 Task: Look for space in Mapastepec, Mexico from 26th August, 2023 to 10th September, 2023 for 6 adults, 2 children in price range Rs.10000 to Rs.15000. Place can be entire place or shared room with 6 bedrooms having 6 beds and 6 bathrooms. Property type can be house, flat, guest house. Amenities needed are: wifi, TV, free parkinig on premises, gym, breakfast. Booking option can be shelf check-in. Required host language is English.
Action: Mouse pressed left at (487, 105)
Screenshot: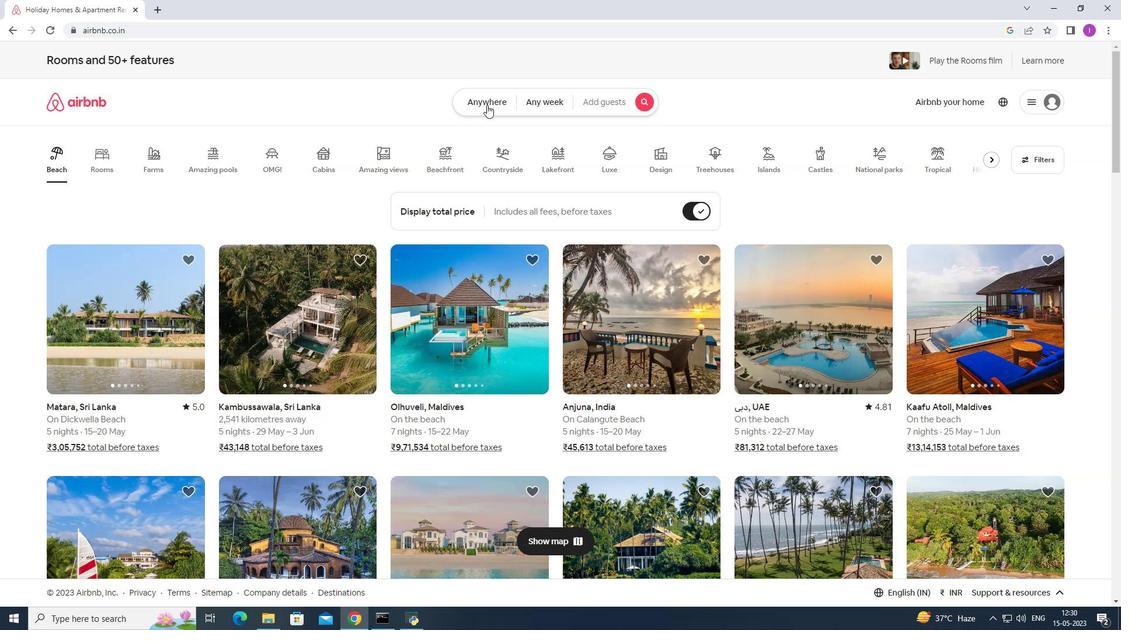 
Action: Mouse moved to (342, 150)
Screenshot: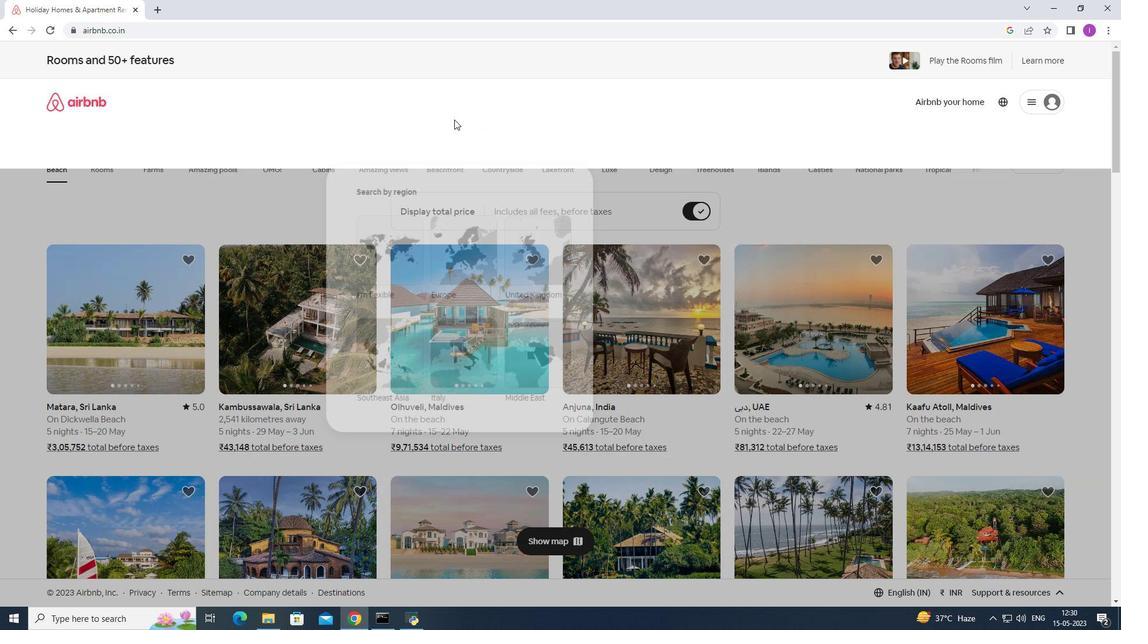 
Action: Mouse pressed left at (342, 150)
Screenshot: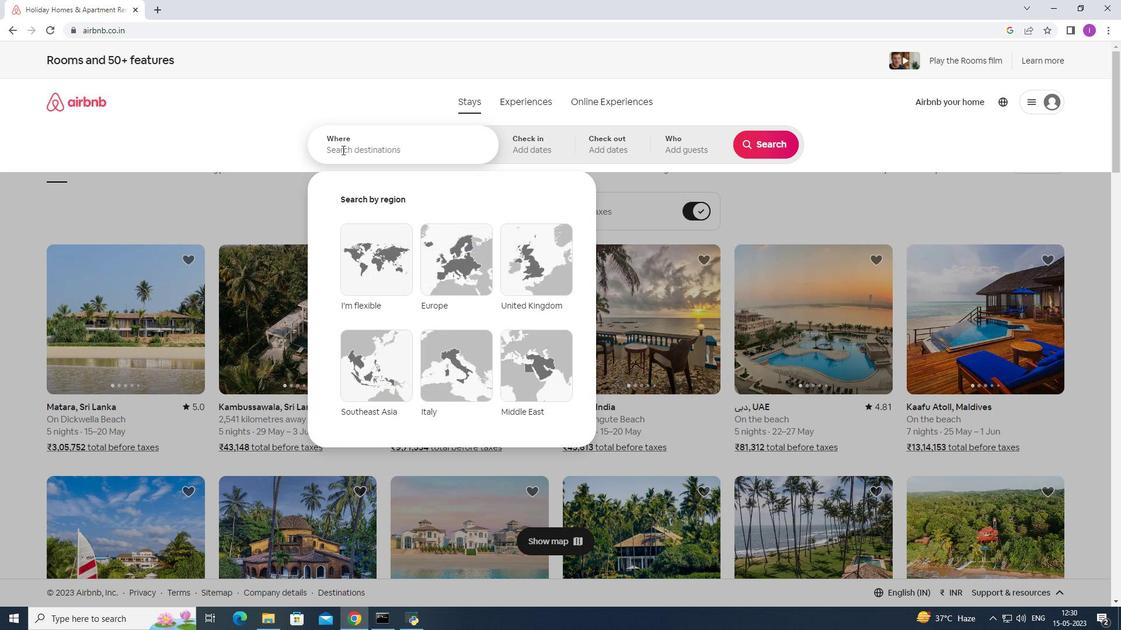 
Action: Mouse moved to (342, 149)
Screenshot: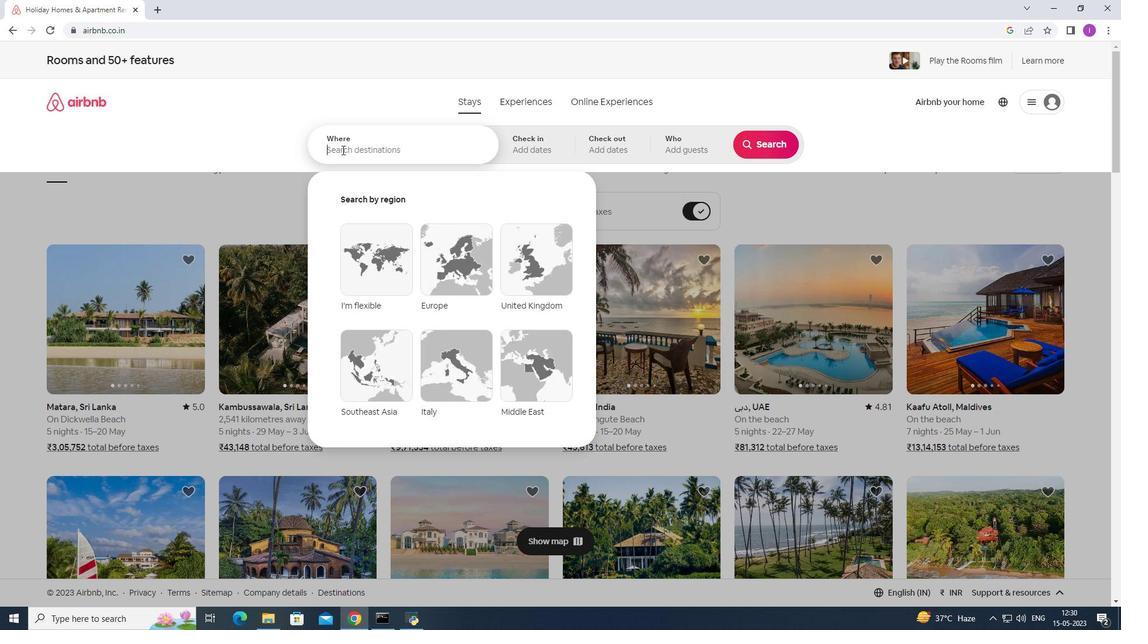 
Action: Key pressed <Key.shift>Mapastepec,<Key.shift>maxico
Screenshot: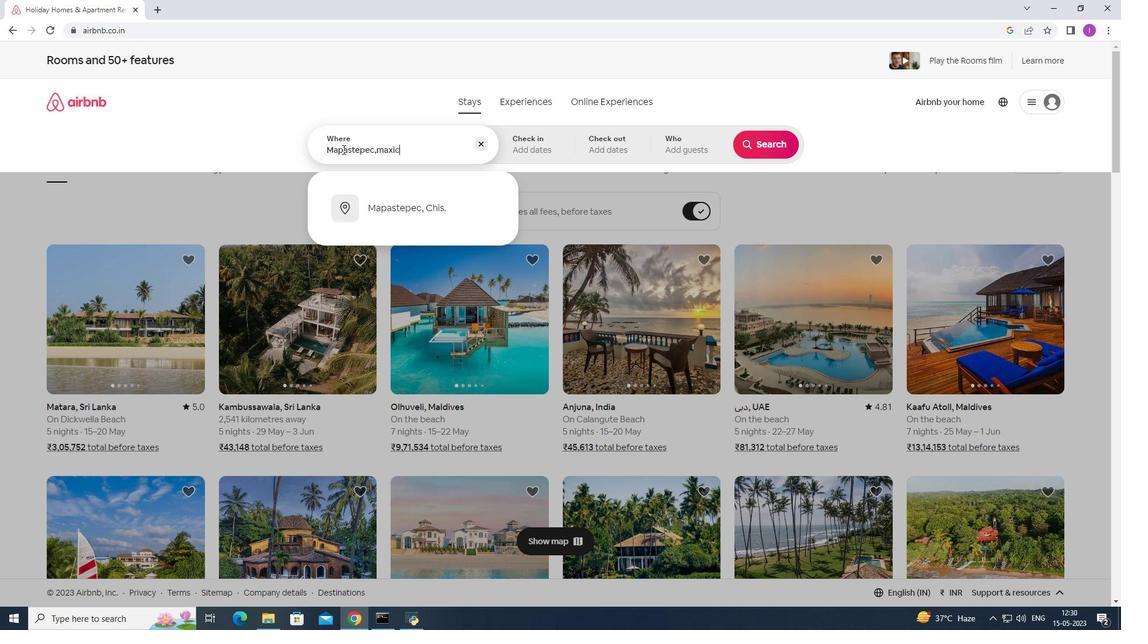 
Action: Mouse moved to (542, 143)
Screenshot: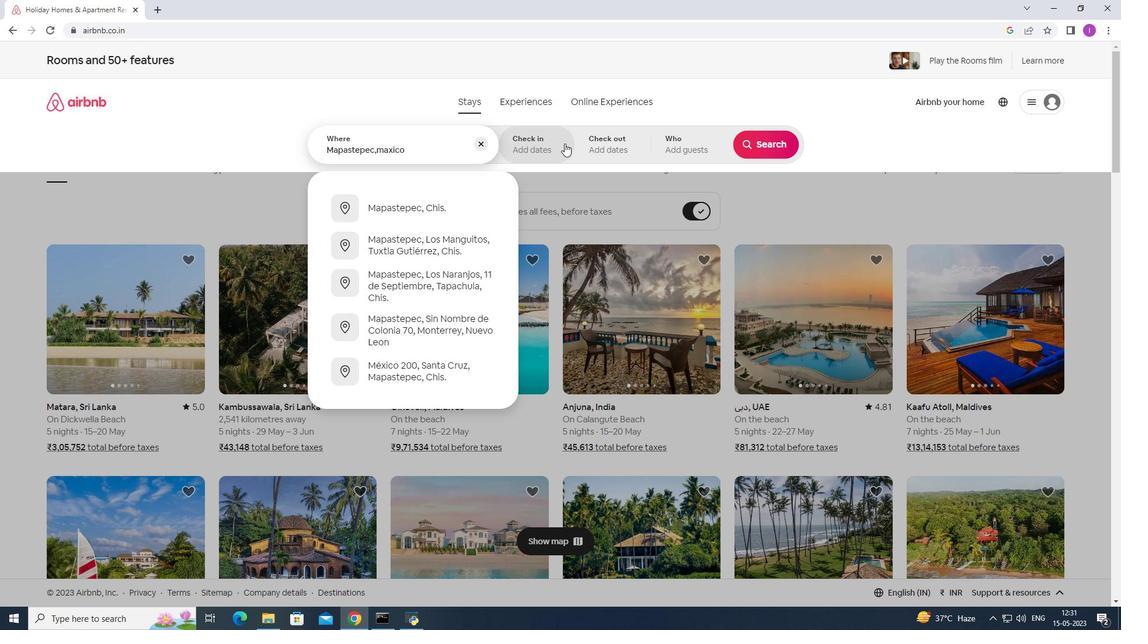 
Action: Mouse pressed left at (542, 143)
Screenshot: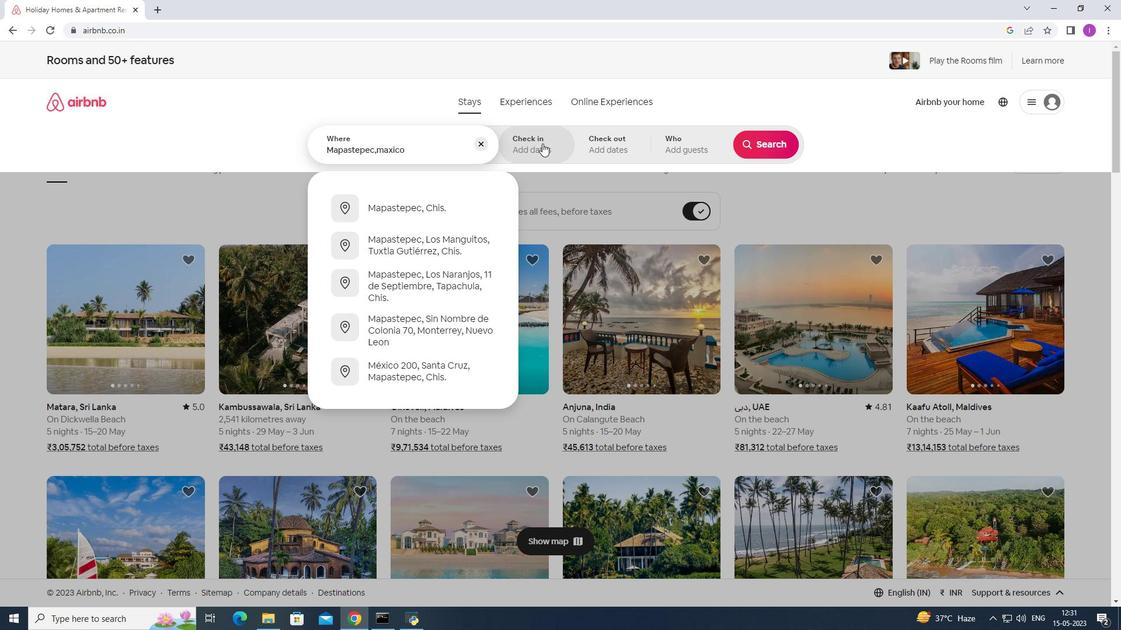 
Action: Mouse moved to (768, 238)
Screenshot: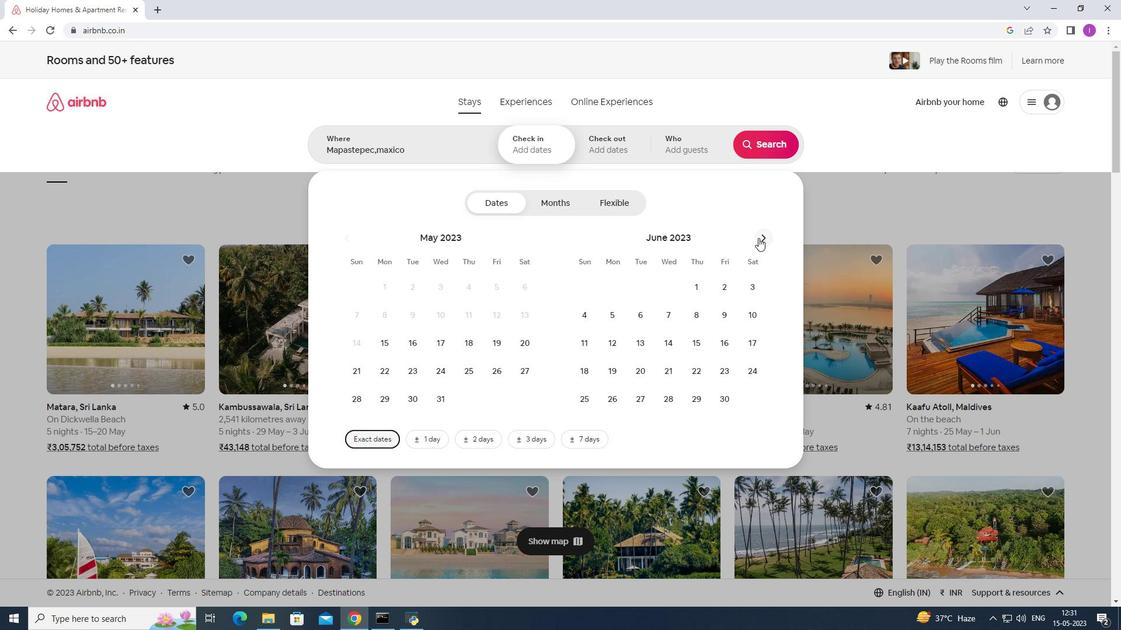 
Action: Mouse pressed left at (768, 238)
Screenshot: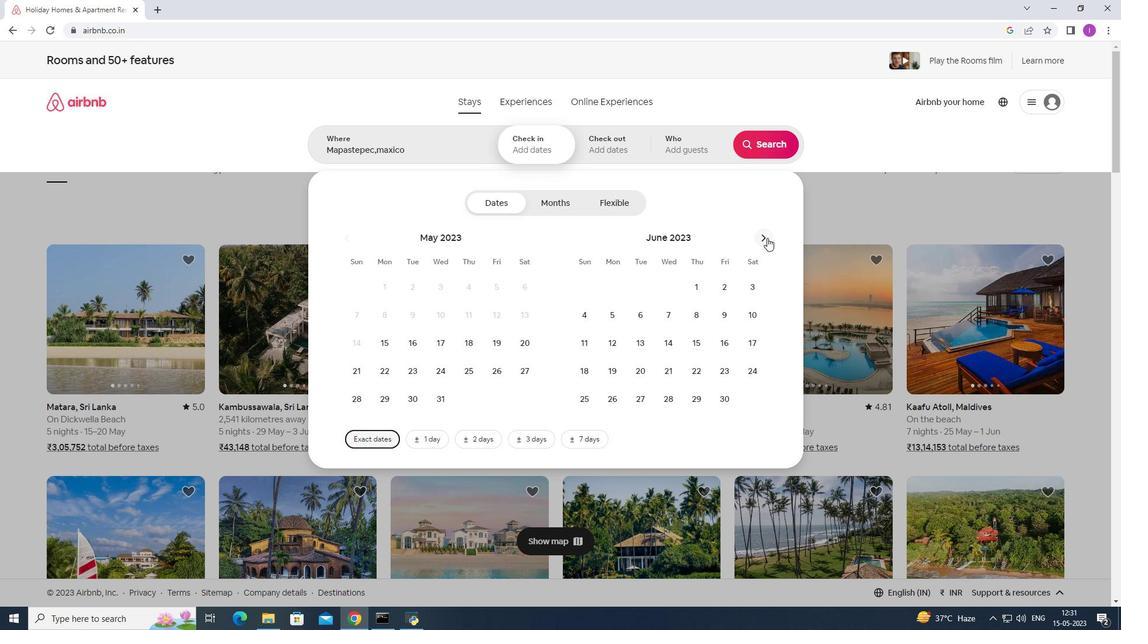 
Action: Mouse pressed left at (768, 238)
Screenshot: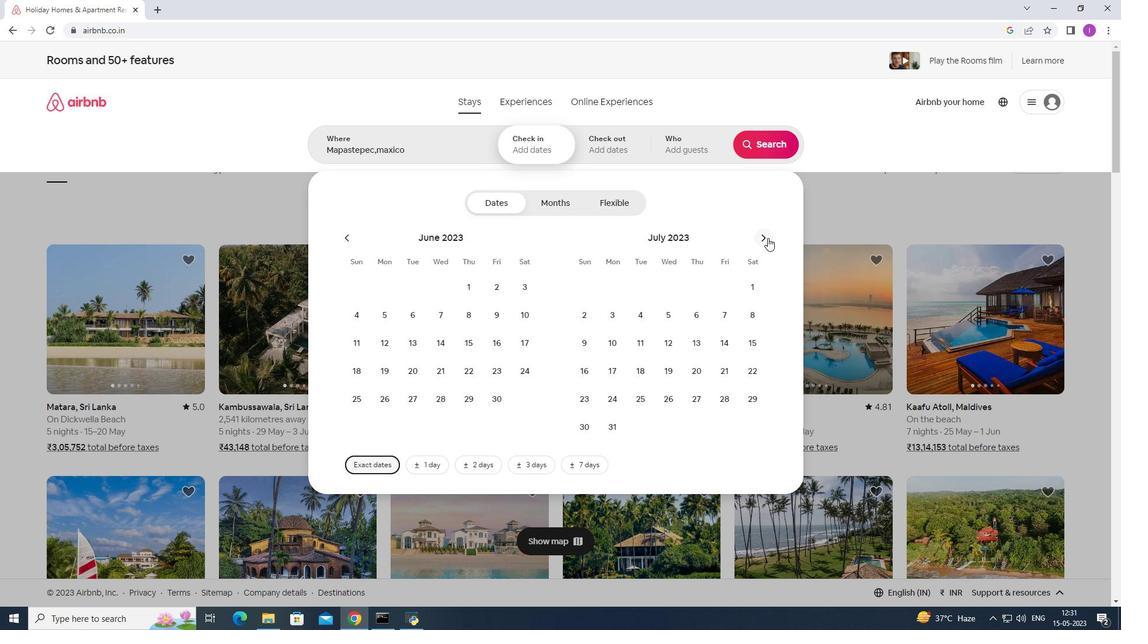 
Action: Mouse pressed left at (768, 238)
Screenshot: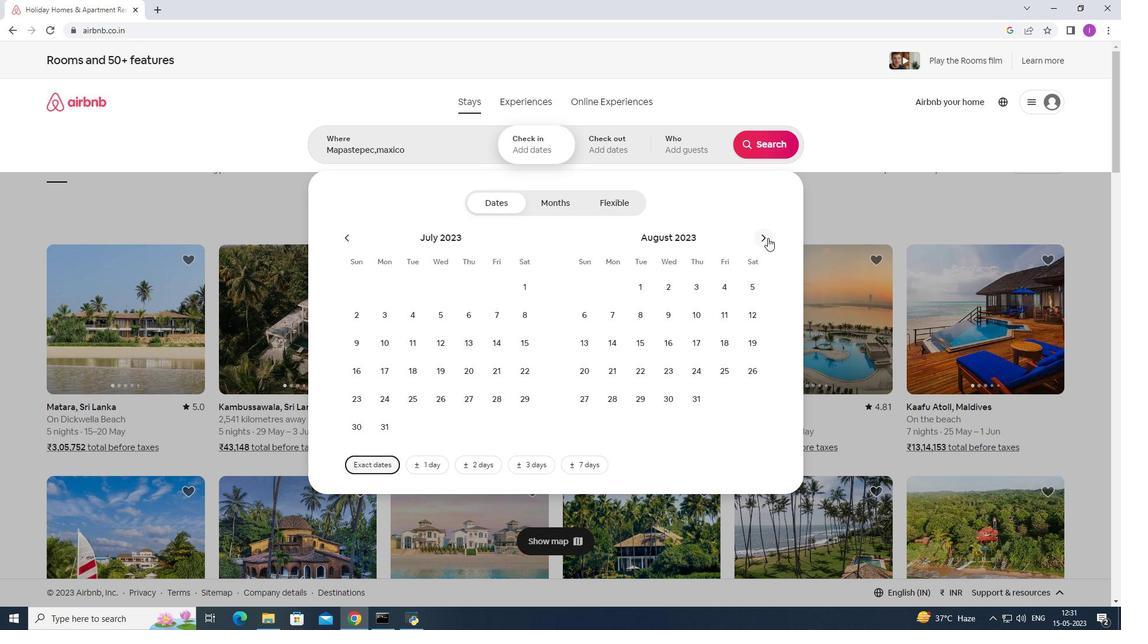 
Action: Mouse moved to (523, 367)
Screenshot: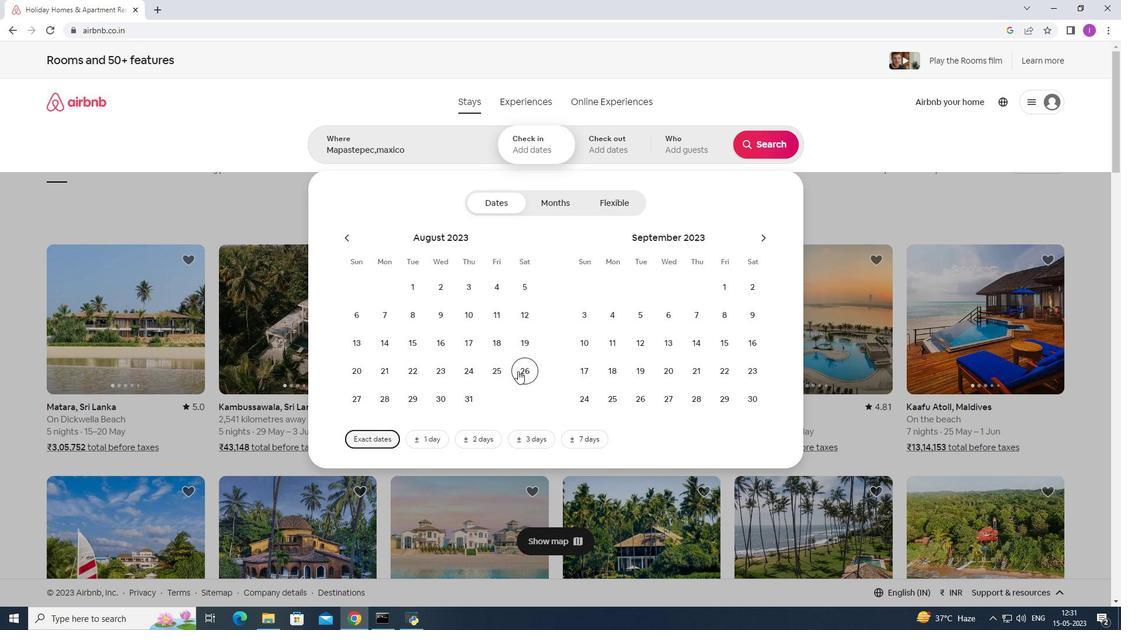 
Action: Mouse pressed left at (523, 367)
Screenshot: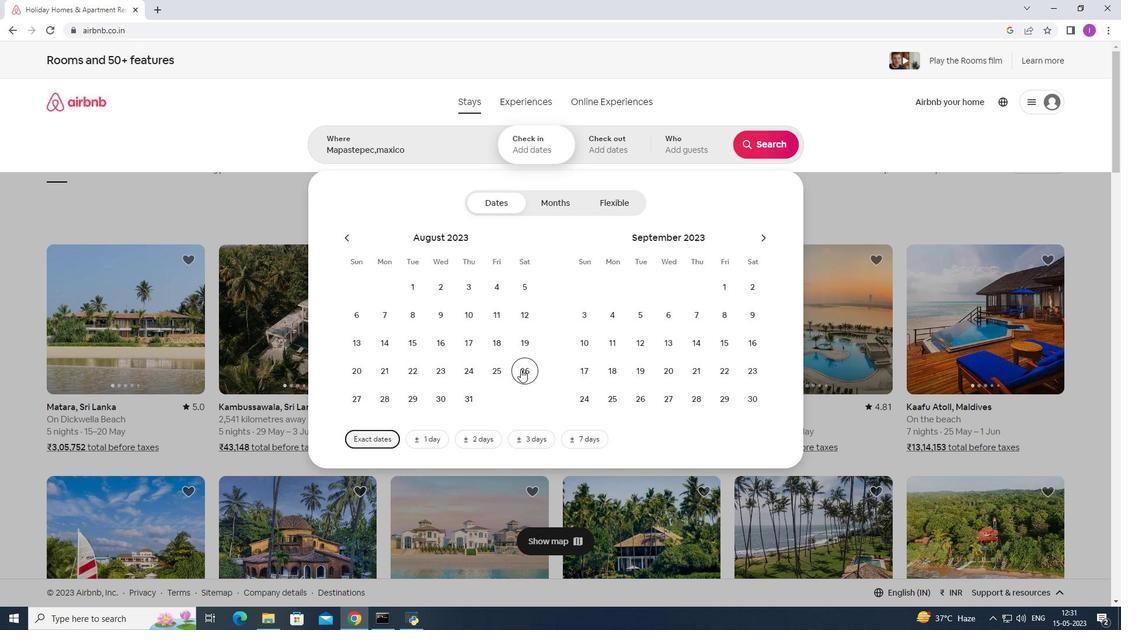 
Action: Mouse moved to (587, 340)
Screenshot: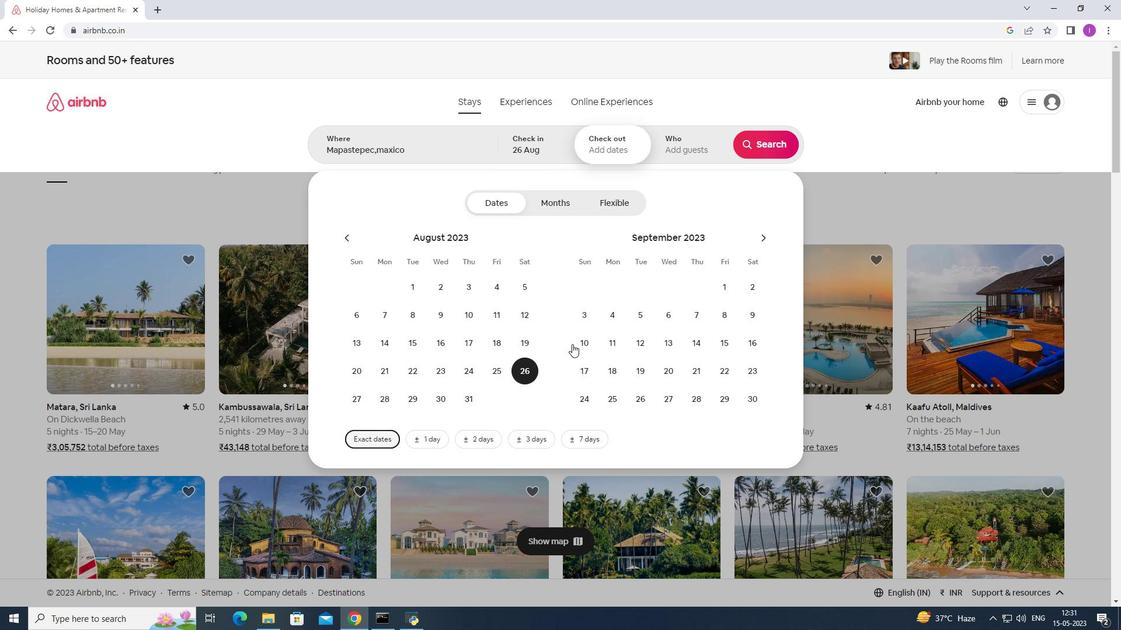 
Action: Mouse pressed left at (587, 340)
Screenshot: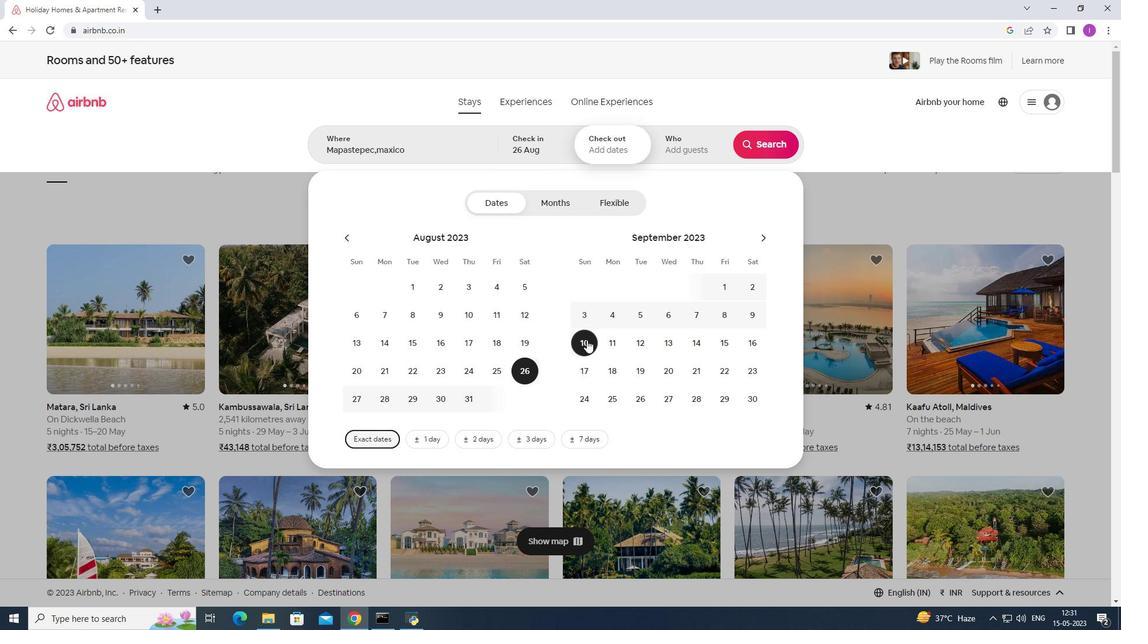 
Action: Mouse moved to (686, 153)
Screenshot: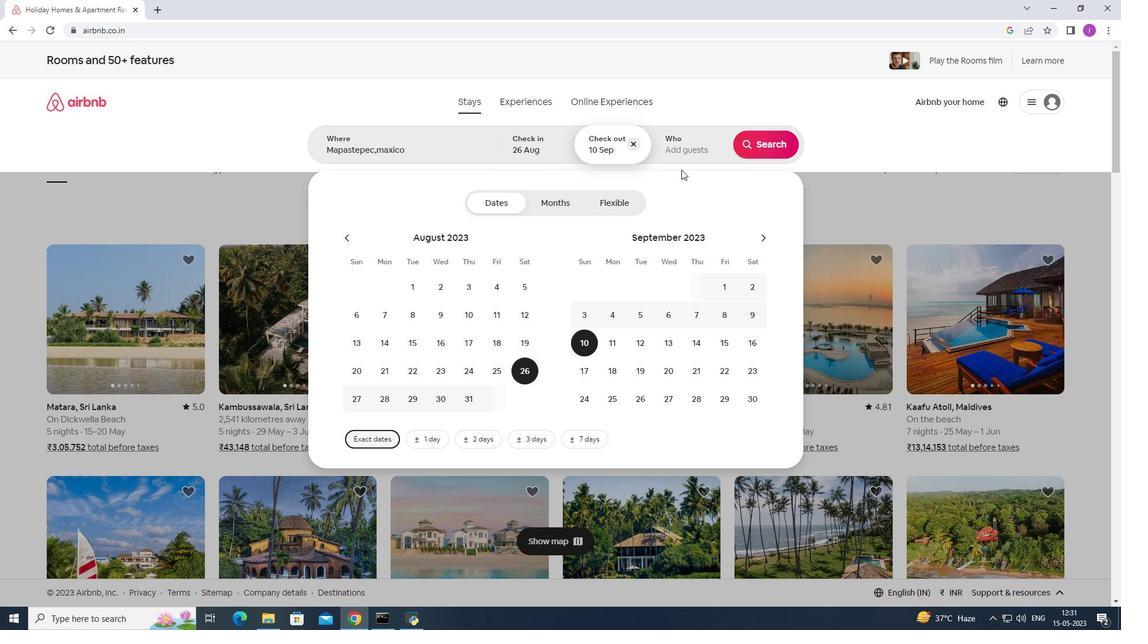 
Action: Mouse pressed left at (686, 153)
Screenshot: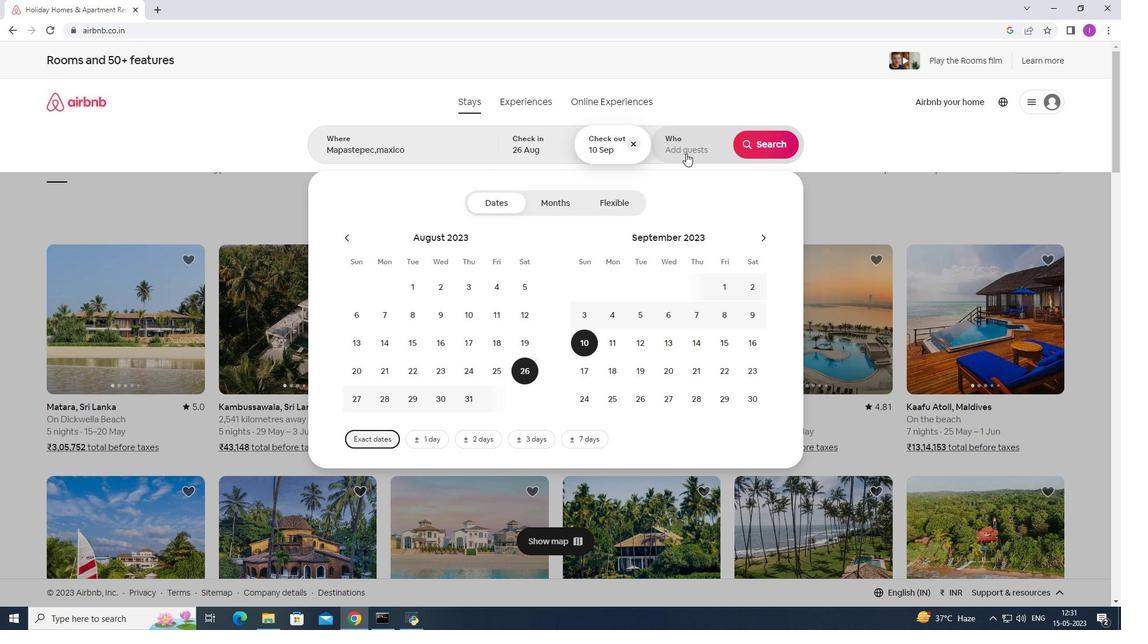 
Action: Mouse moved to (772, 205)
Screenshot: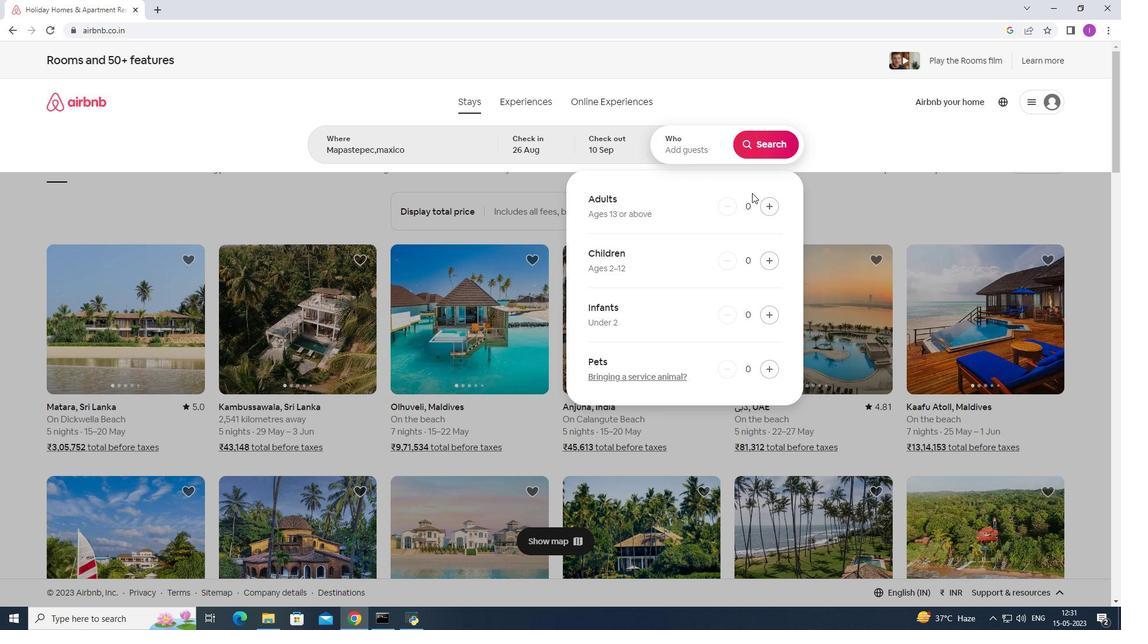 
Action: Mouse pressed left at (772, 205)
Screenshot: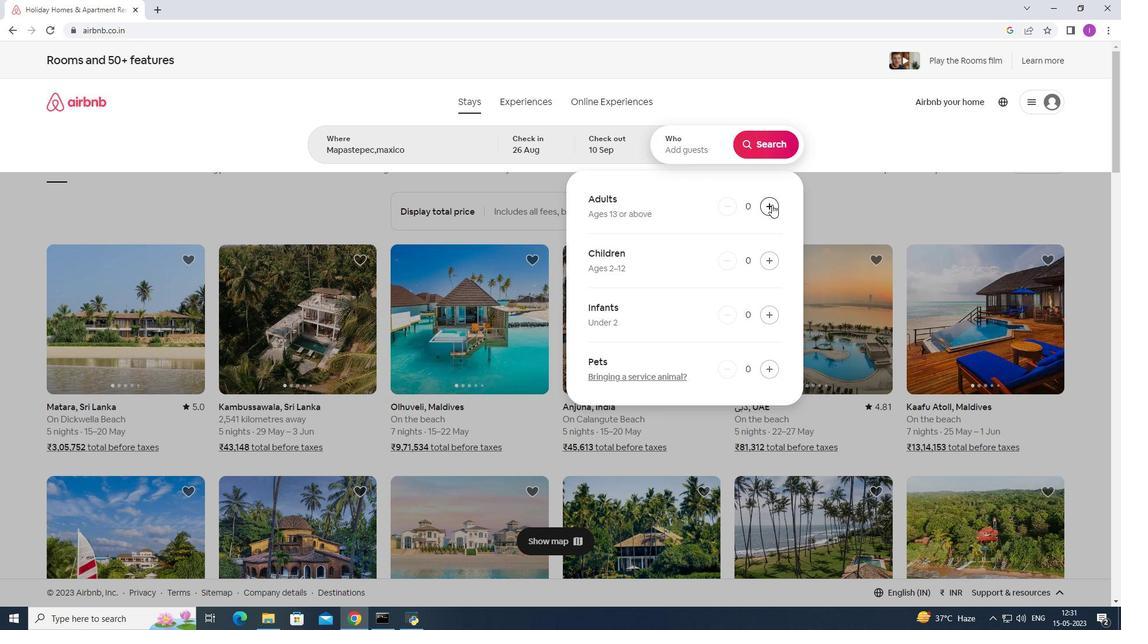 
Action: Mouse pressed left at (772, 205)
Screenshot: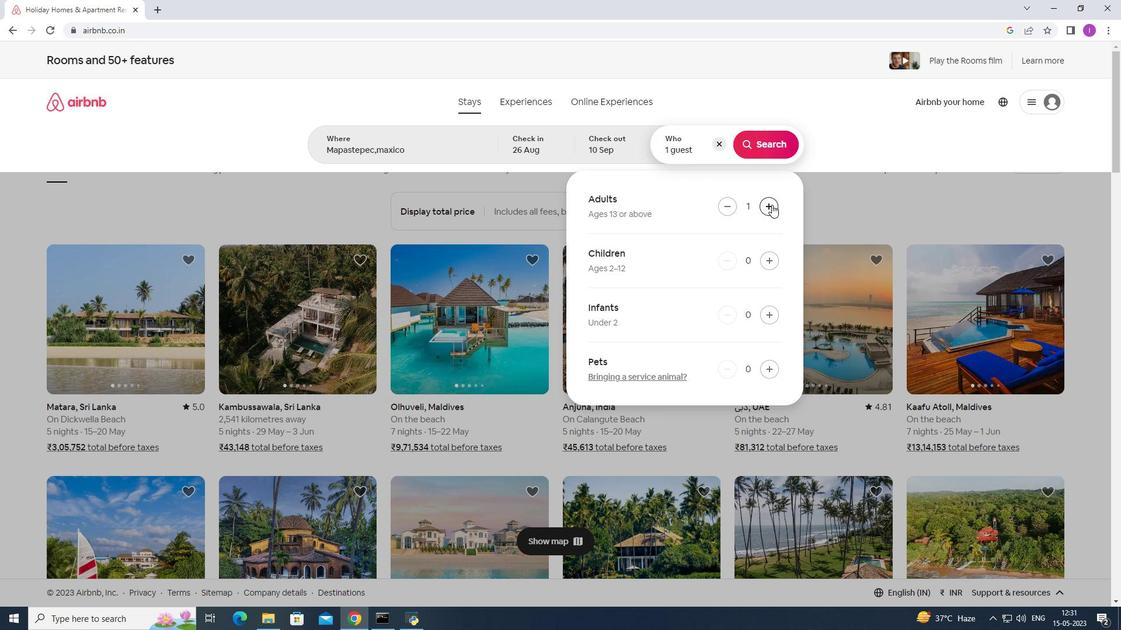 
Action: Mouse pressed left at (772, 205)
Screenshot: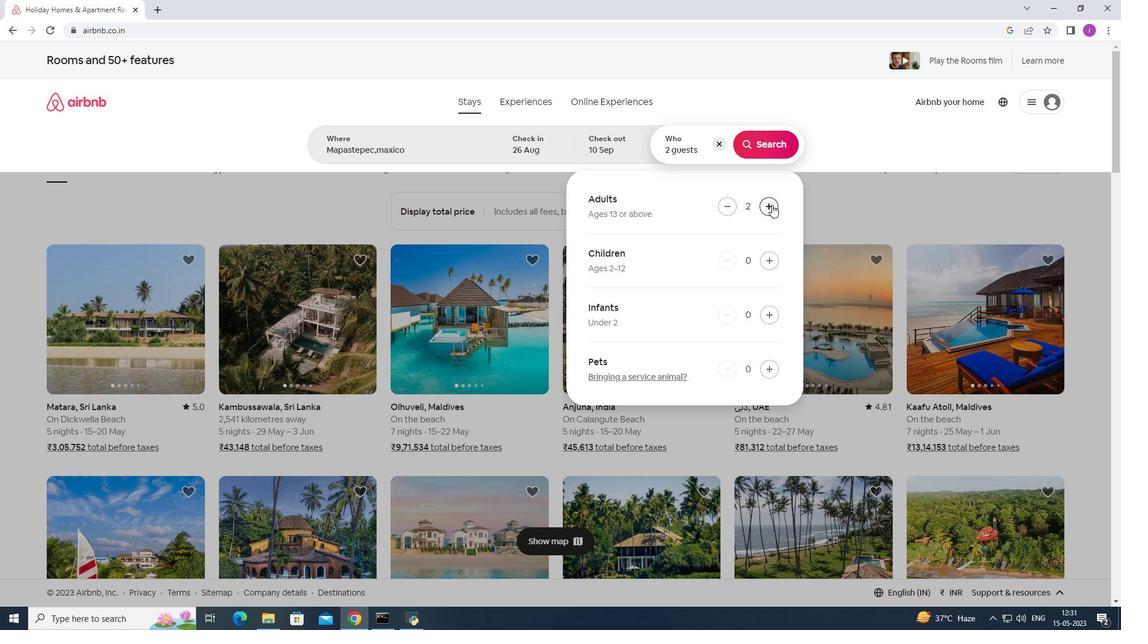 
Action: Mouse pressed left at (772, 205)
Screenshot: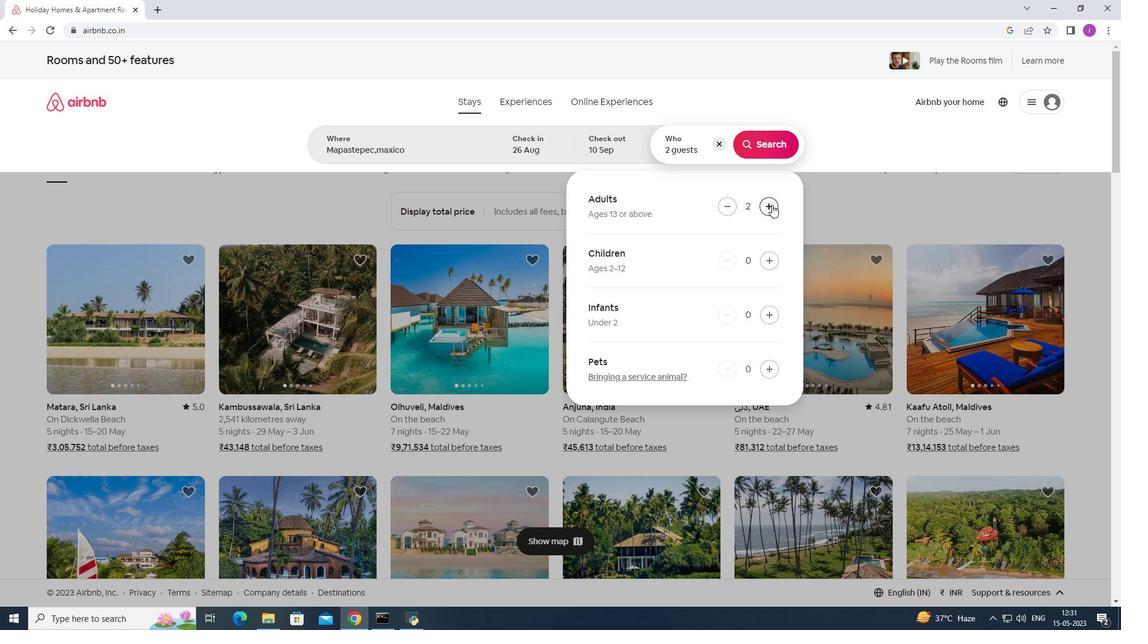 
Action: Mouse pressed left at (772, 205)
Screenshot: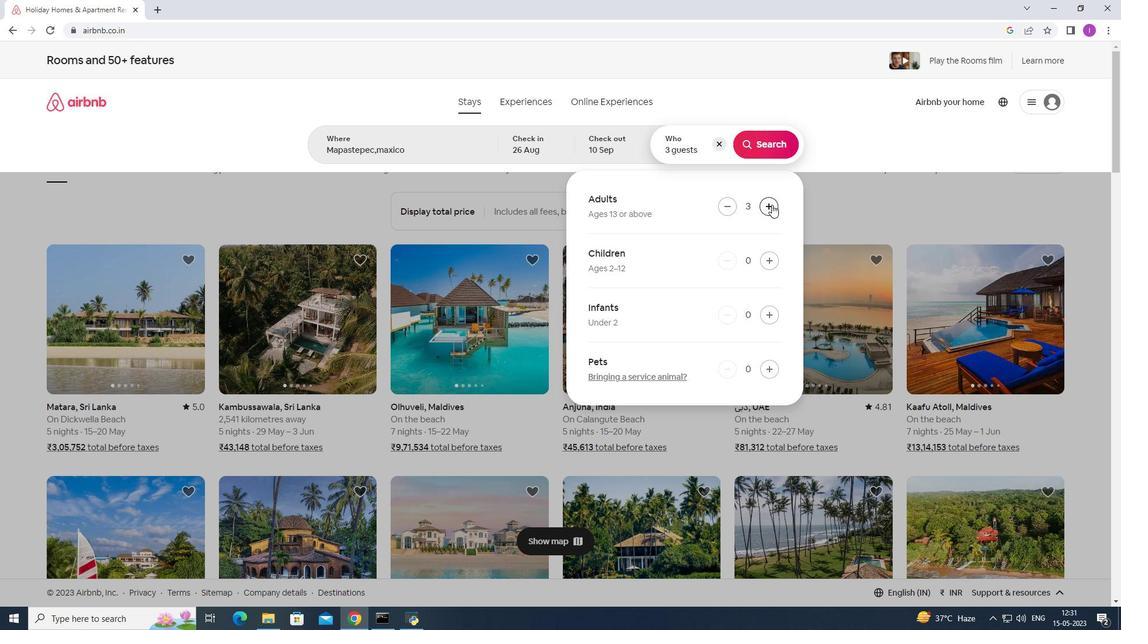 
Action: Mouse pressed left at (772, 205)
Screenshot: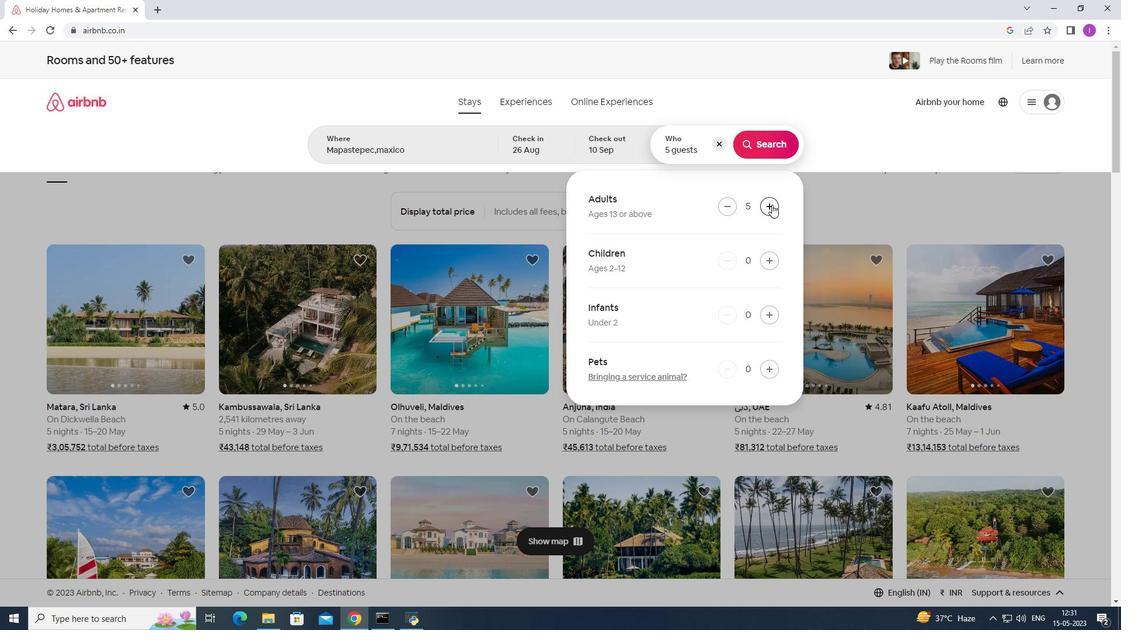 
Action: Mouse moved to (765, 259)
Screenshot: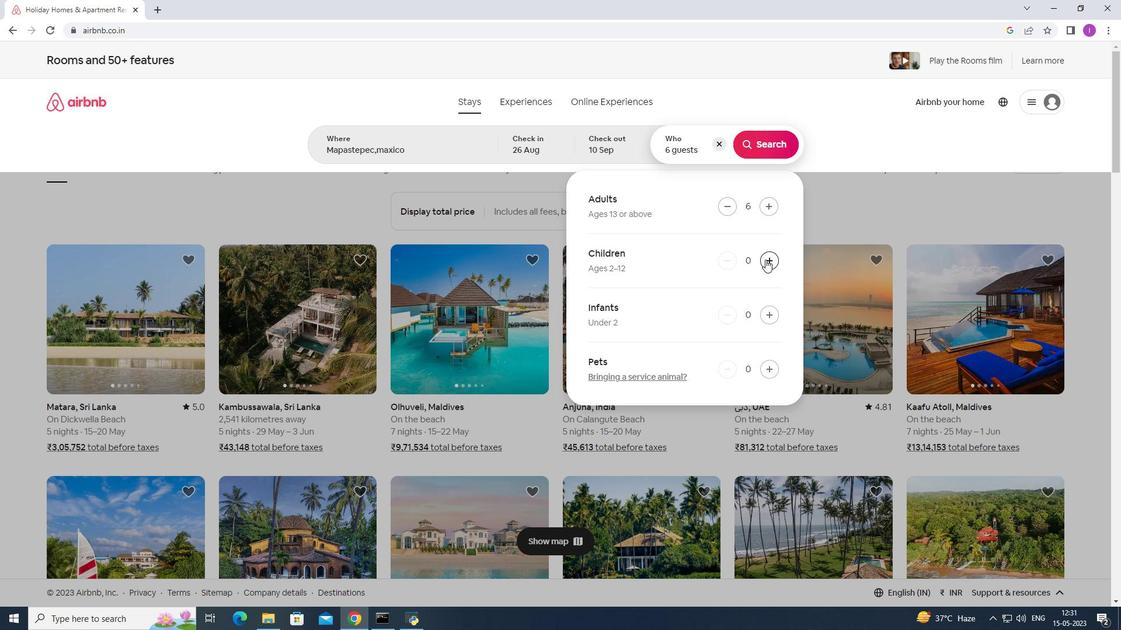
Action: Mouse pressed left at (765, 259)
Screenshot: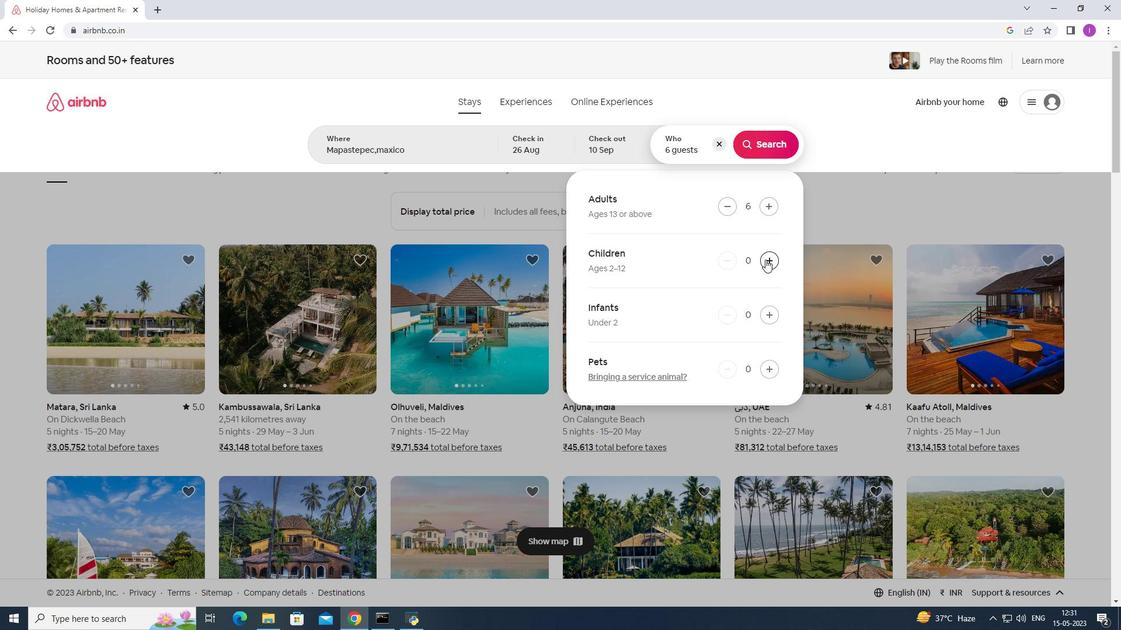 
Action: Mouse moved to (766, 259)
Screenshot: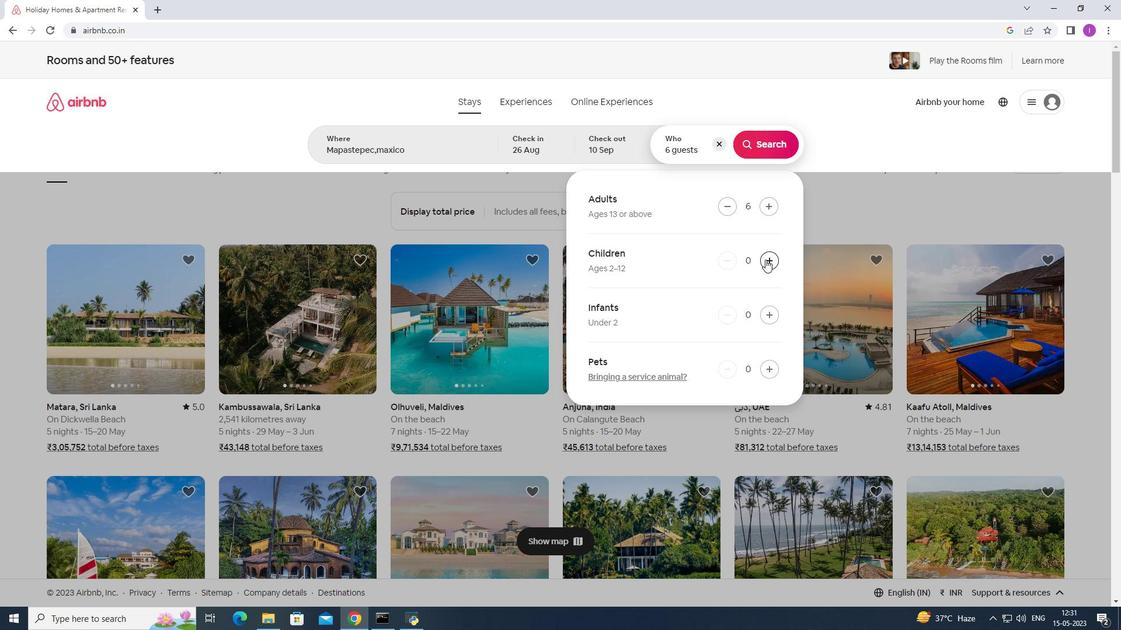 
Action: Mouse pressed left at (766, 259)
Screenshot: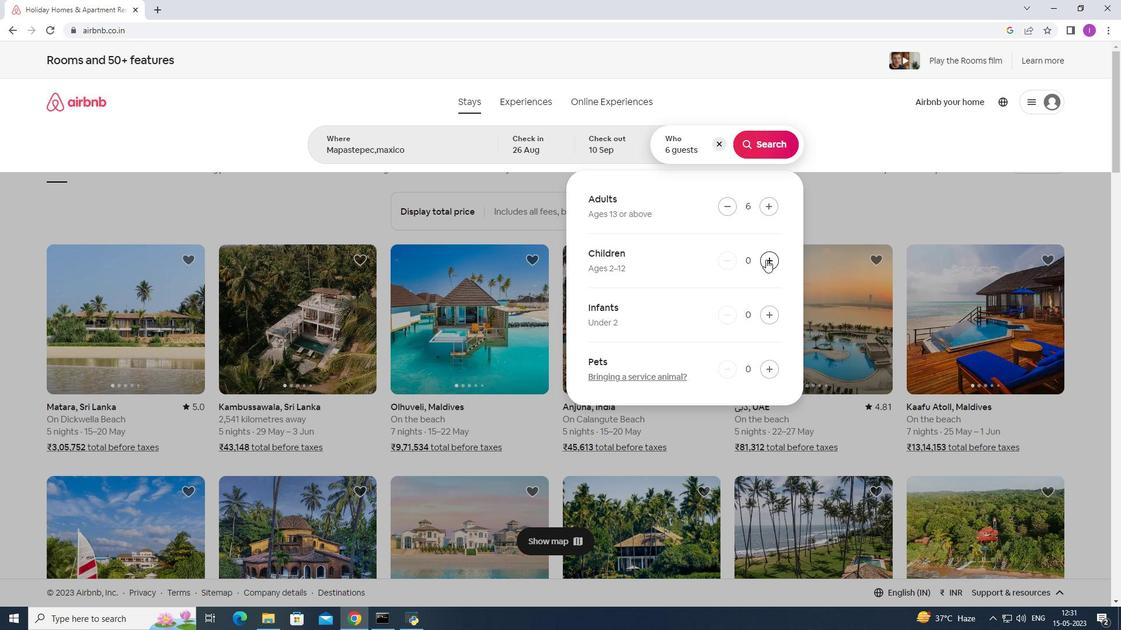 
Action: Mouse moved to (749, 148)
Screenshot: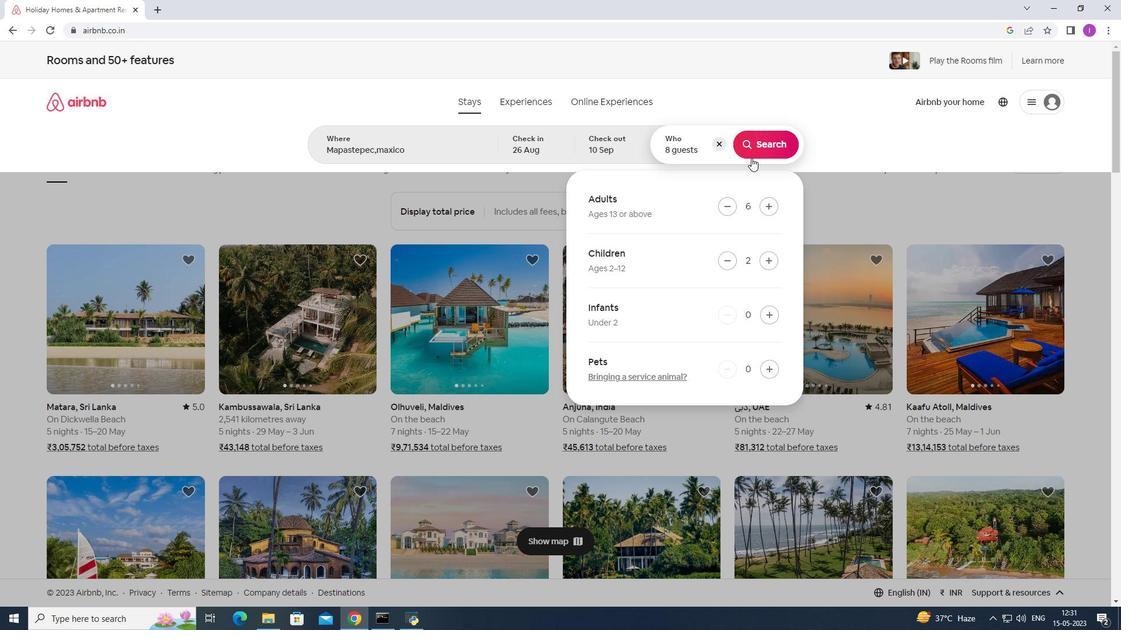 
Action: Mouse pressed left at (749, 148)
Screenshot: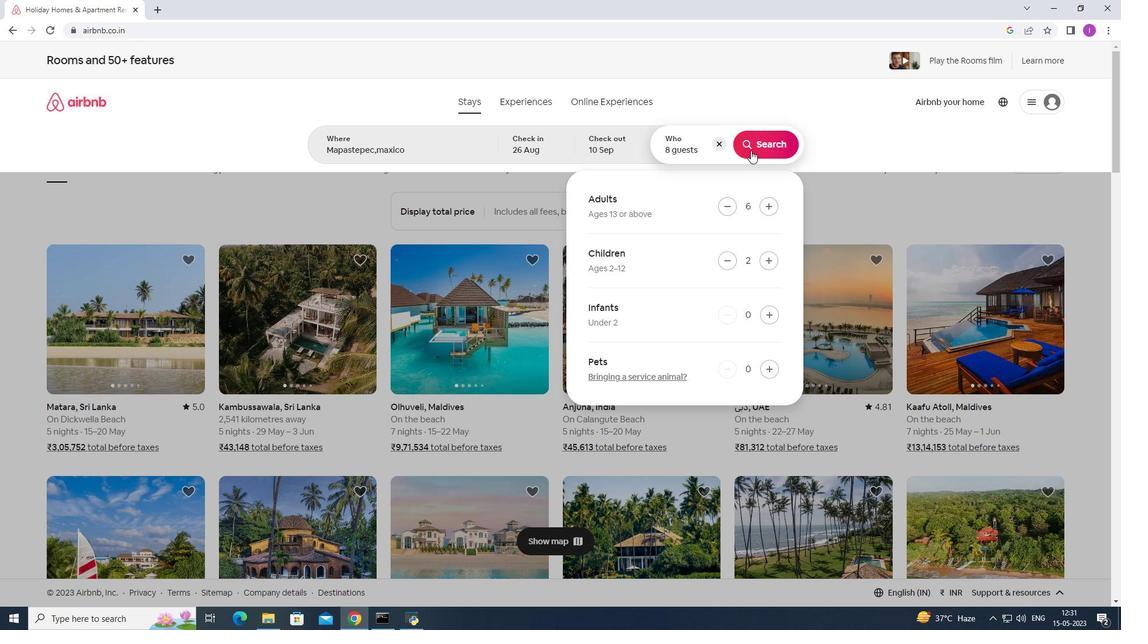 
Action: Mouse moved to (1068, 117)
Screenshot: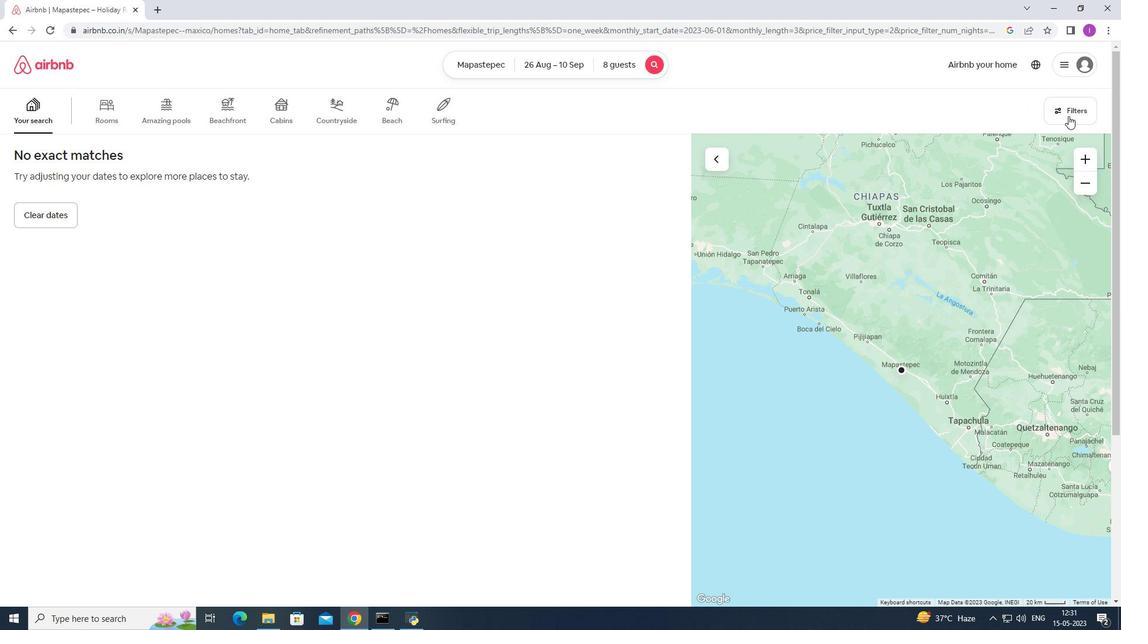 
Action: Mouse pressed left at (1068, 117)
Screenshot: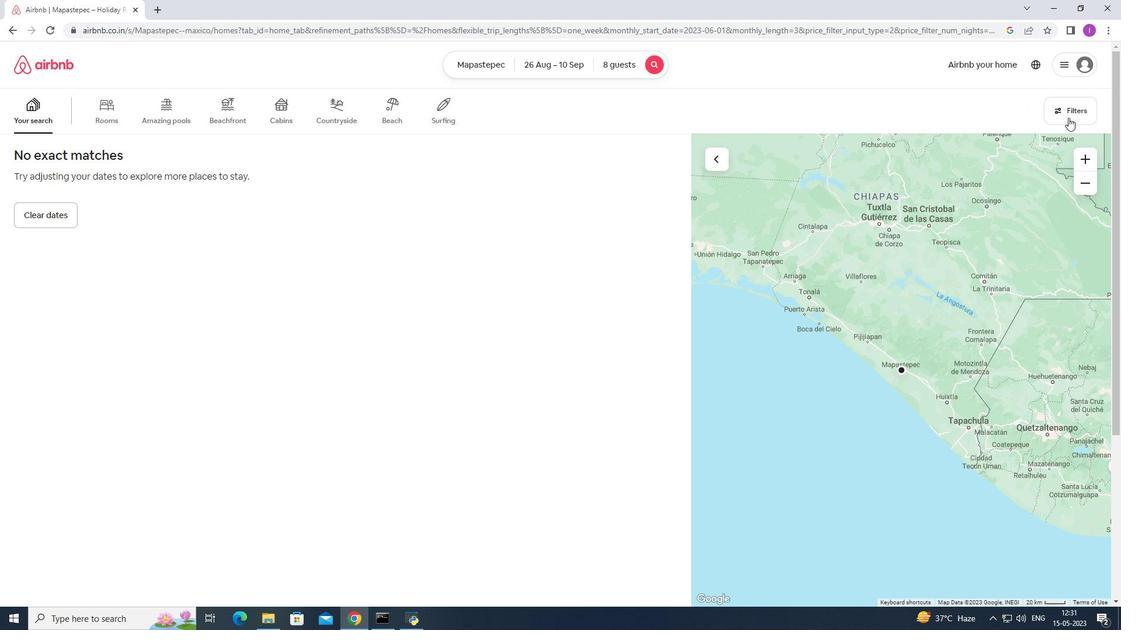 
Action: Mouse moved to (637, 396)
Screenshot: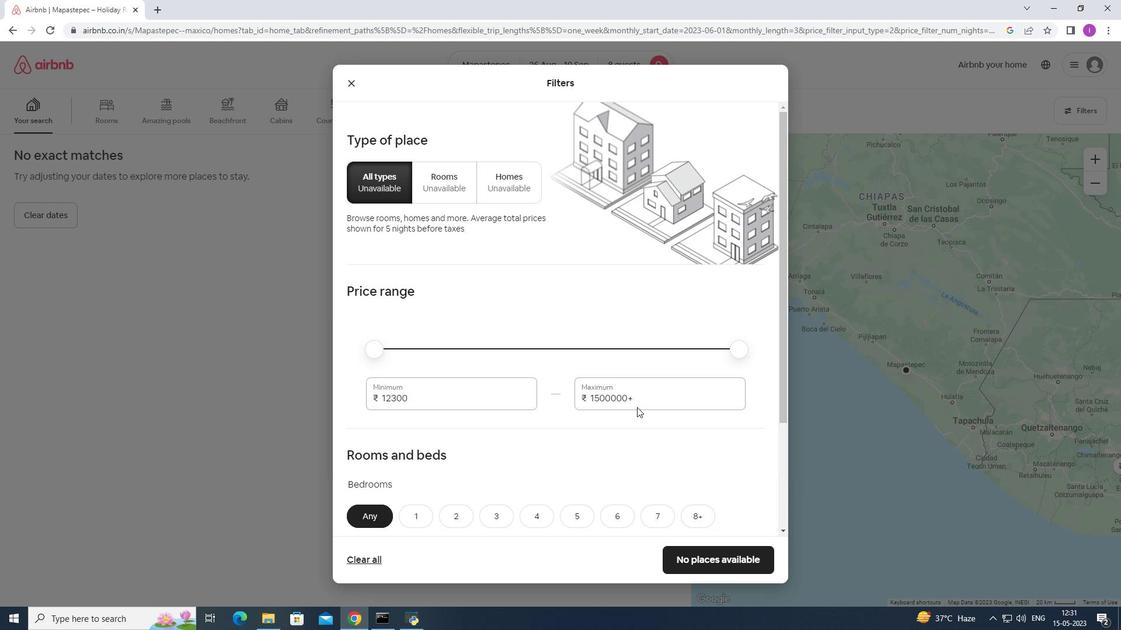 
Action: Mouse pressed left at (637, 396)
Screenshot: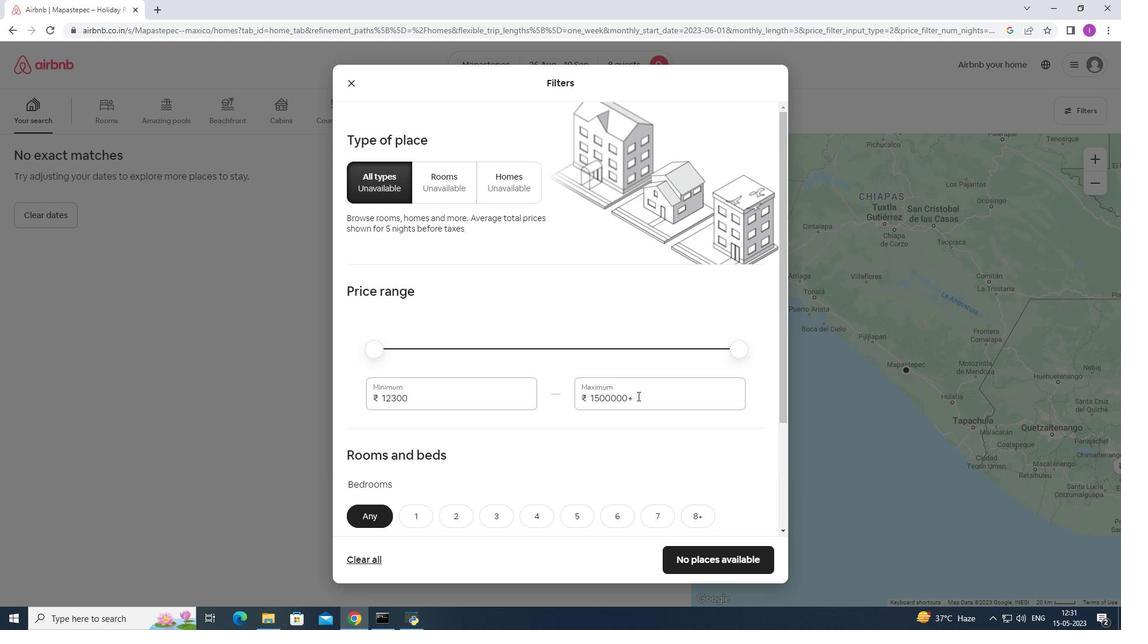 
Action: Mouse moved to (572, 398)
Screenshot: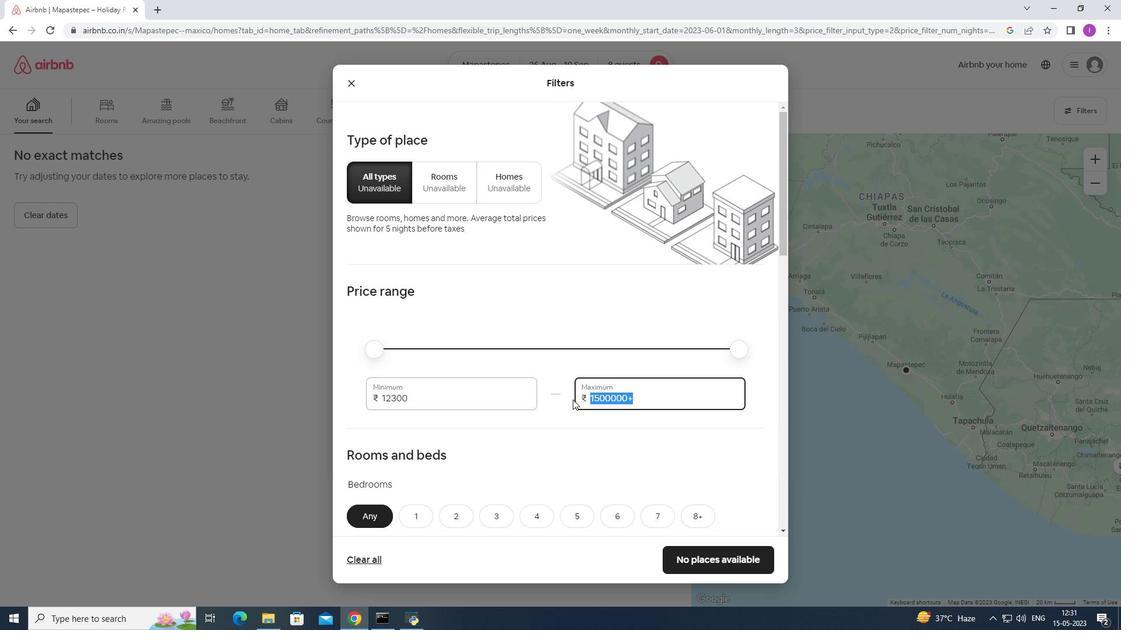 
Action: Key pressed 1
Screenshot: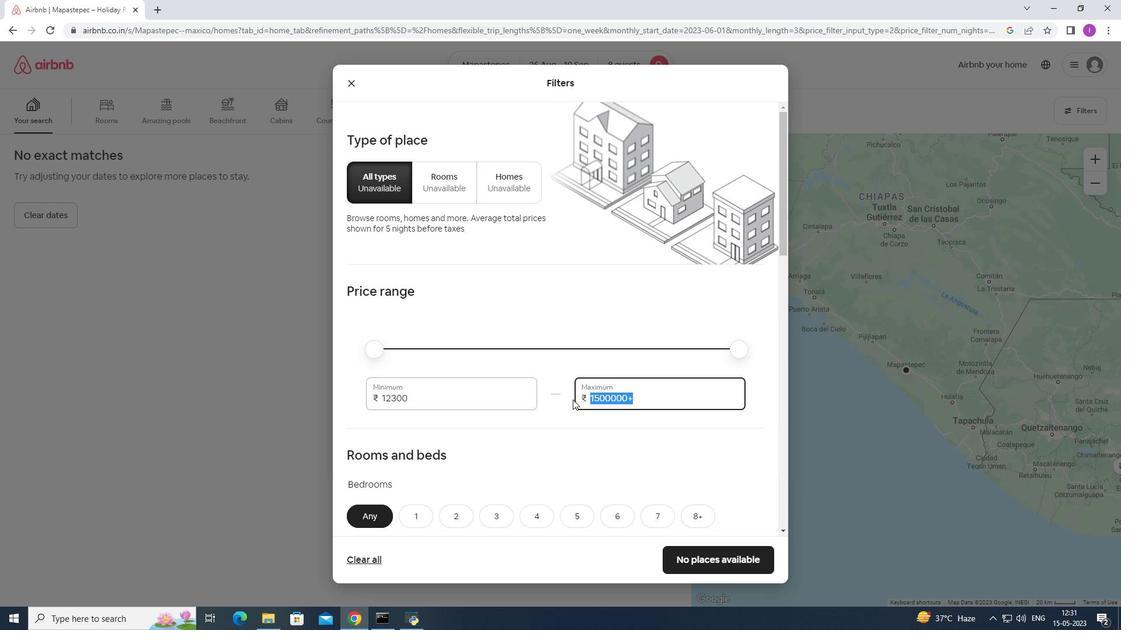 
Action: Mouse moved to (572, 397)
Screenshot: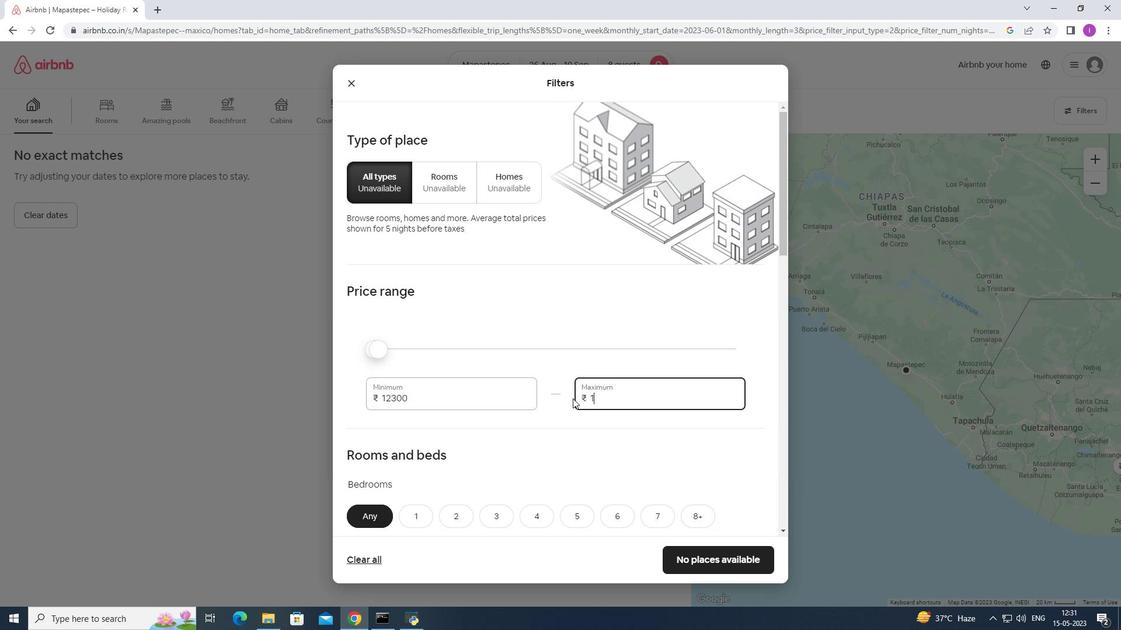 
Action: Key pressed 5
Screenshot: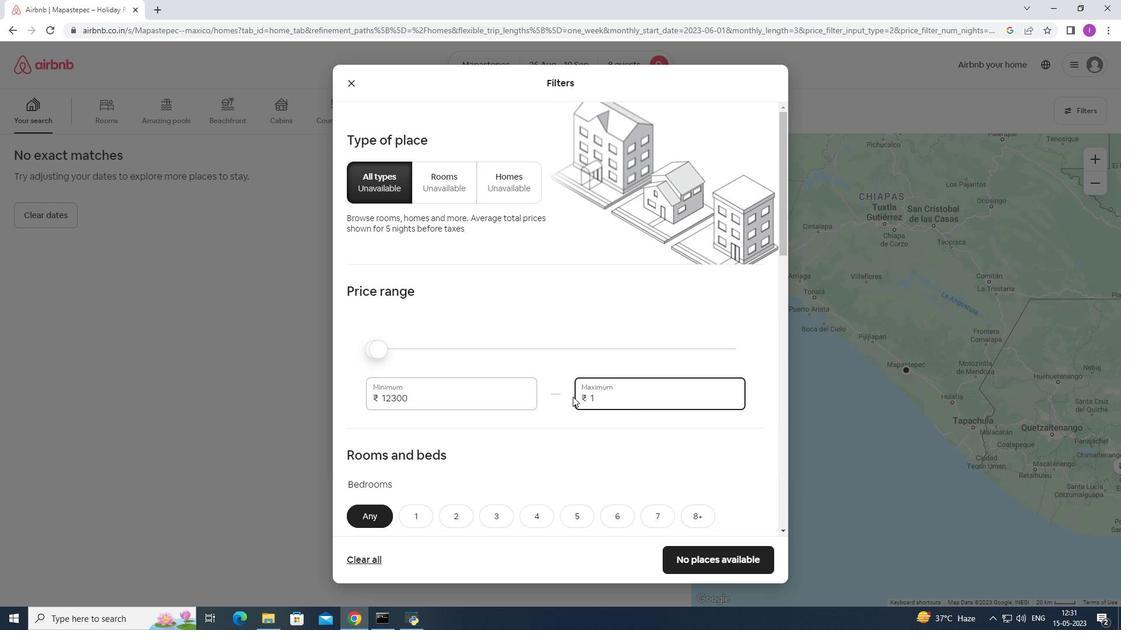 
Action: Mouse moved to (572, 395)
Screenshot: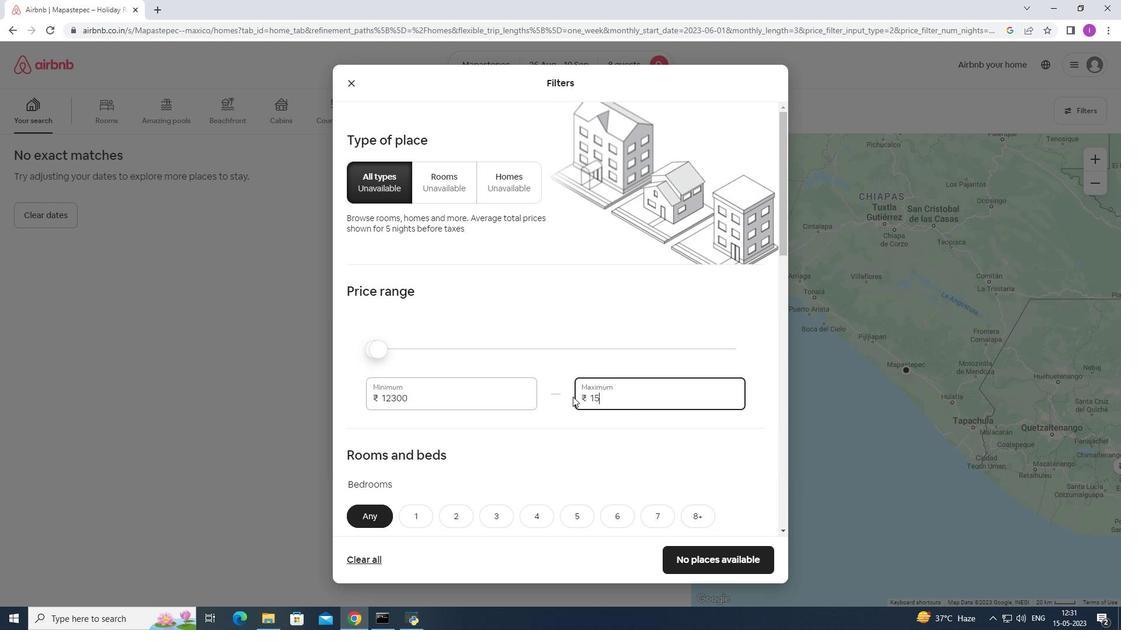
Action: Key pressed 000
Screenshot: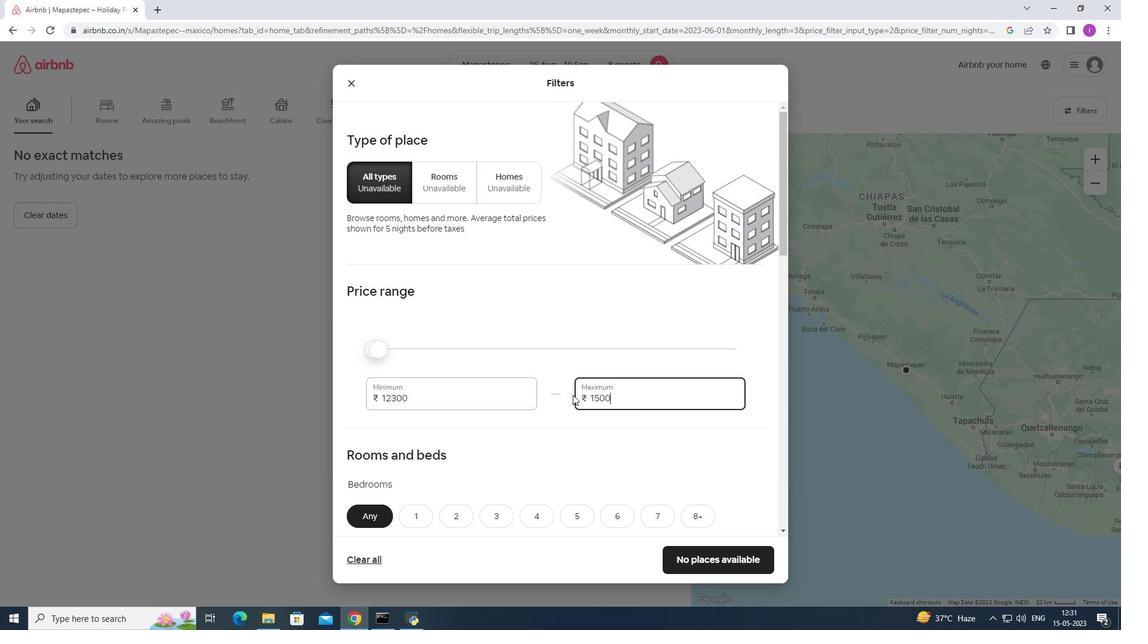 
Action: Mouse moved to (450, 400)
Screenshot: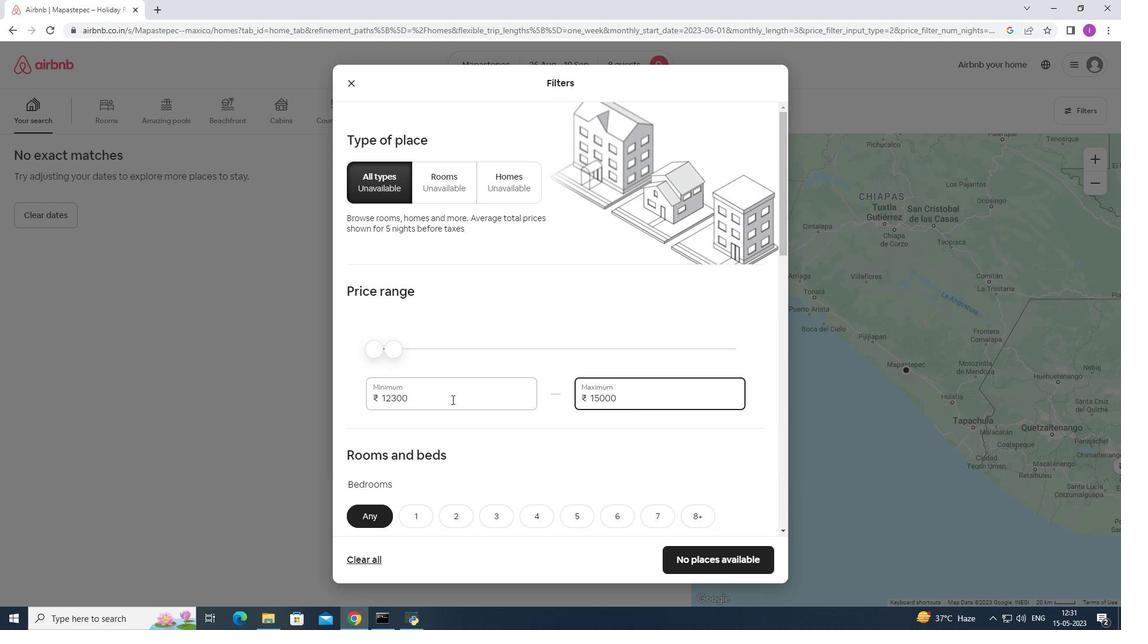 
Action: Mouse pressed left at (450, 400)
Screenshot: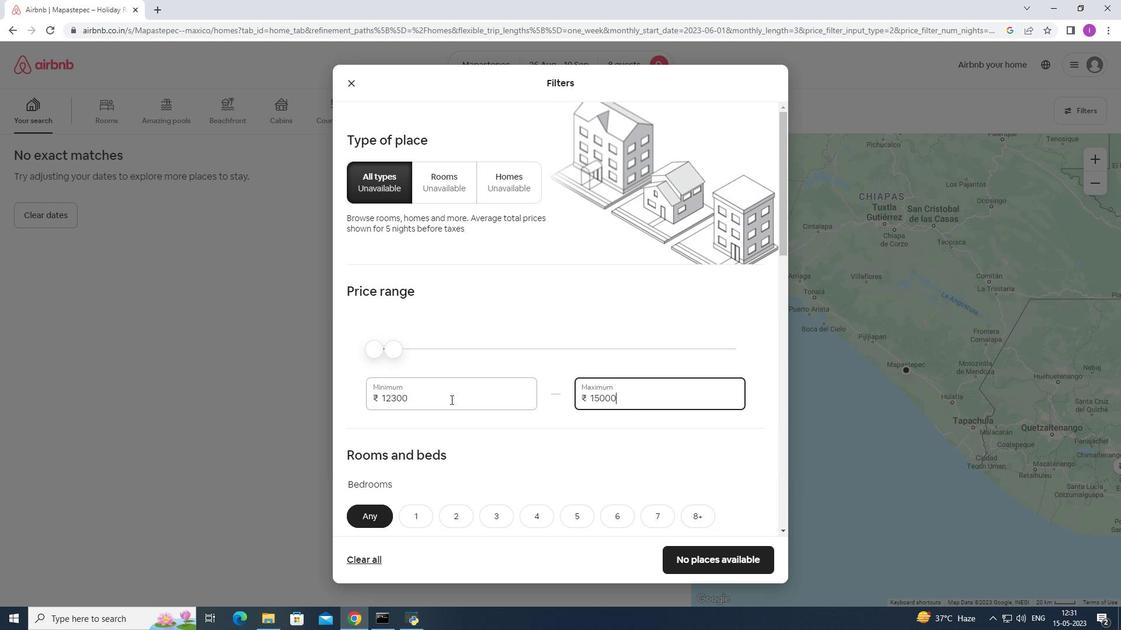 
Action: Mouse moved to (347, 400)
Screenshot: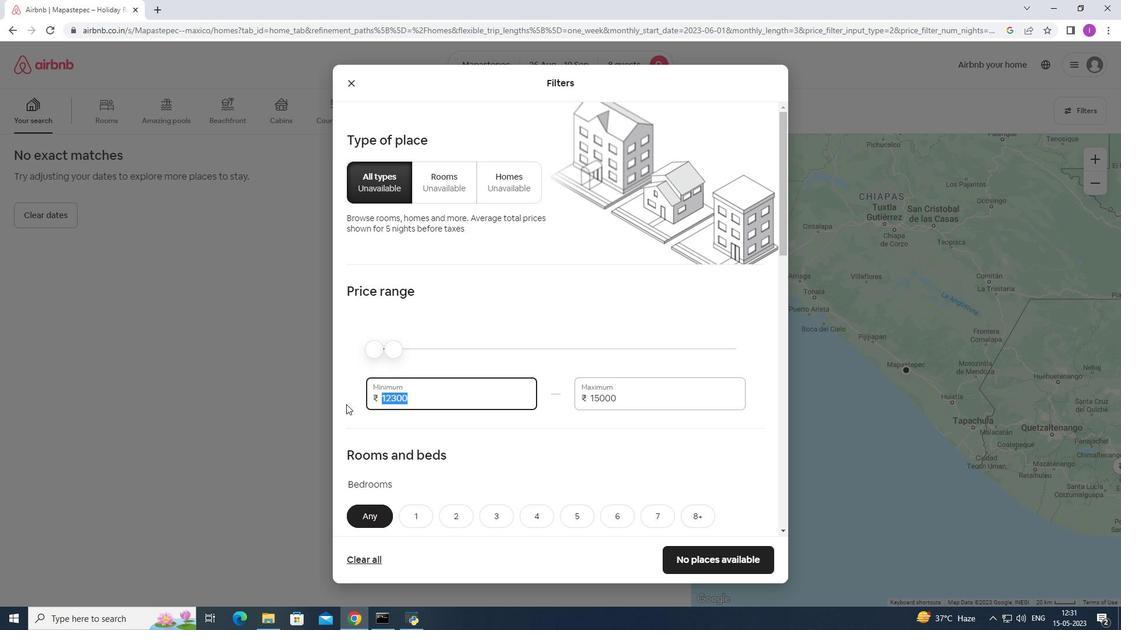 
Action: Key pressed 1000
Screenshot: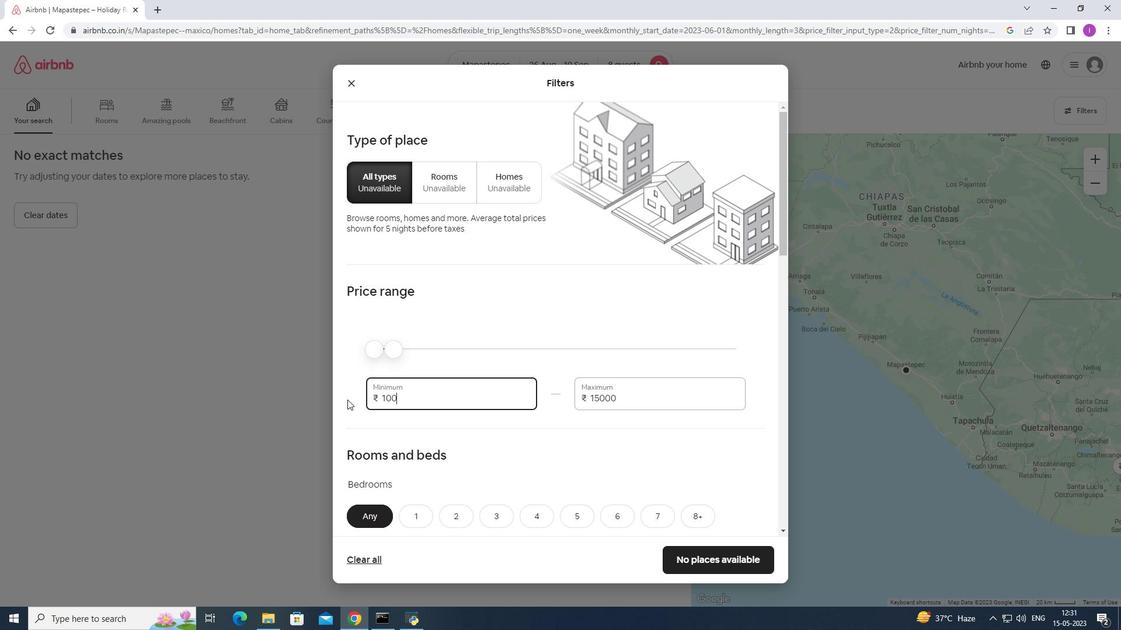 
Action: Mouse moved to (351, 394)
Screenshot: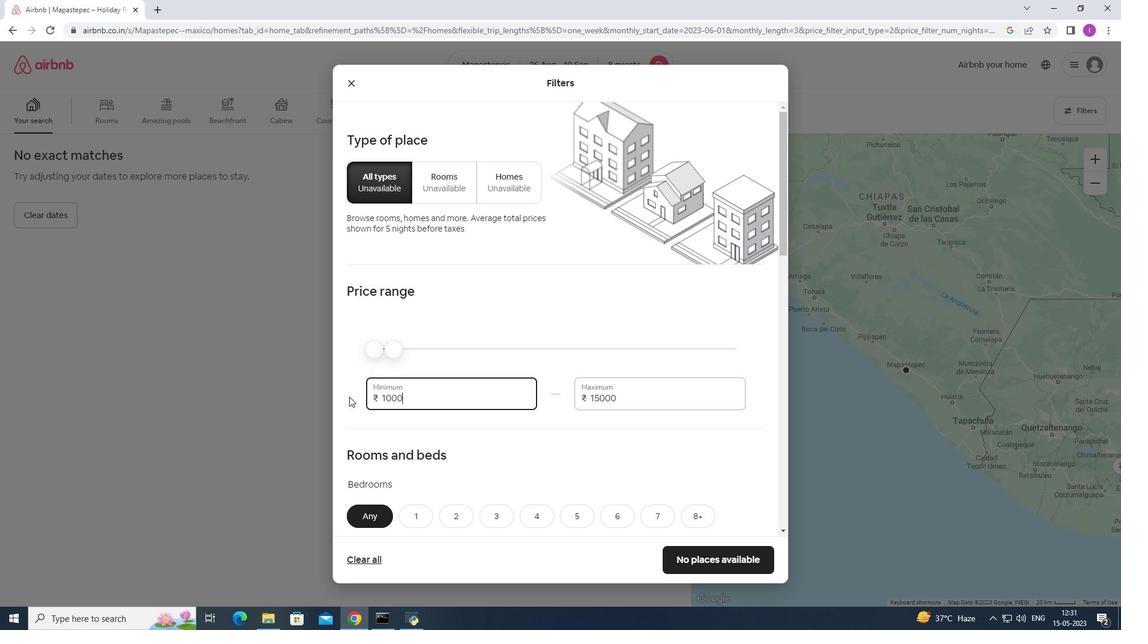 
Action: Key pressed 0
Screenshot: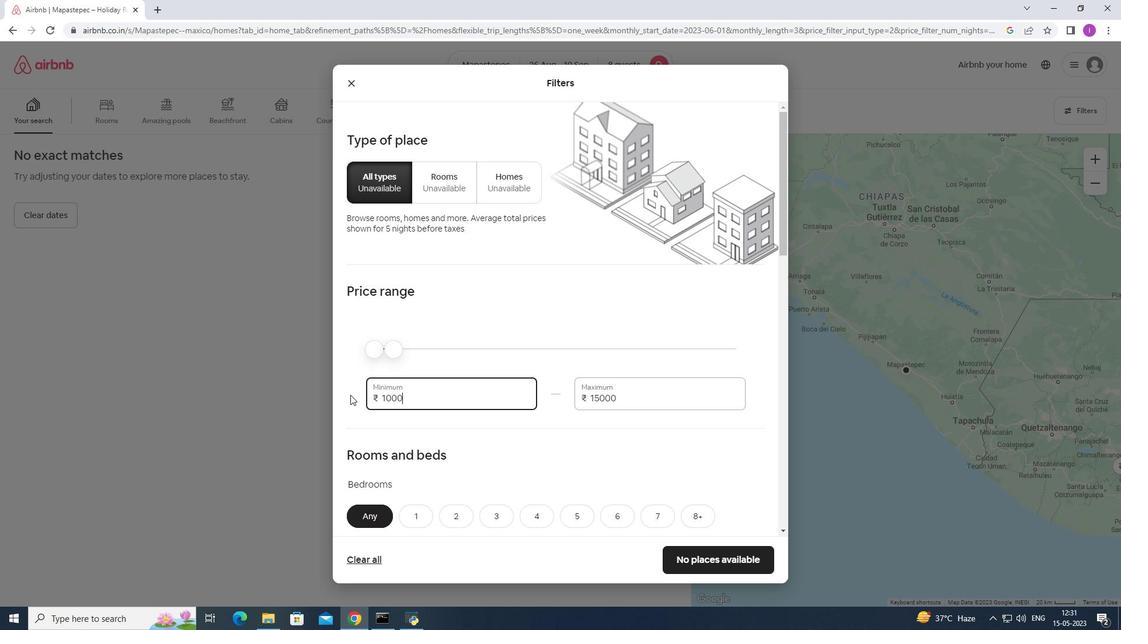 
Action: Mouse moved to (395, 411)
Screenshot: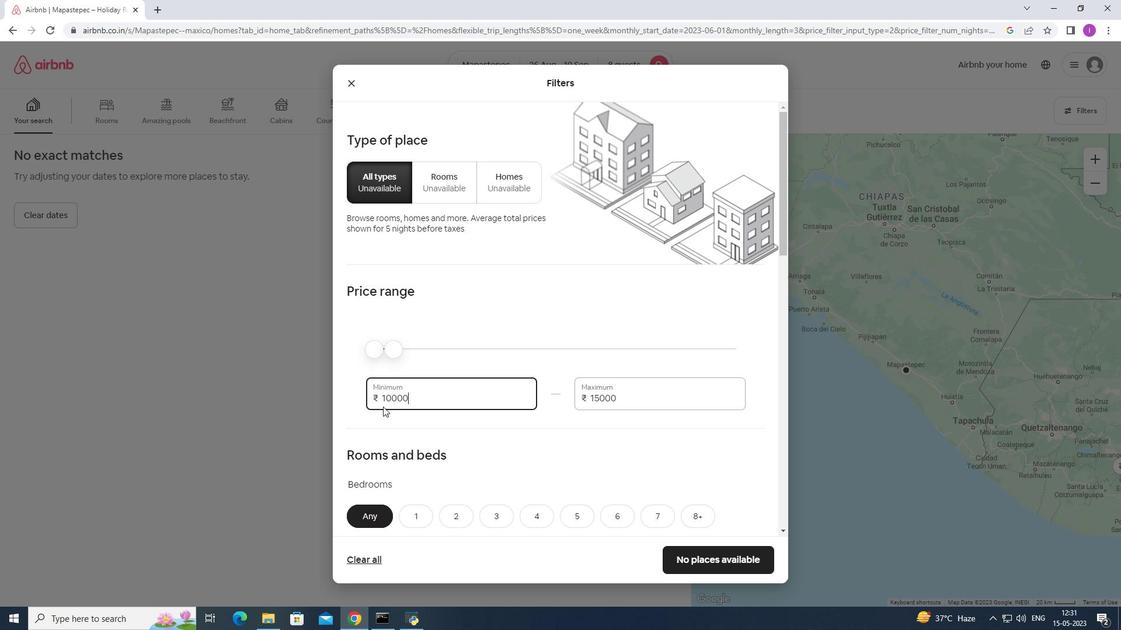 
Action: Mouse scrolled (395, 410) with delta (0, 0)
Screenshot: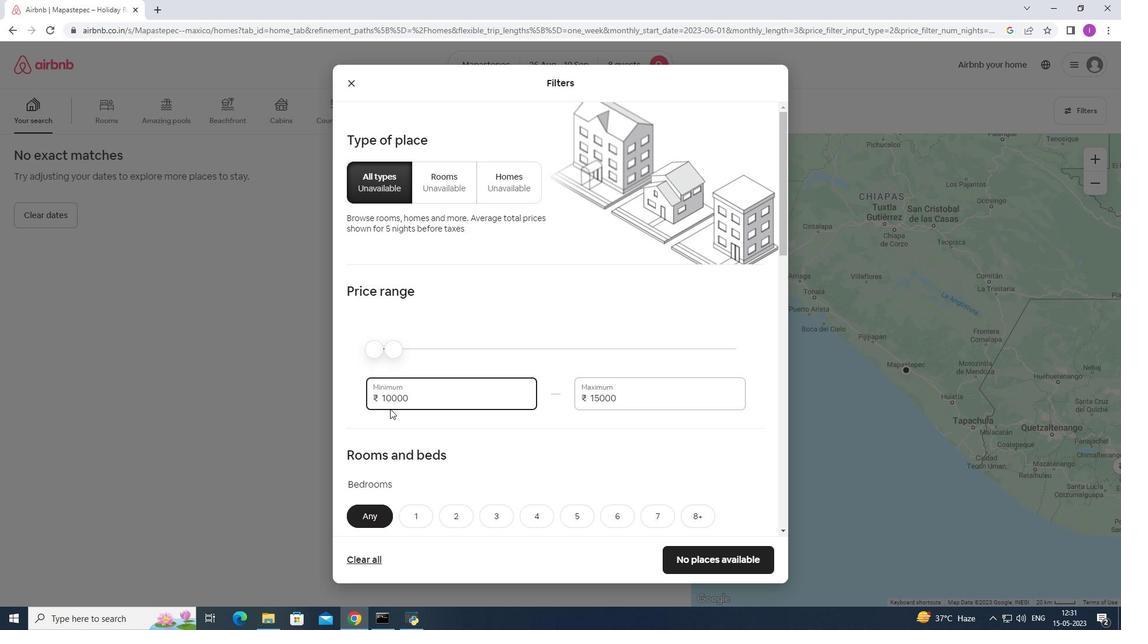 
Action: Mouse scrolled (395, 410) with delta (0, 0)
Screenshot: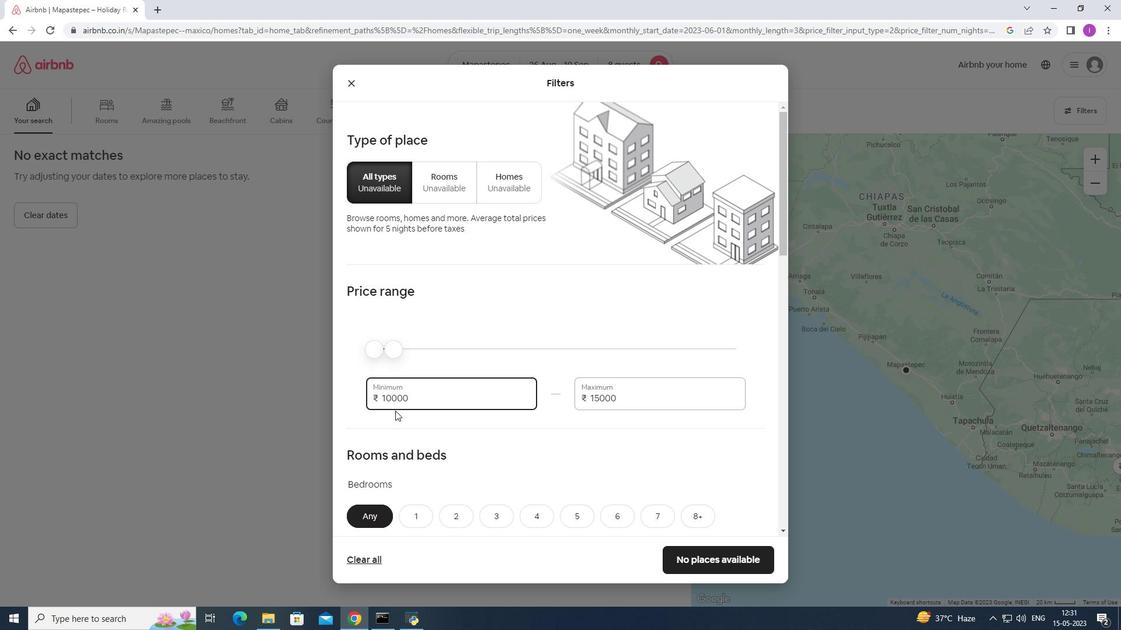 
Action: Mouse moved to (621, 402)
Screenshot: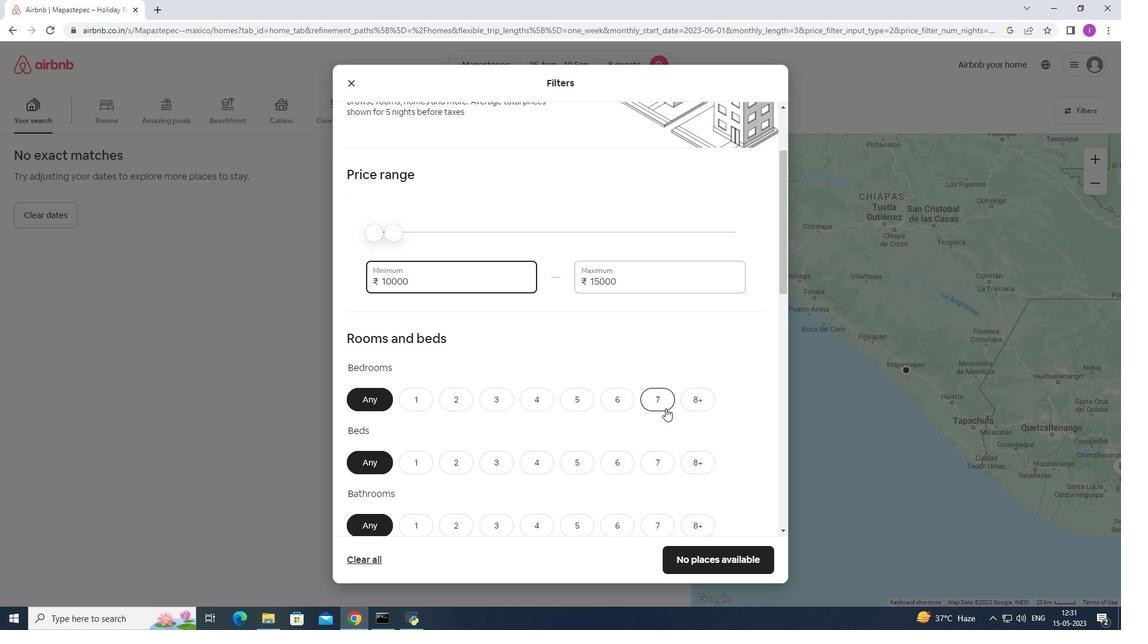 
Action: Mouse pressed left at (621, 402)
Screenshot: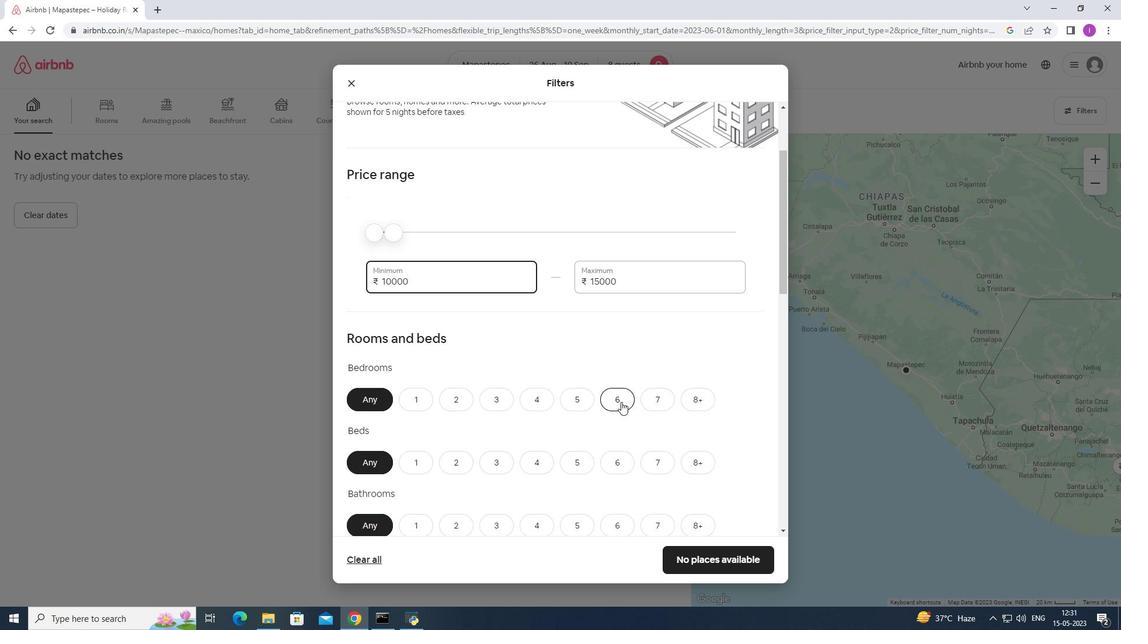 
Action: Mouse moved to (623, 457)
Screenshot: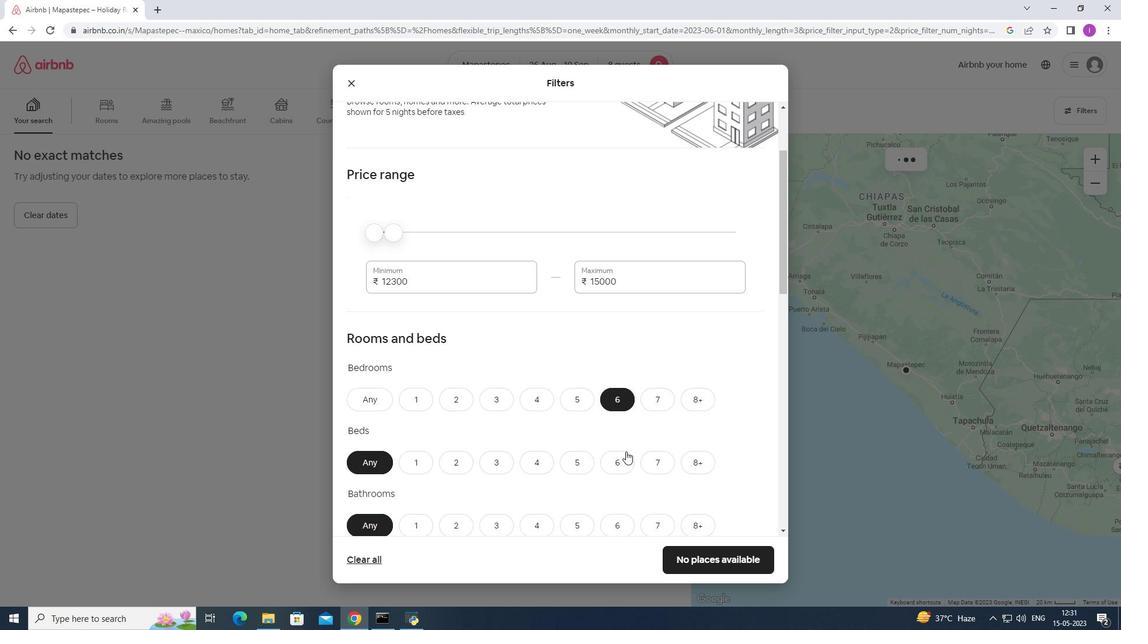 
Action: Mouse pressed left at (623, 457)
Screenshot: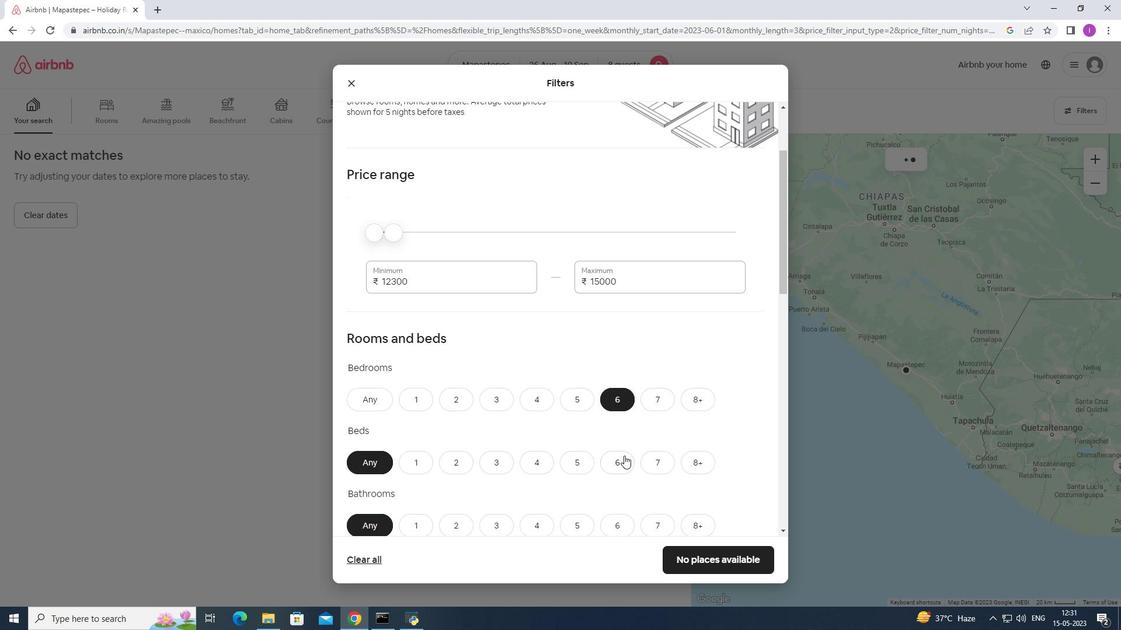 
Action: Mouse moved to (619, 529)
Screenshot: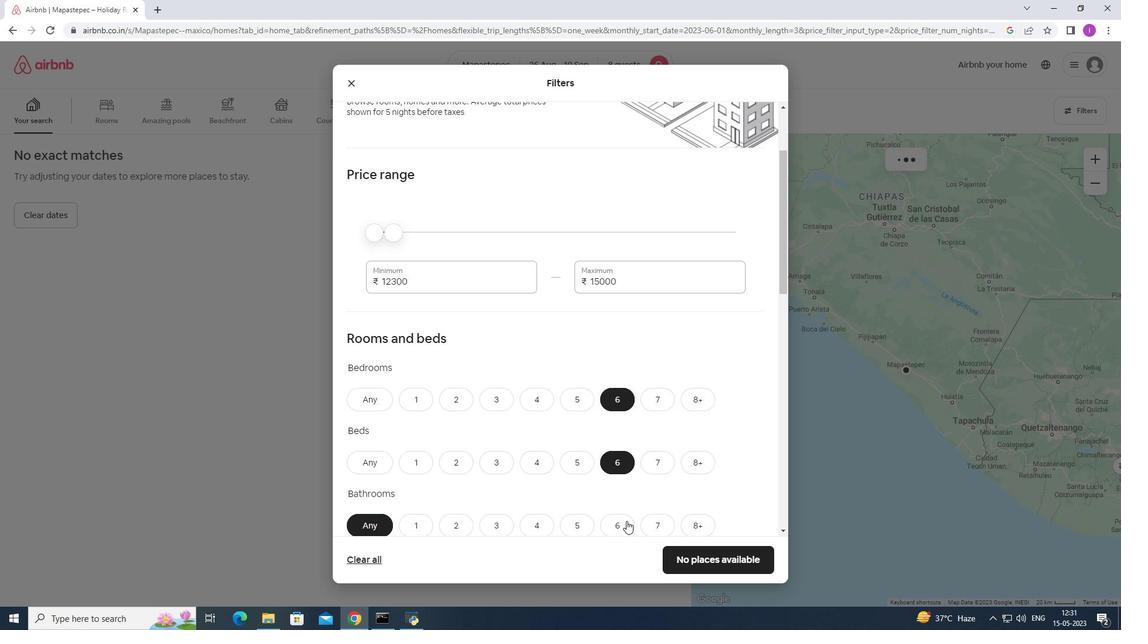 
Action: Mouse pressed left at (619, 529)
Screenshot: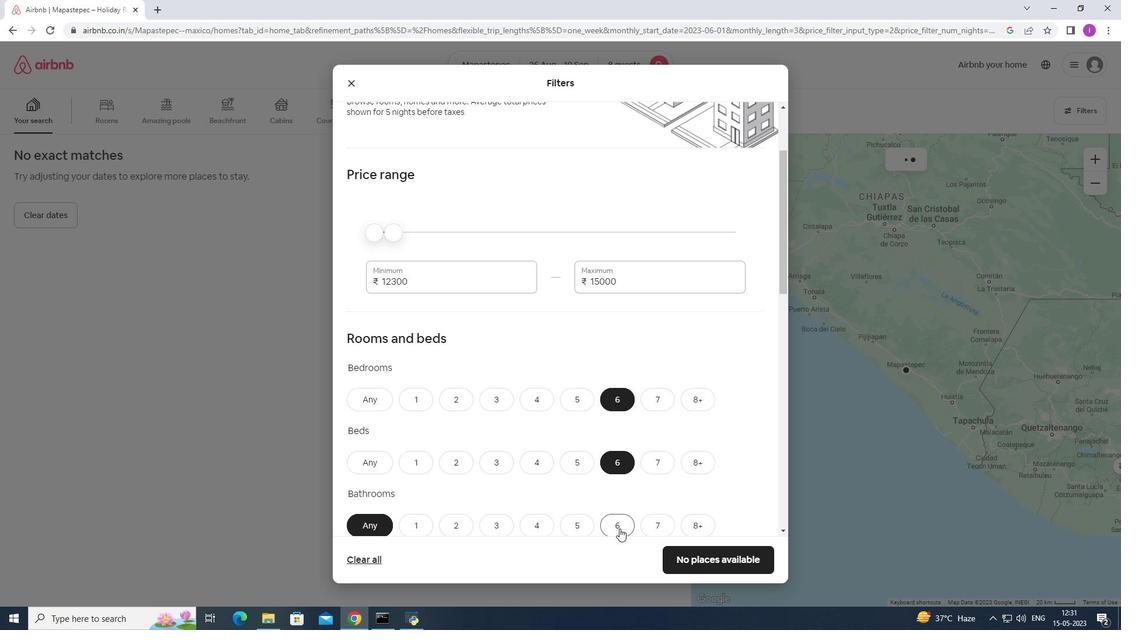 
Action: Mouse moved to (556, 452)
Screenshot: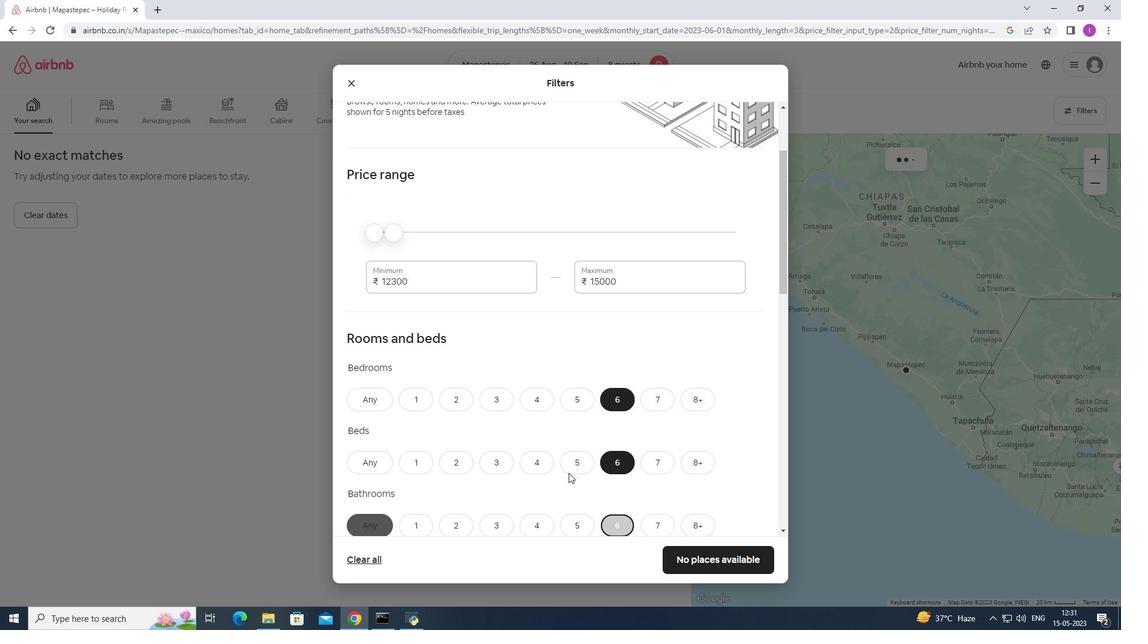 
Action: Mouse scrolled (556, 451) with delta (0, 0)
Screenshot: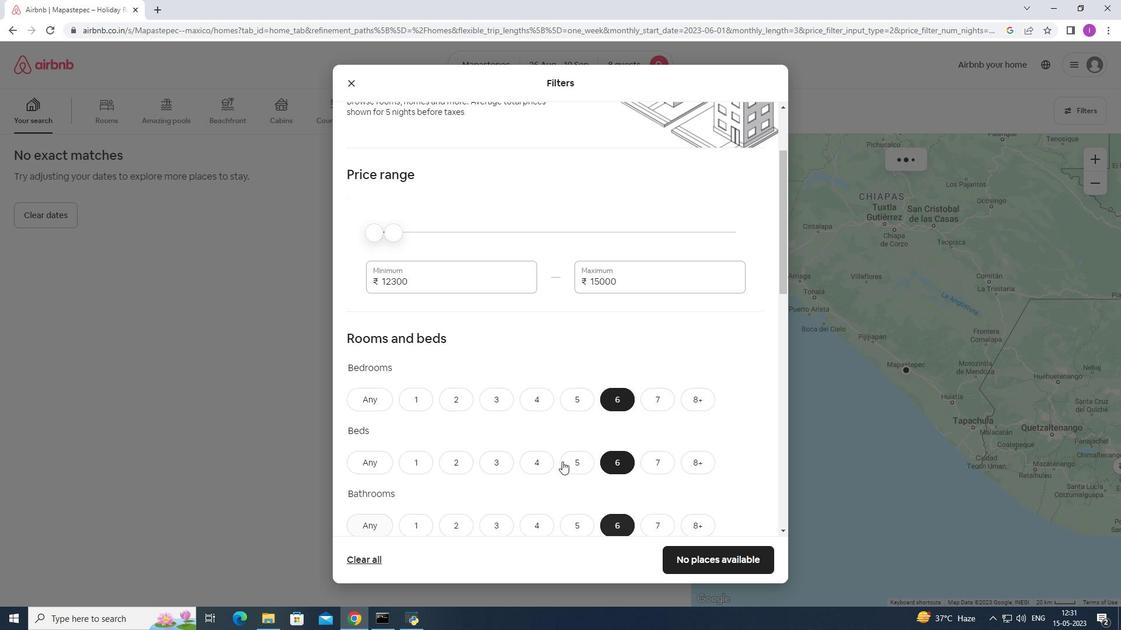 
Action: Mouse scrolled (556, 451) with delta (0, 0)
Screenshot: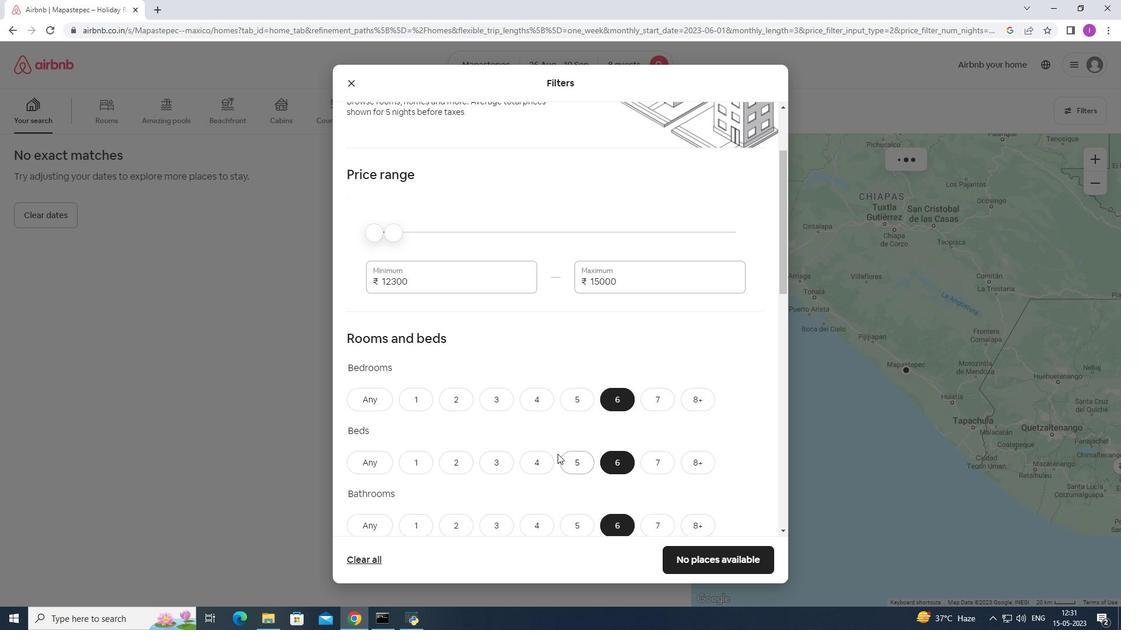 
Action: Mouse scrolled (556, 451) with delta (0, 0)
Screenshot: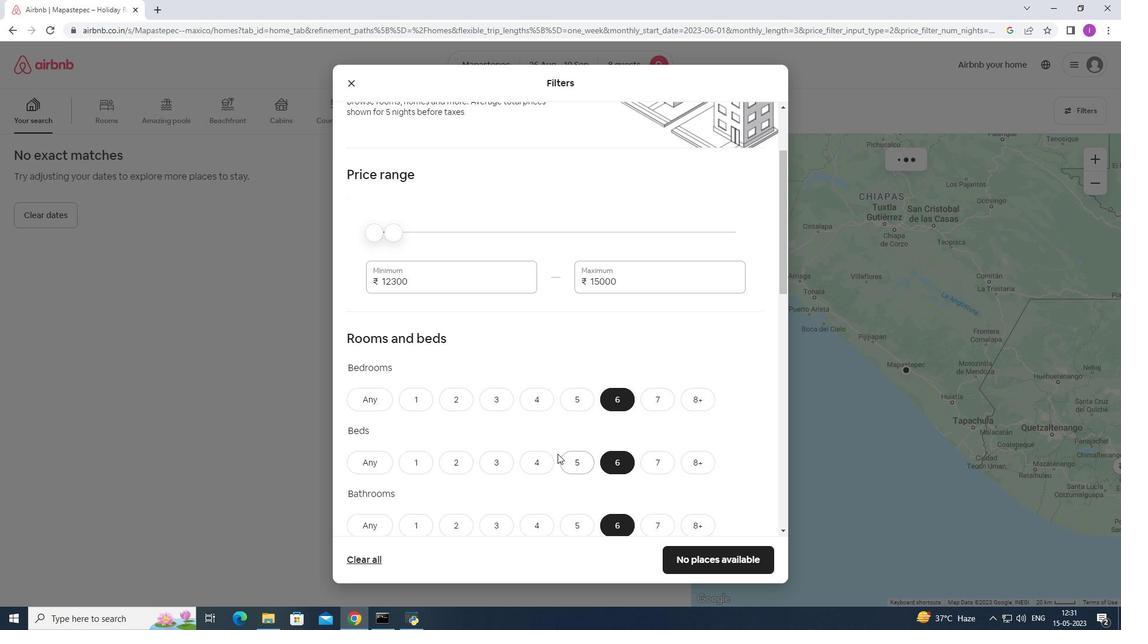 
Action: Mouse moved to (556, 443)
Screenshot: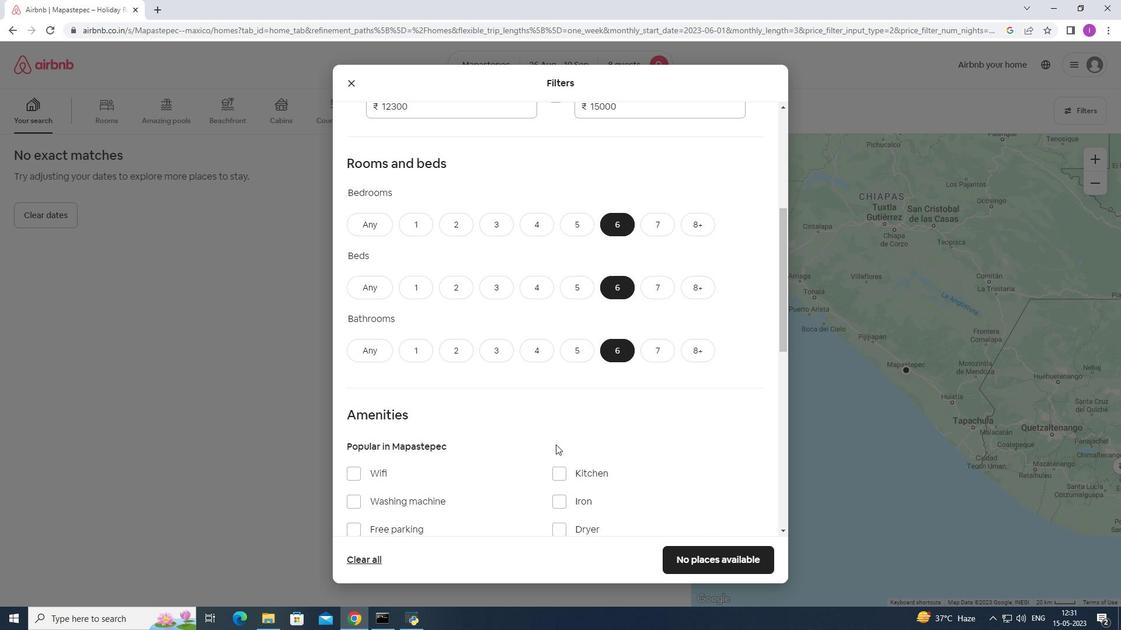 
Action: Mouse scrolled (556, 443) with delta (0, 0)
Screenshot: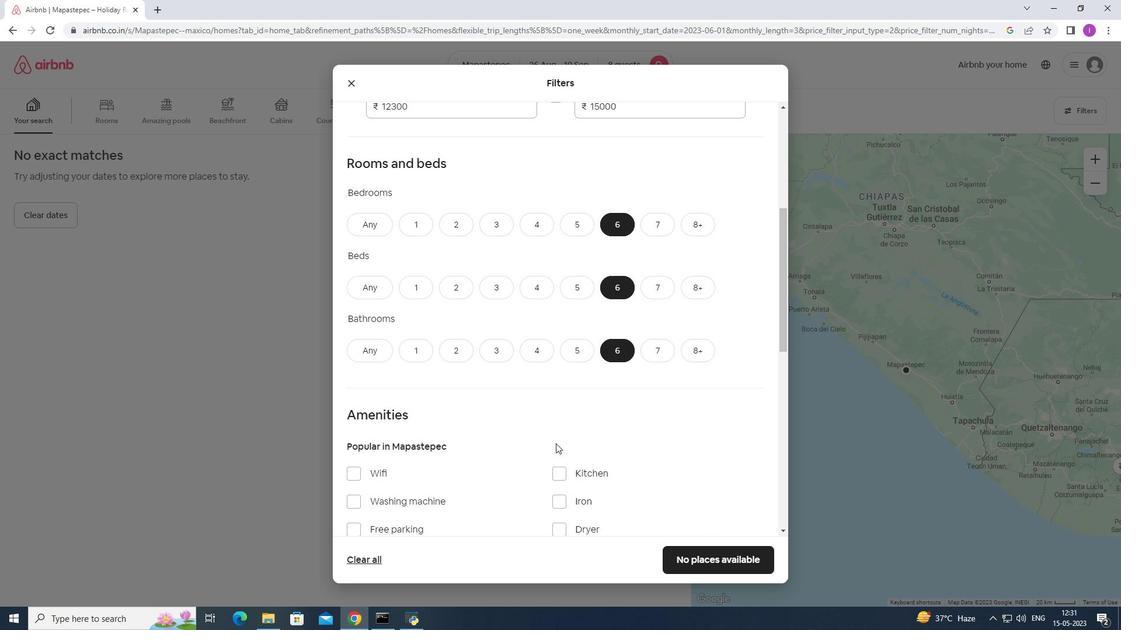 
Action: Mouse scrolled (556, 443) with delta (0, 0)
Screenshot: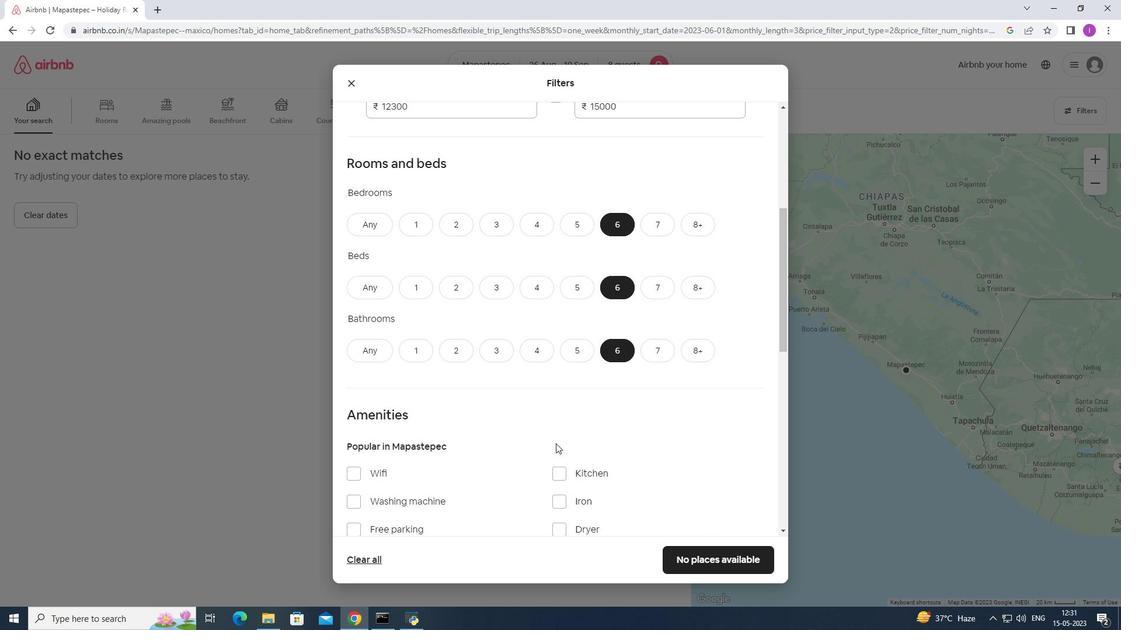 
Action: Mouse moved to (354, 355)
Screenshot: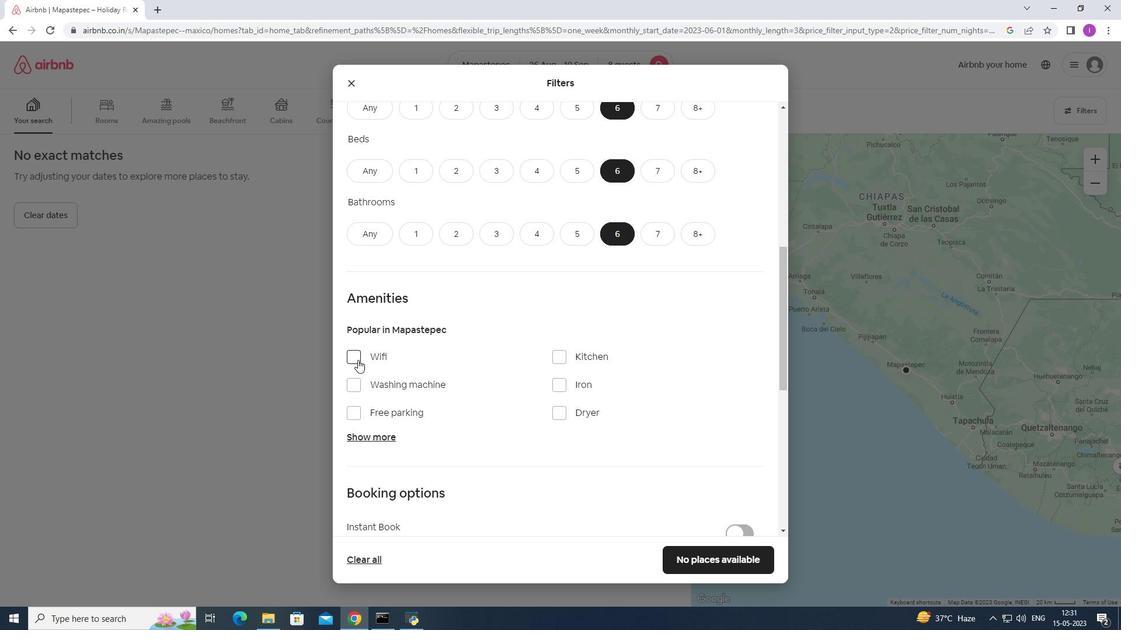 
Action: Mouse pressed left at (354, 355)
Screenshot: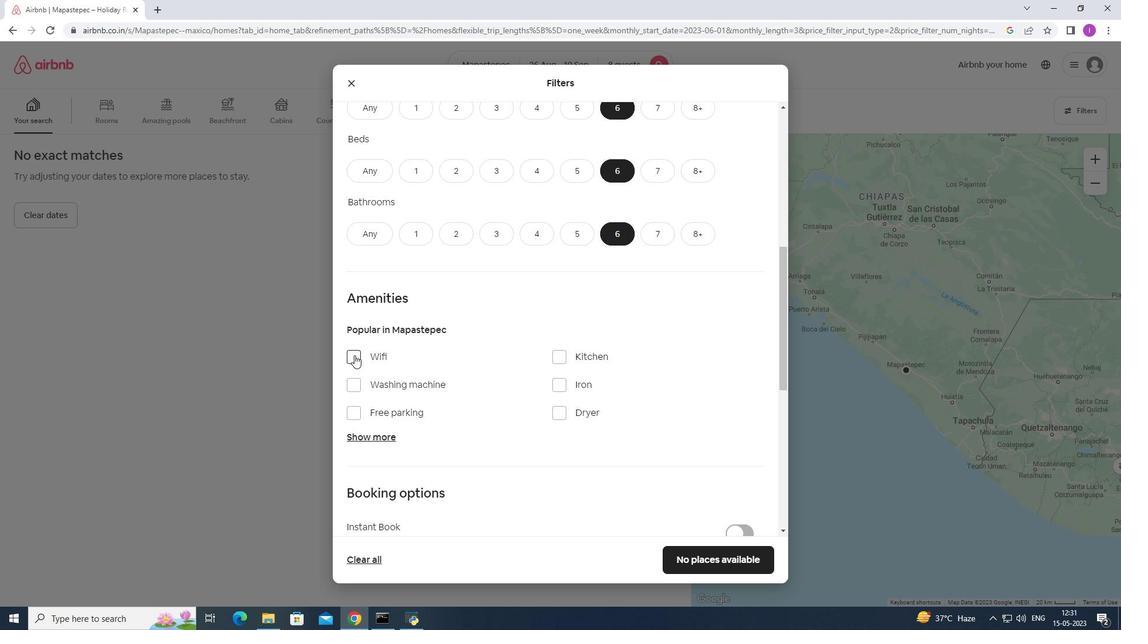 
Action: Mouse moved to (379, 391)
Screenshot: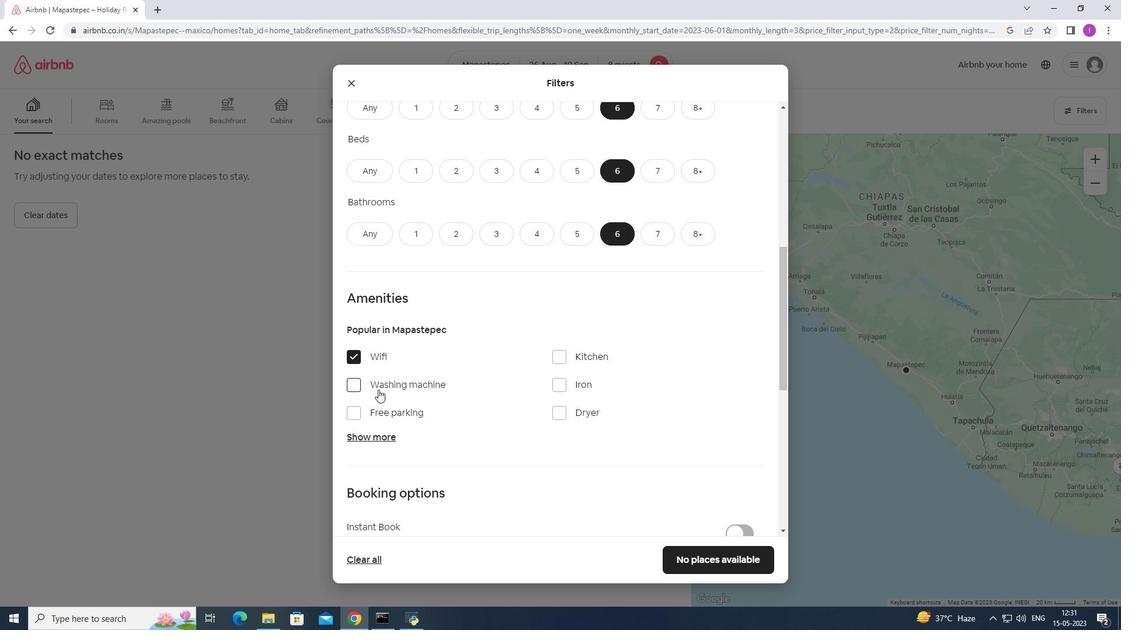 
Action: Mouse scrolled (379, 390) with delta (0, 0)
Screenshot: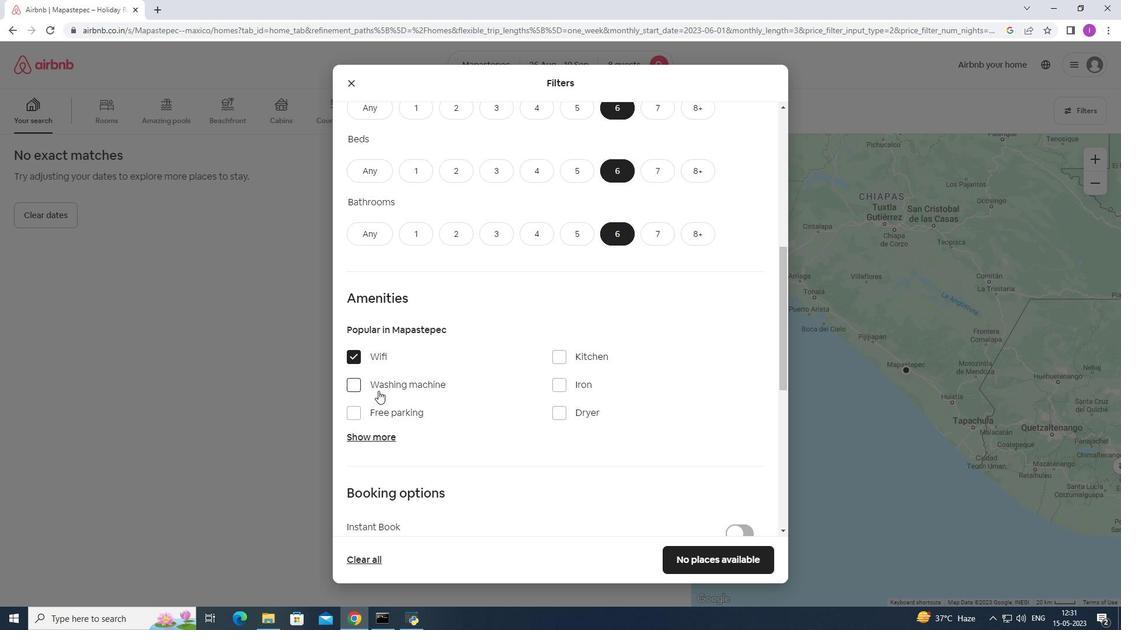 
Action: Mouse moved to (359, 357)
Screenshot: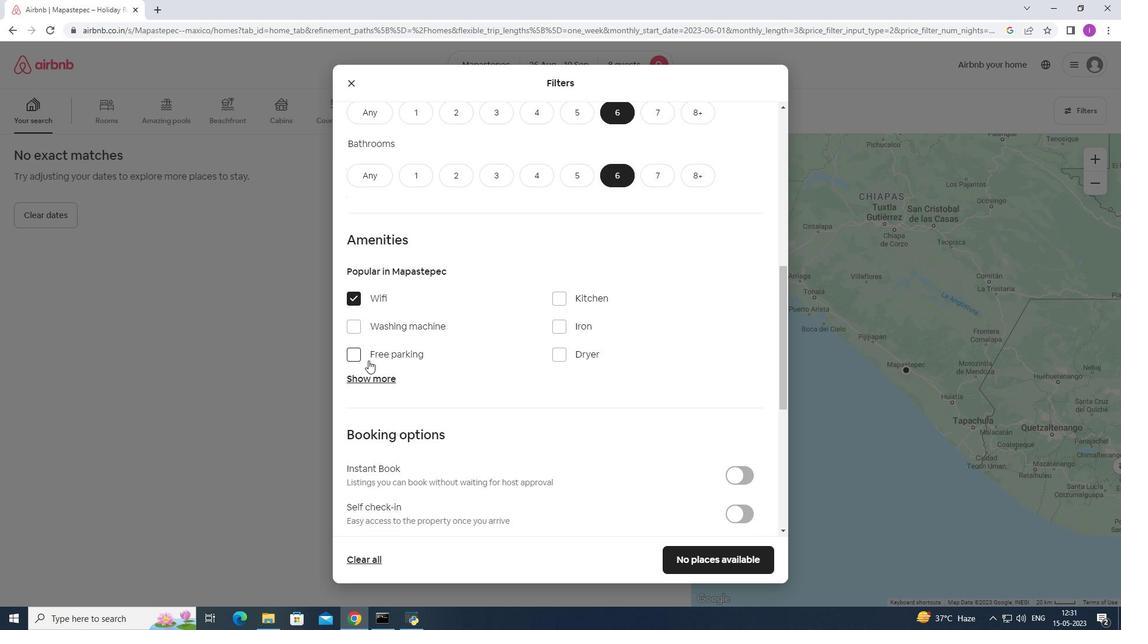 
Action: Mouse pressed left at (359, 357)
Screenshot: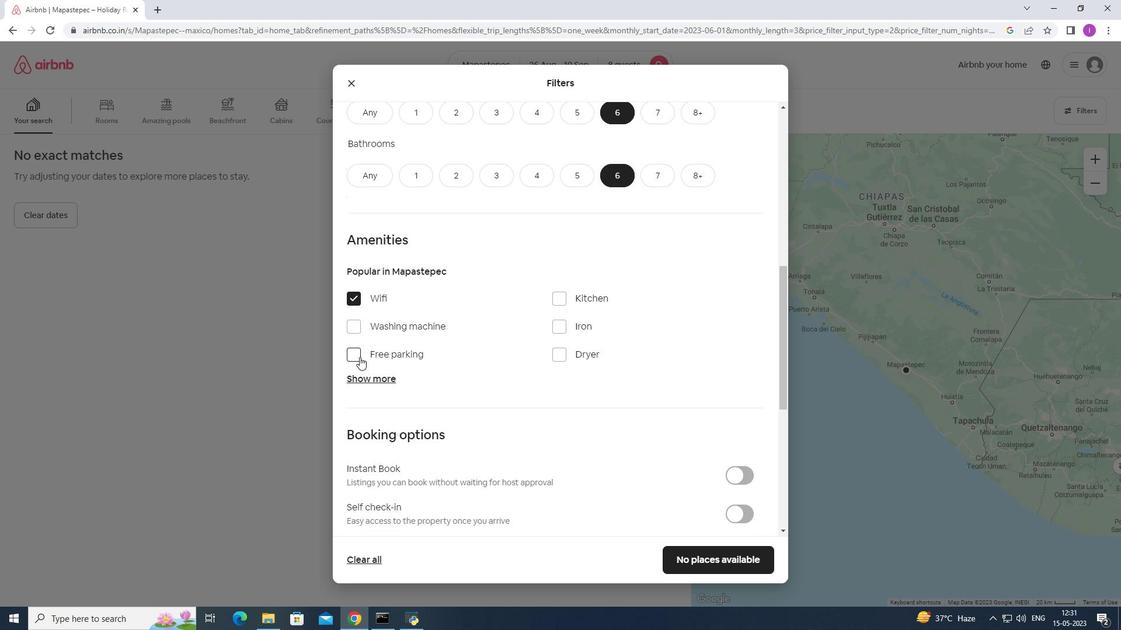 
Action: Mouse moved to (376, 377)
Screenshot: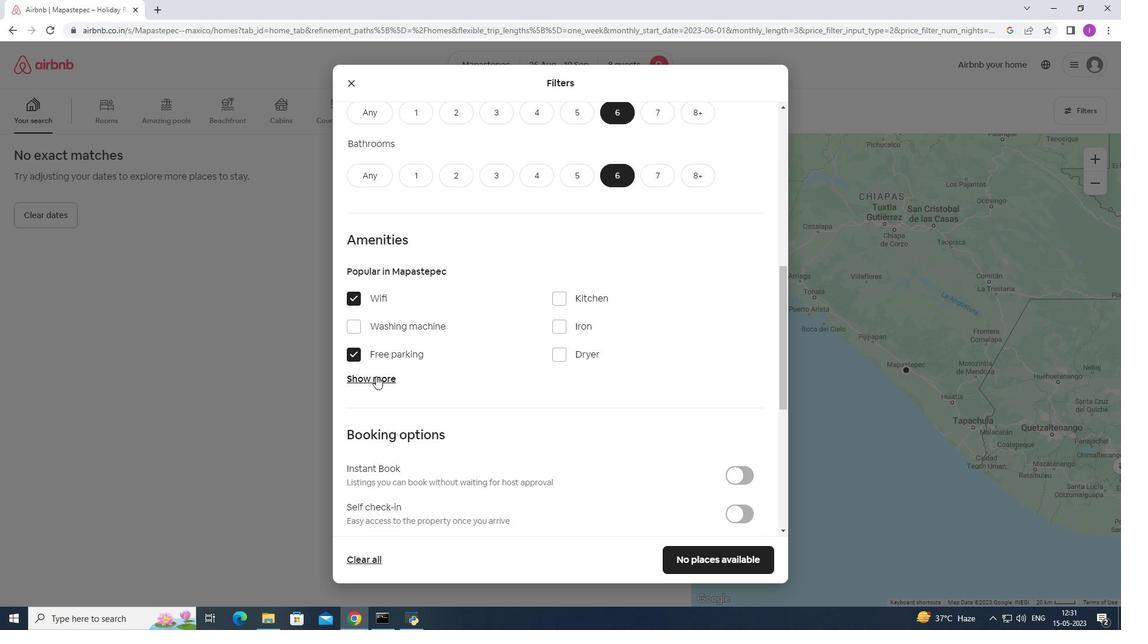 
Action: Mouse pressed left at (376, 377)
Screenshot: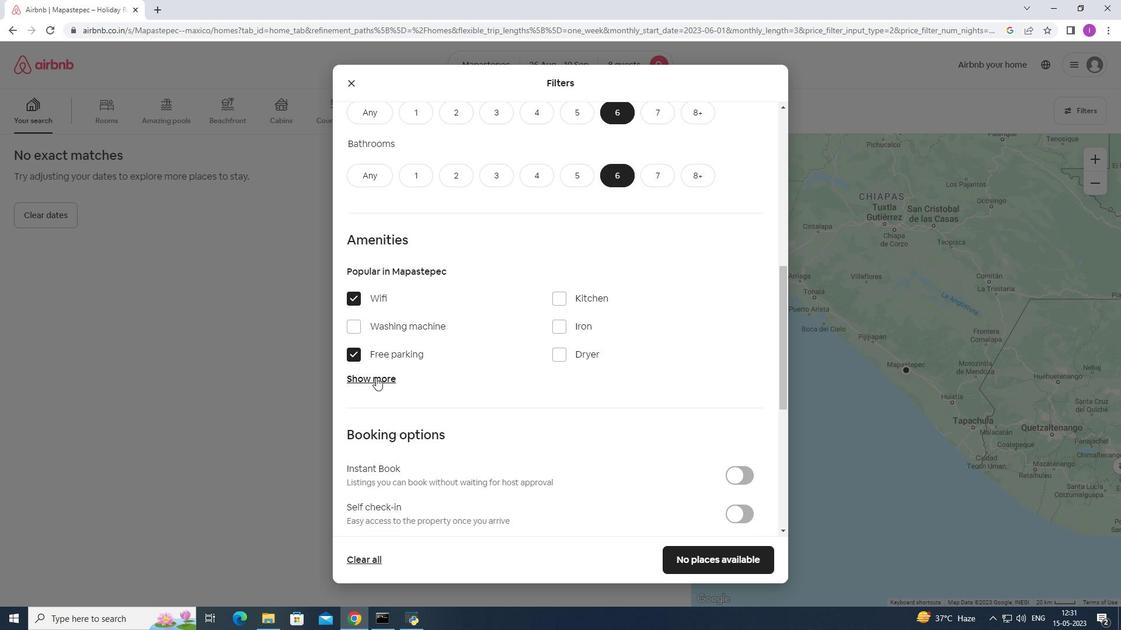 
Action: Mouse moved to (565, 445)
Screenshot: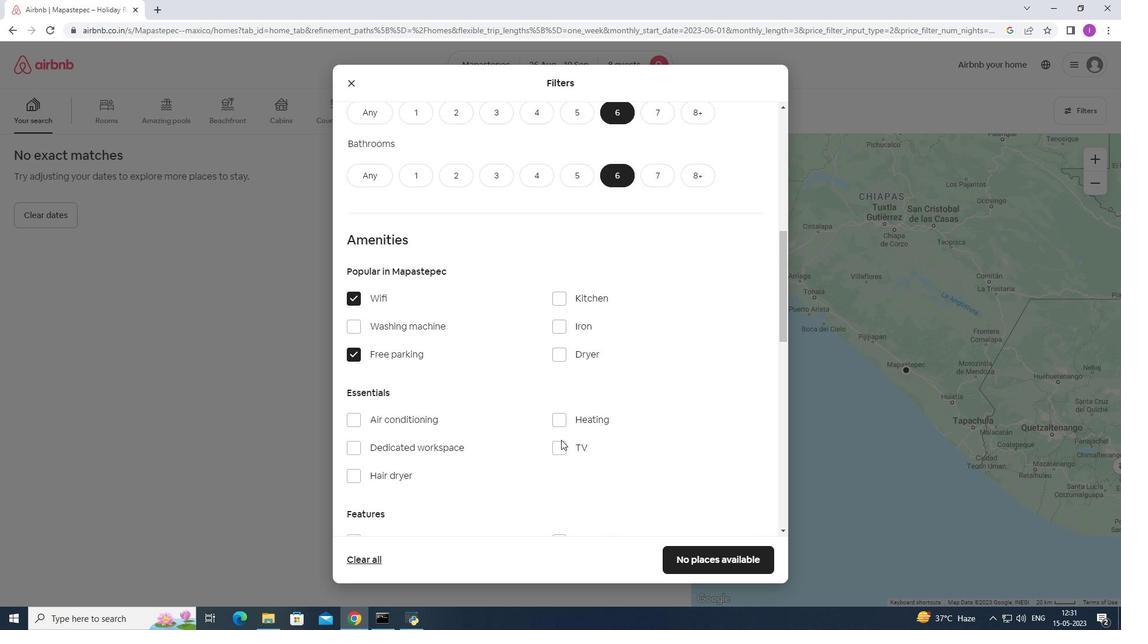 
Action: Mouse pressed left at (565, 445)
Screenshot: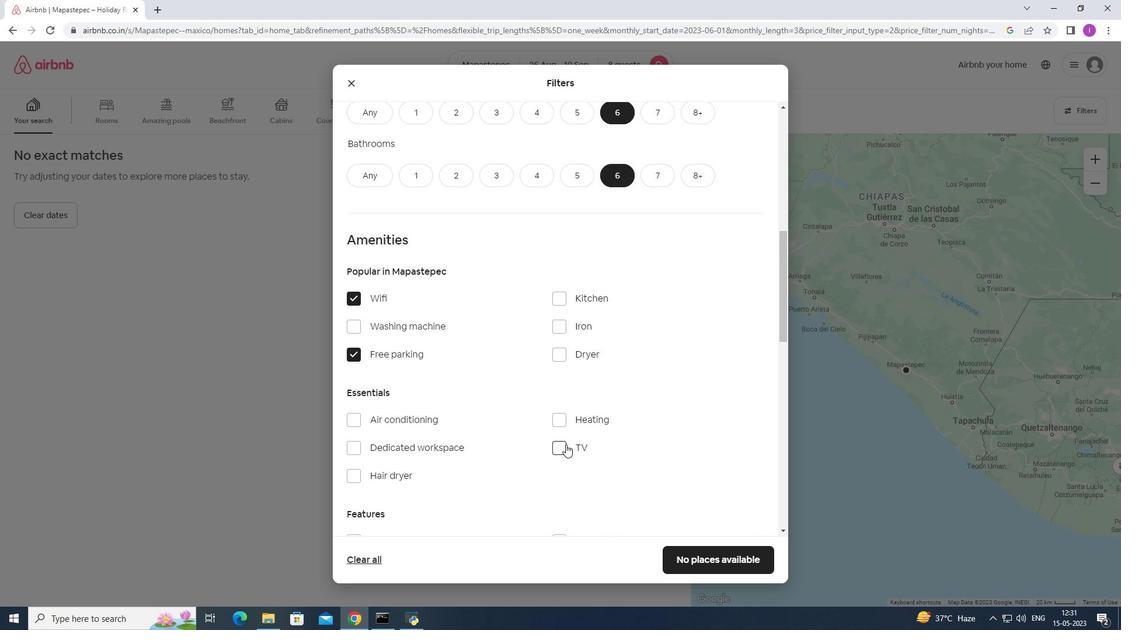 
Action: Mouse moved to (452, 445)
Screenshot: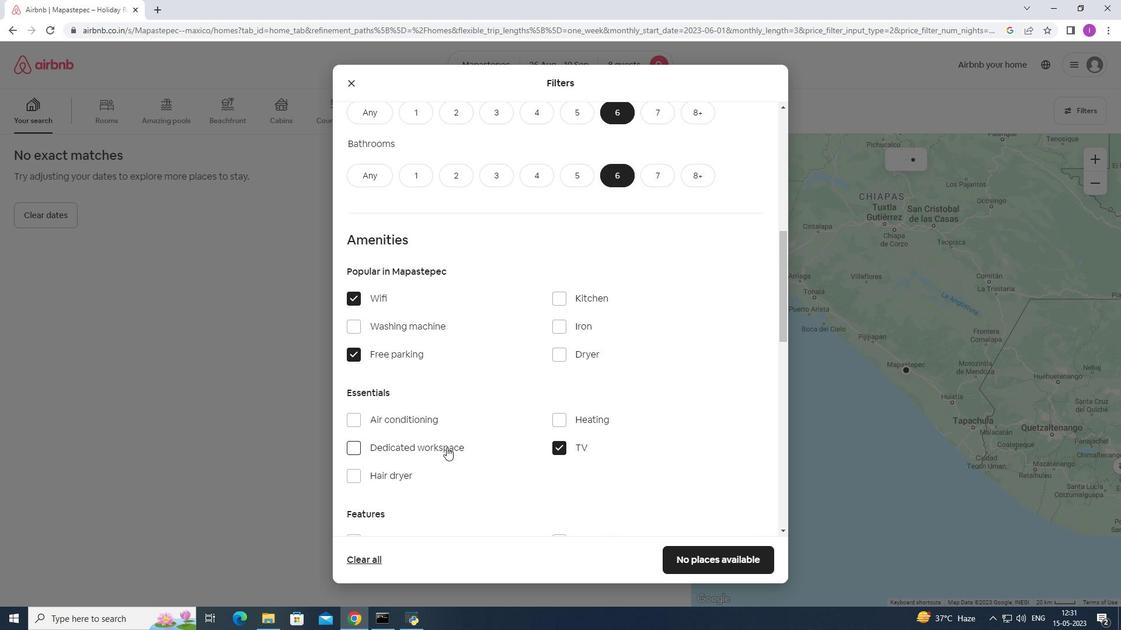 
Action: Mouse scrolled (452, 444) with delta (0, 0)
Screenshot: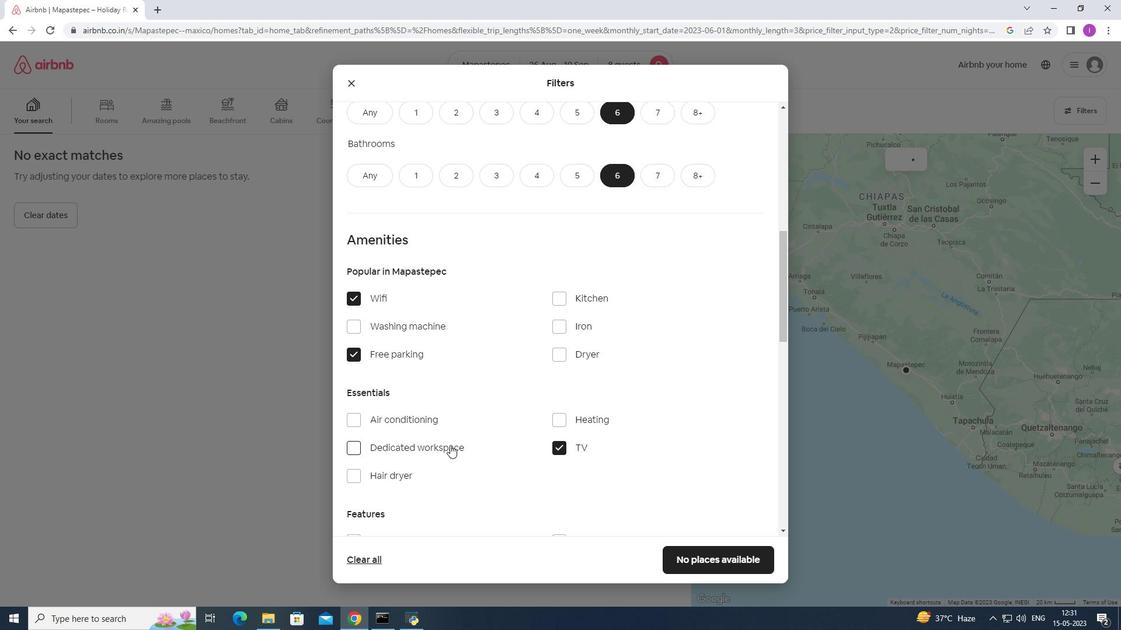 
Action: Mouse scrolled (452, 444) with delta (0, 0)
Screenshot: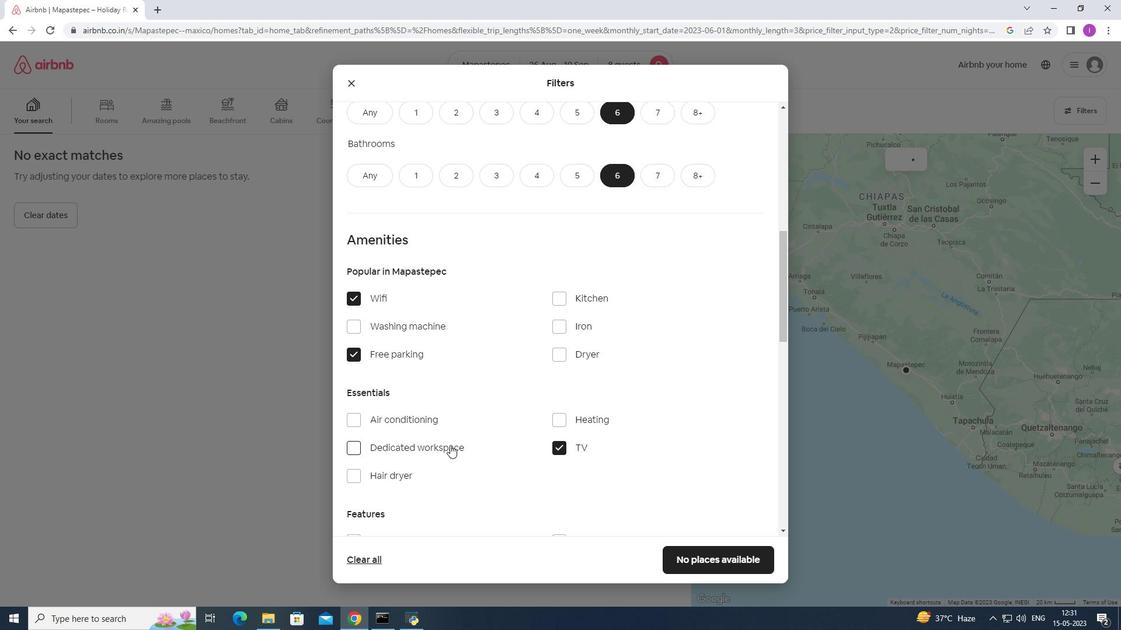
Action: Mouse scrolled (452, 444) with delta (0, 0)
Screenshot: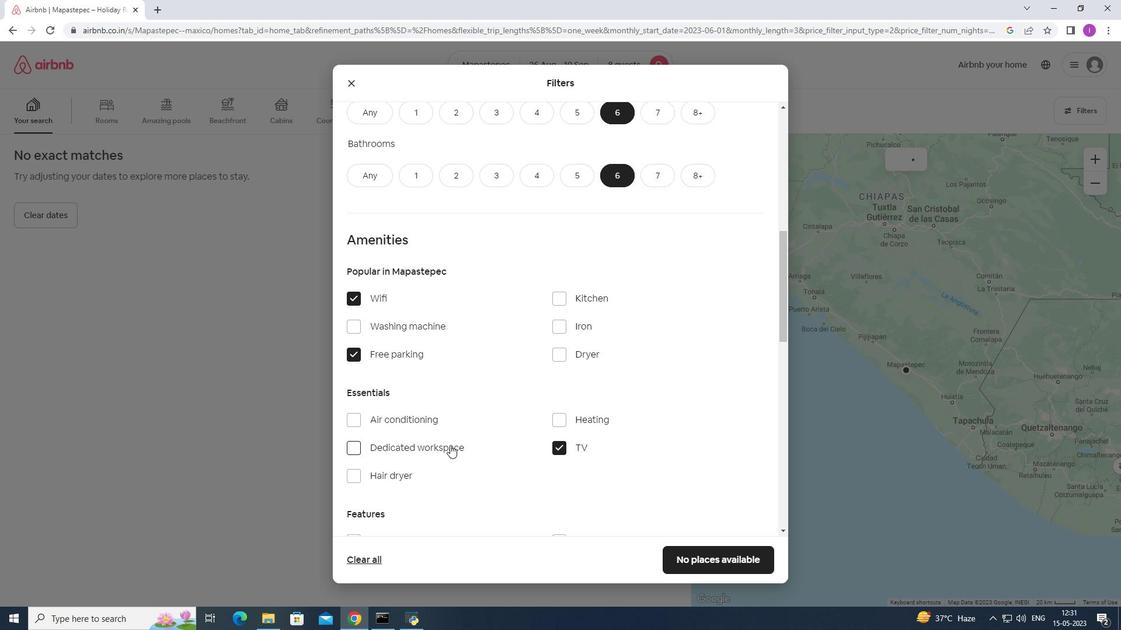 
Action: Mouse moved to (355, 427)
Screenshot: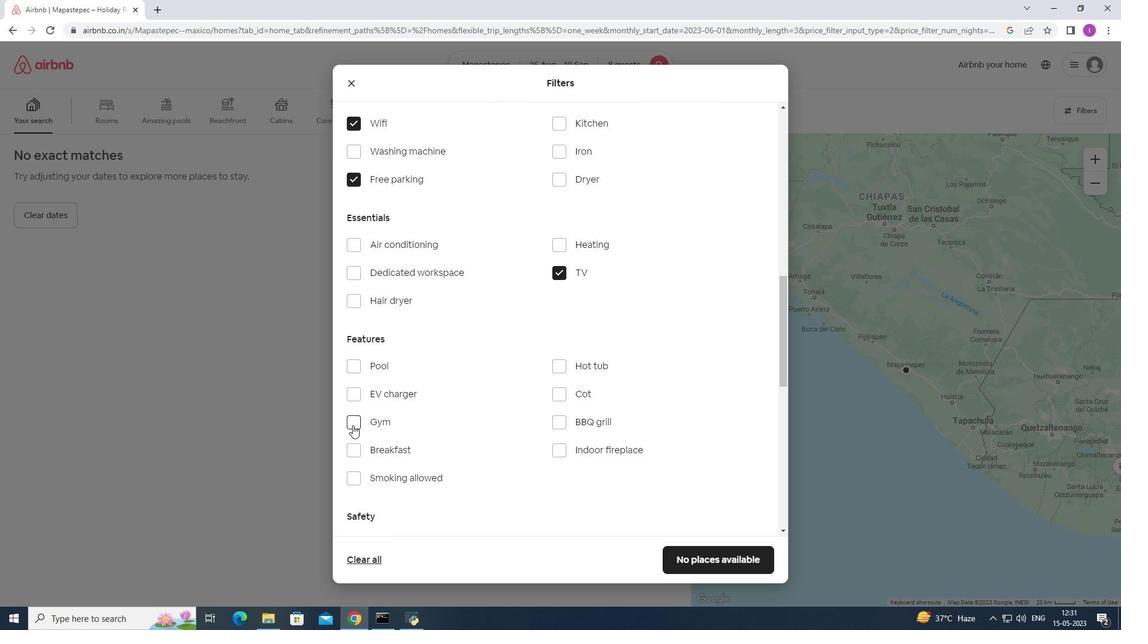 
Action: Mouse pressed left at (355, 427)
Screenshot: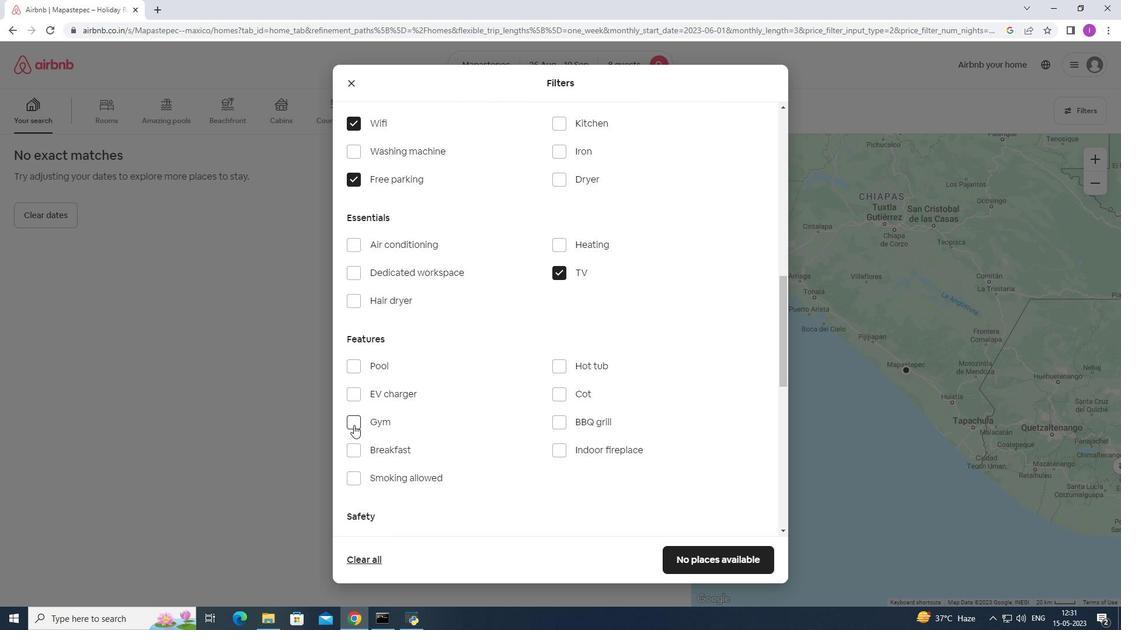 
Action: Mouse moved to (355, 448)
Screenshot: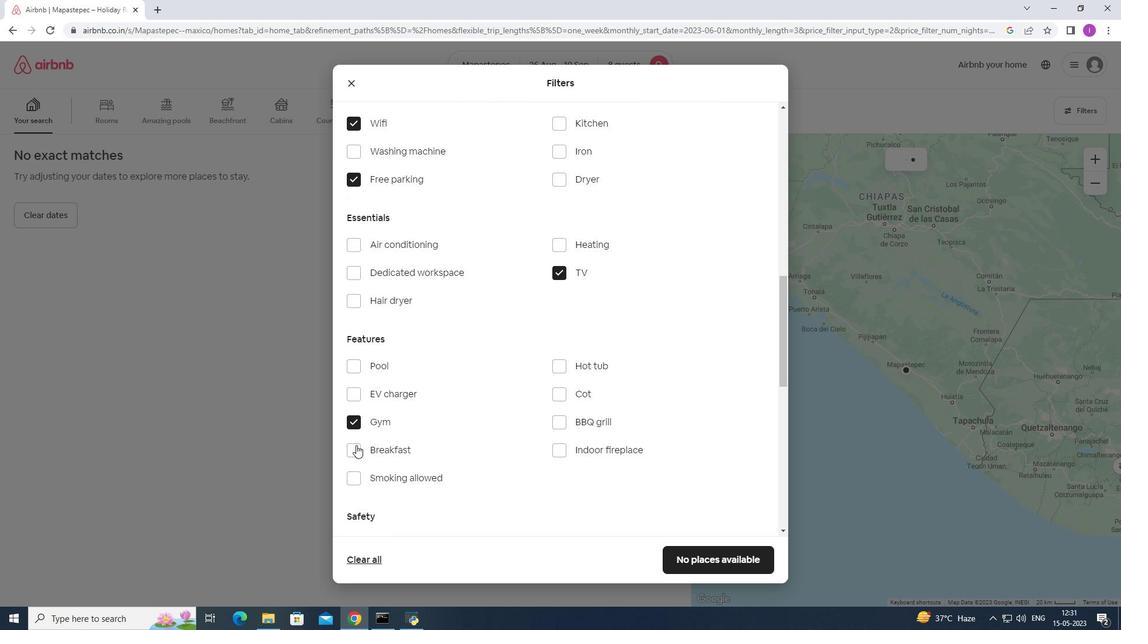 
Action: Mouse pressed left at (355, 448)
Screenshot: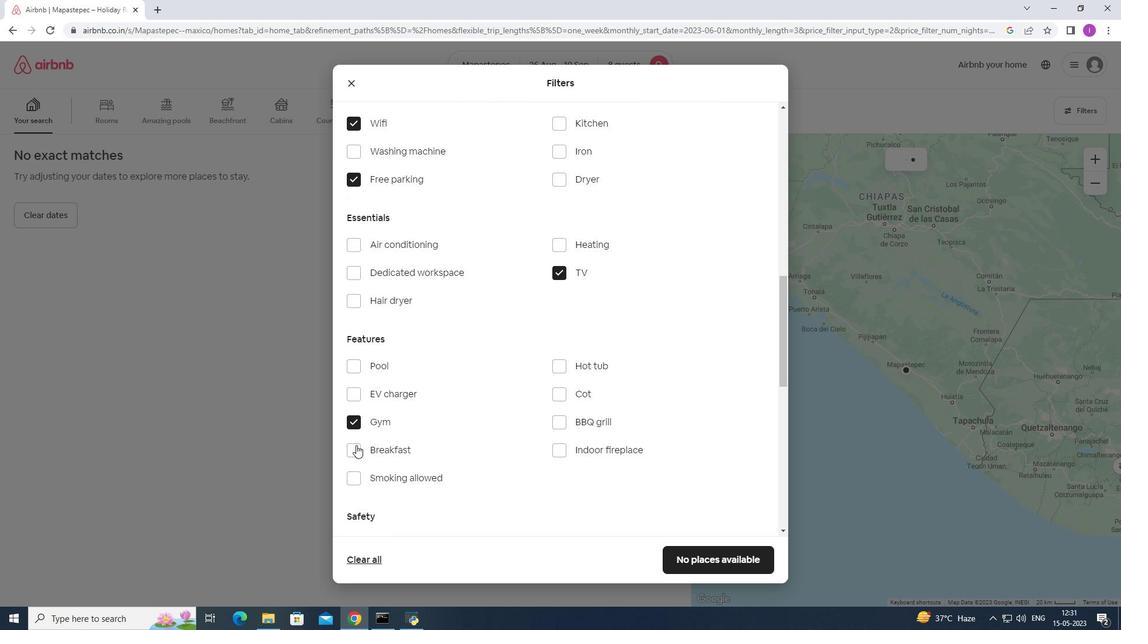 
Action: Mouse moved to (425, 438)
Screenshot: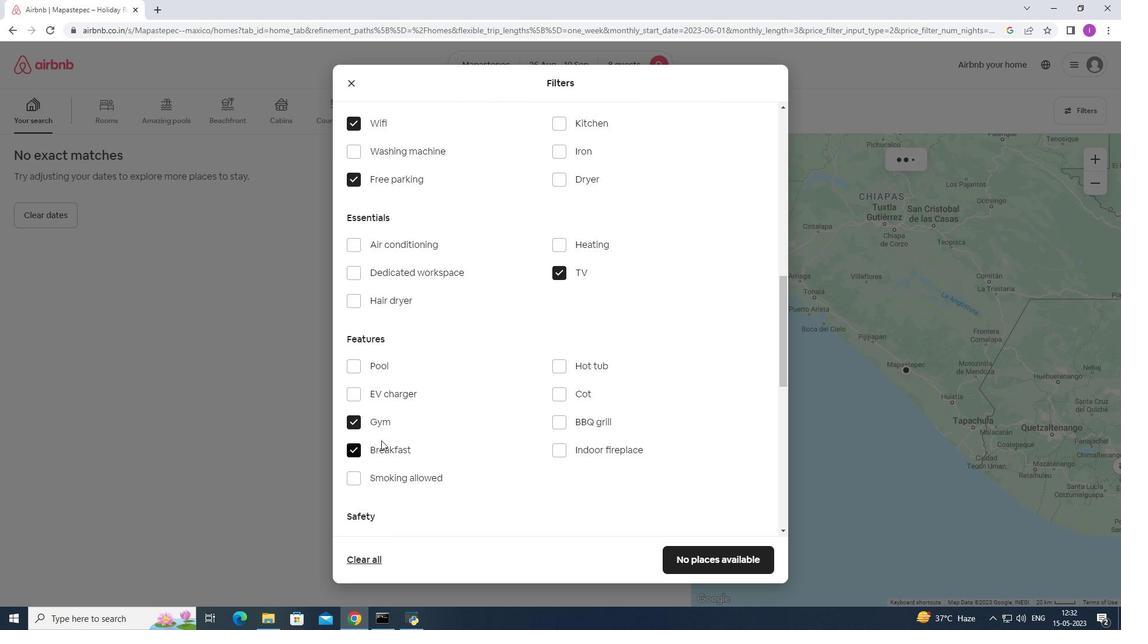 
Action: Mouse scrolled (425, 437) with delta (0, 0)
Screenshot: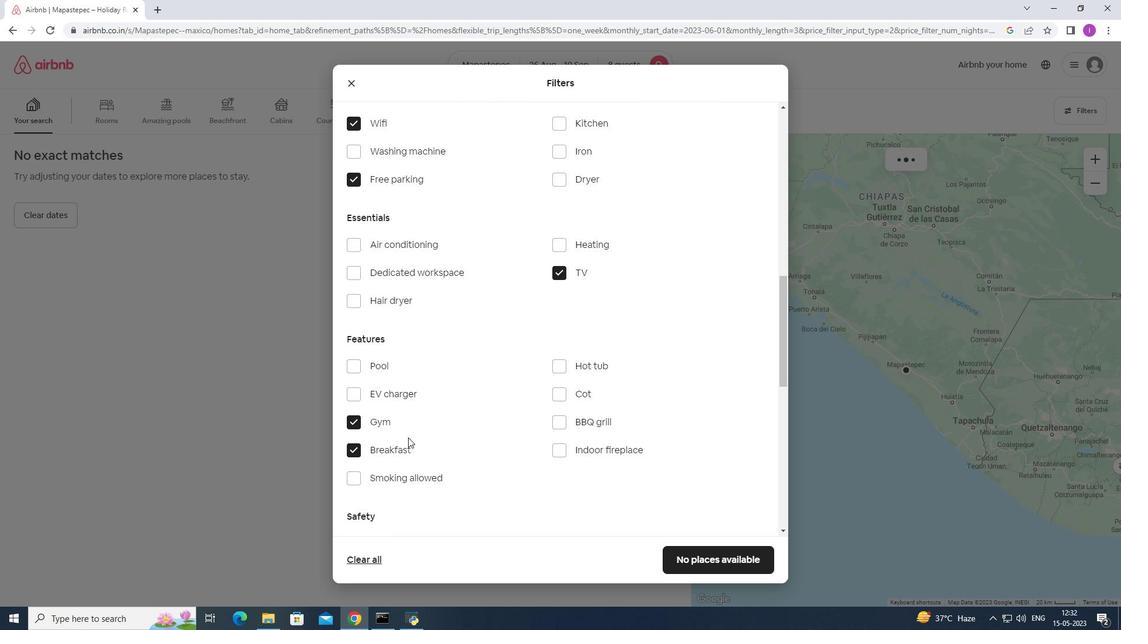 
Action: Mouse scrolled (425, 437) with delta (0, 0)
Screenshot: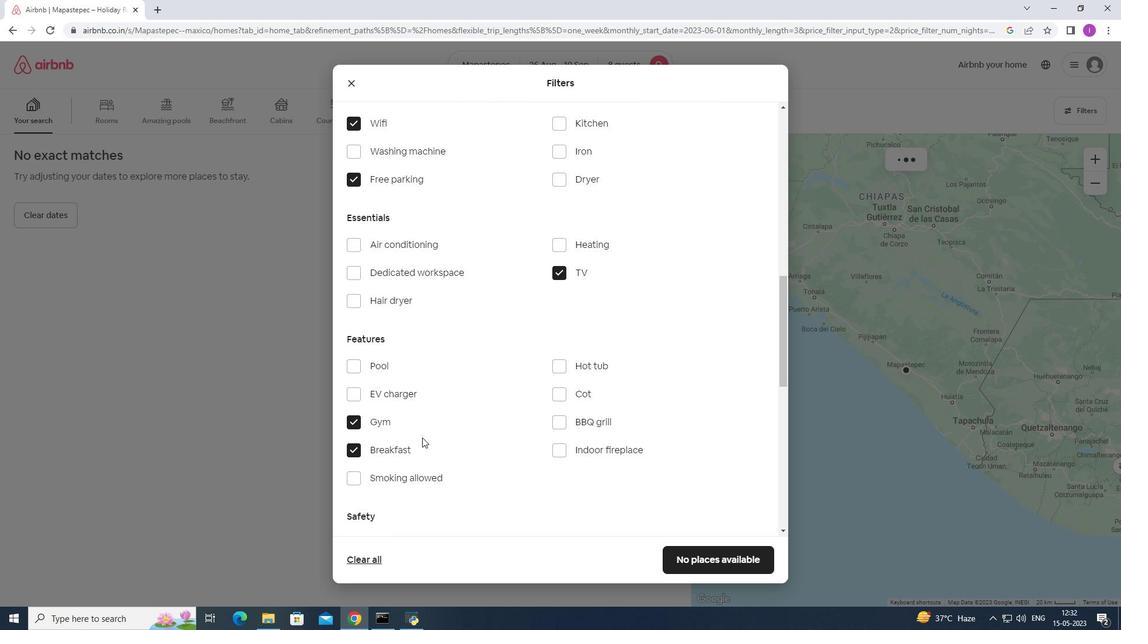 
Action: Mouse scrolled (425, 437) with delta (0, 0)
Screenshot: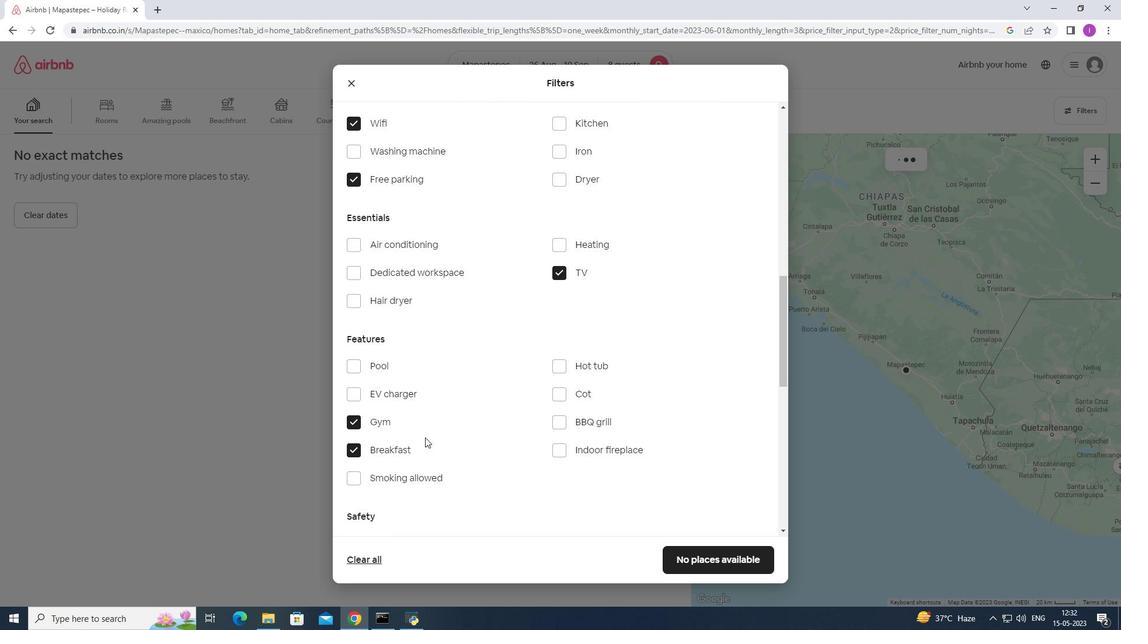 
Action: Mouse moved to (426, 436)
Screenshot: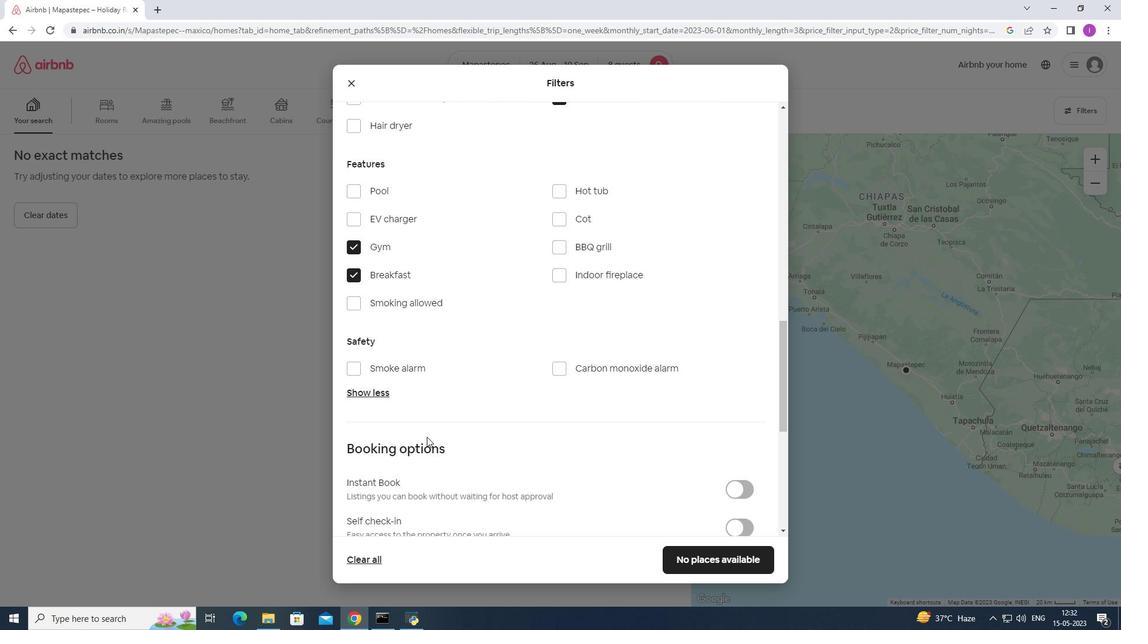 
Action: Mouse scrolled (426, 436) with delta (0, 0)
Screenshot: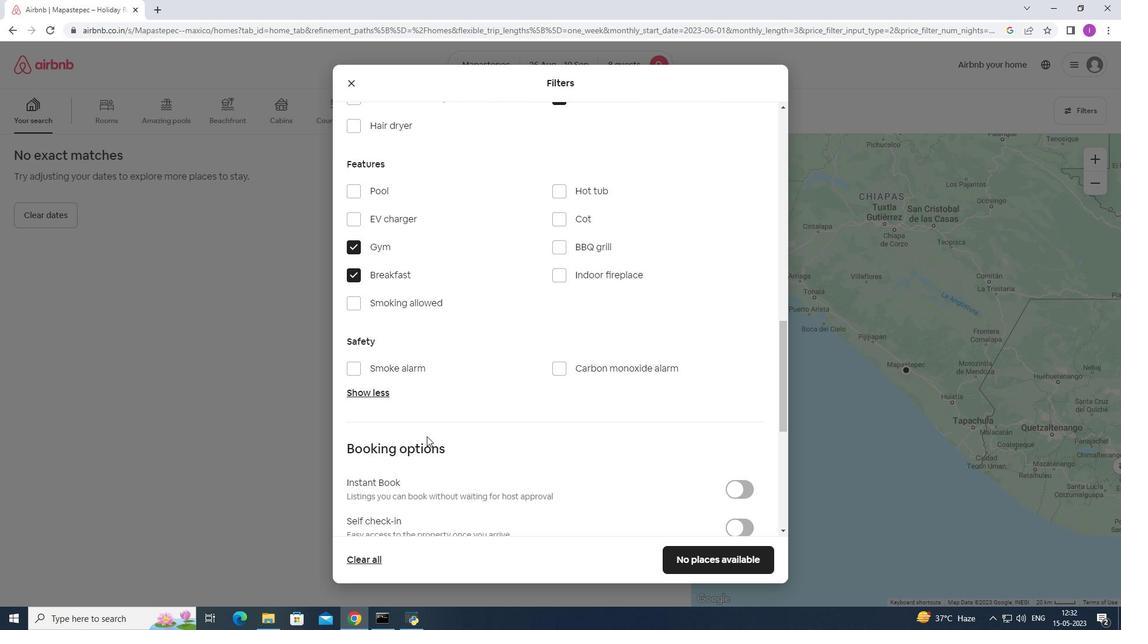 
Action: Mouse scrolled (426, 436) with delta (0, 0)
Screenshot: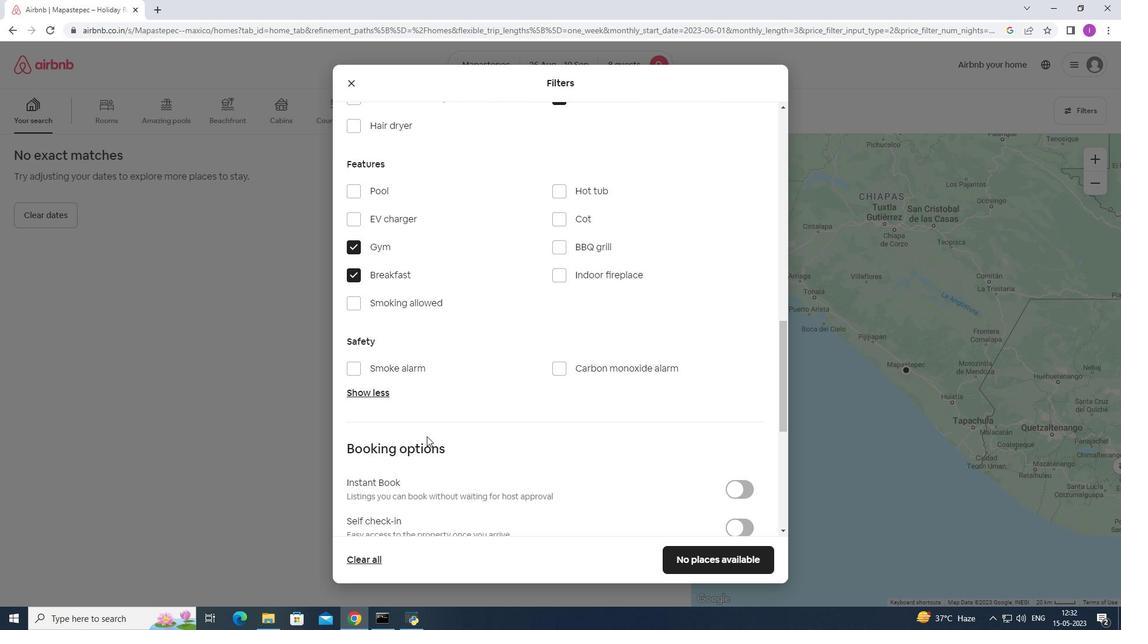 
Action: Mouse scrolled (426, 436) with delta (0, 0)
Screenshot: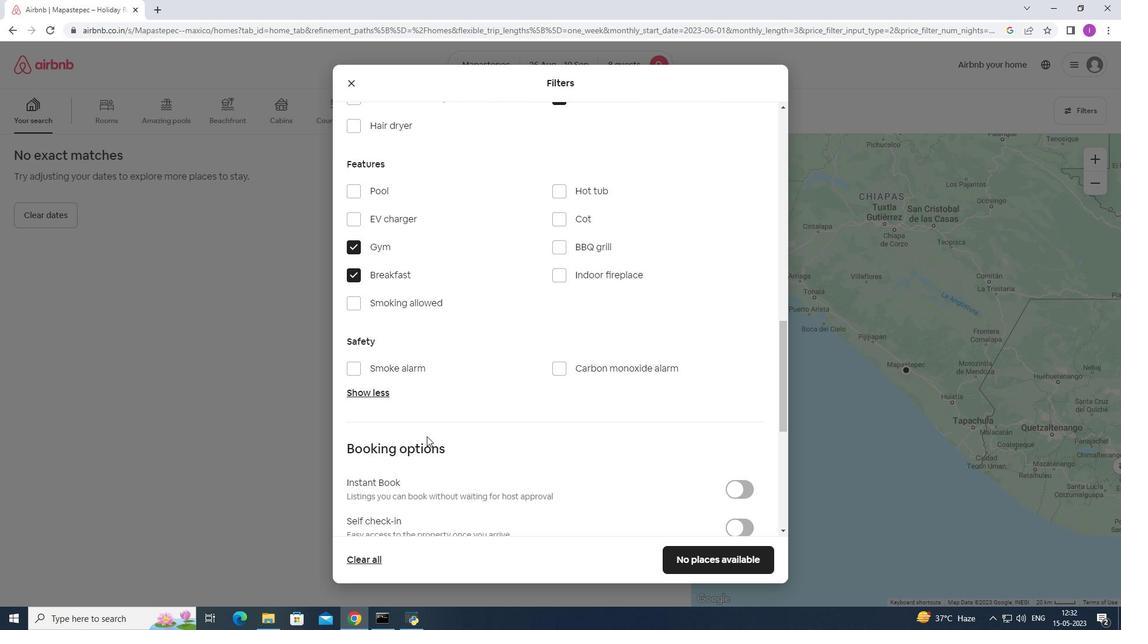 
Action: Mouse moved to (740, 352)
Screenshot: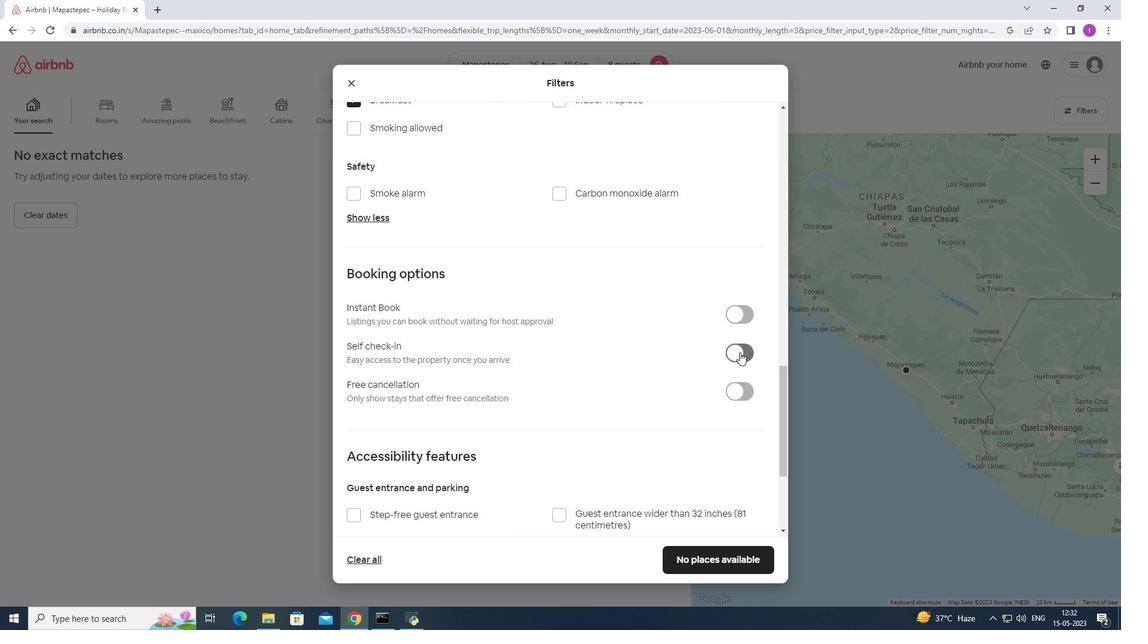 
Action: Mouse pressed left at (740, 352)
Screenshot: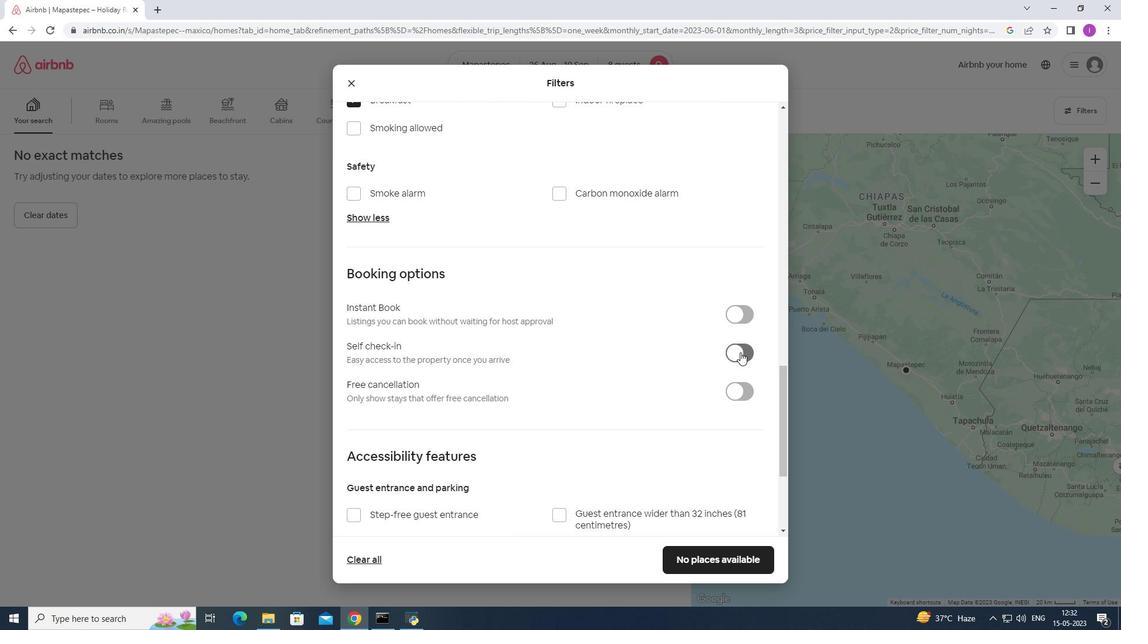 
Action: Mouse moved to (553, 477)
Screenshot: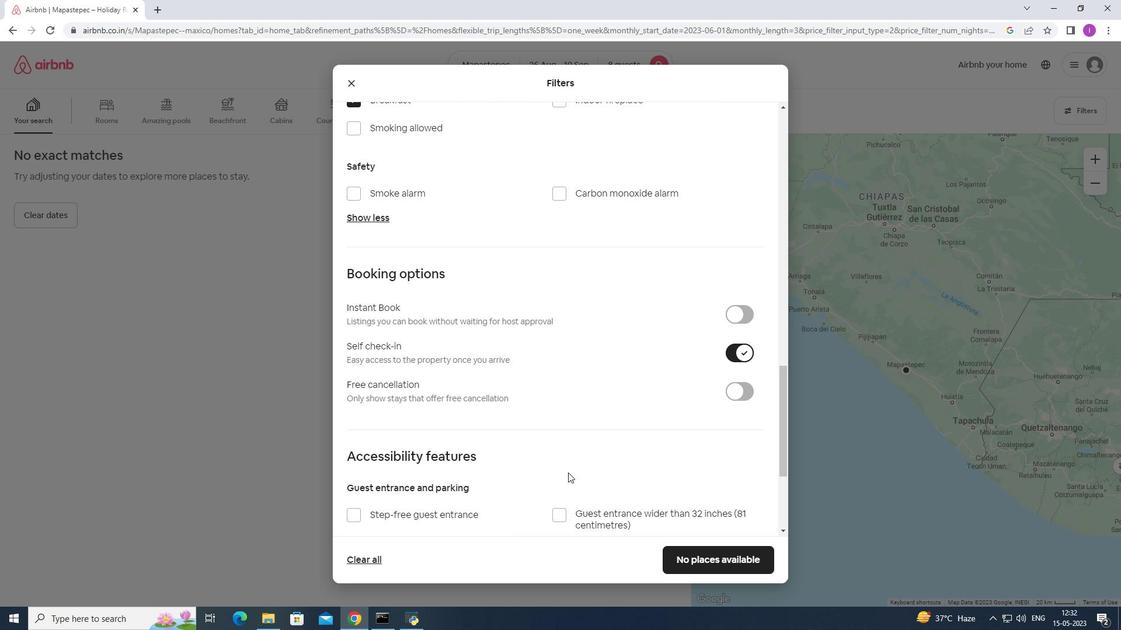 
Action: Mouse scrolled (553, 477) with delta (0, 0)
Screenshot: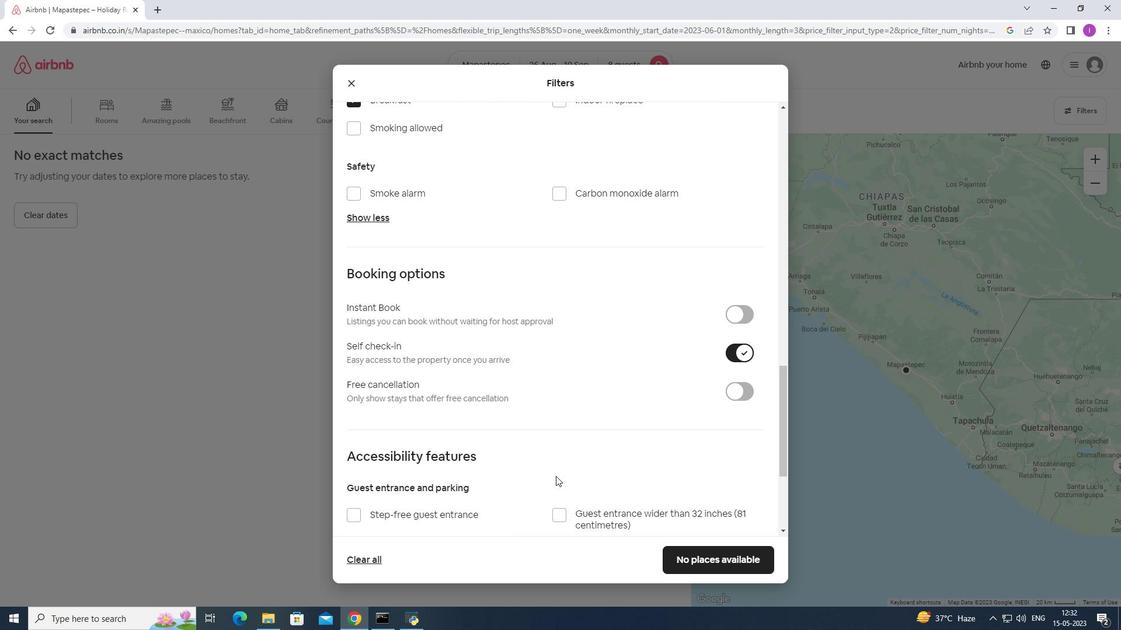 
Action: Mouse moved to (553, 478)
Screenshot: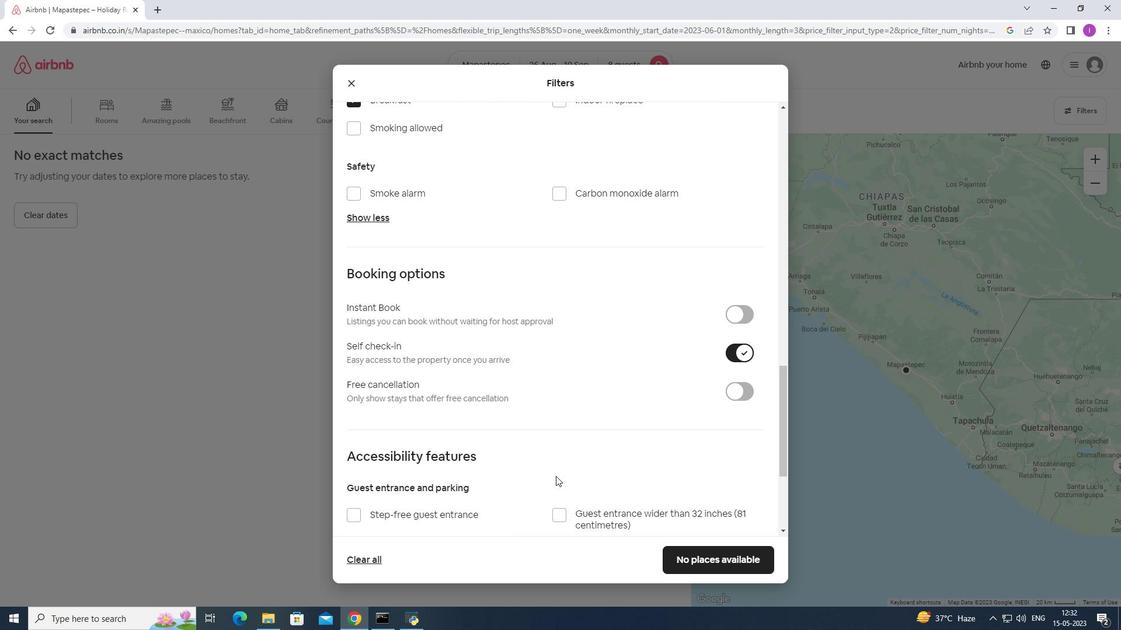
Action: Mouse scrolled (553, 477) with delta (0, 0)
Screenshot: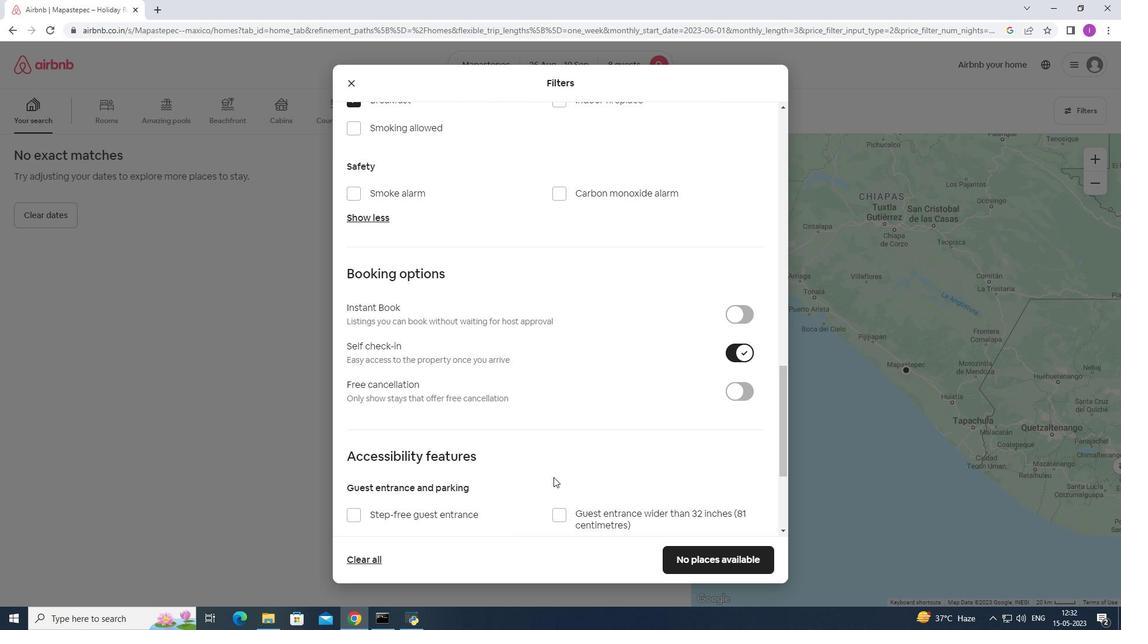 
Action: Mouse scrolled (553, 477) with delta (0, 0)
Screenshot: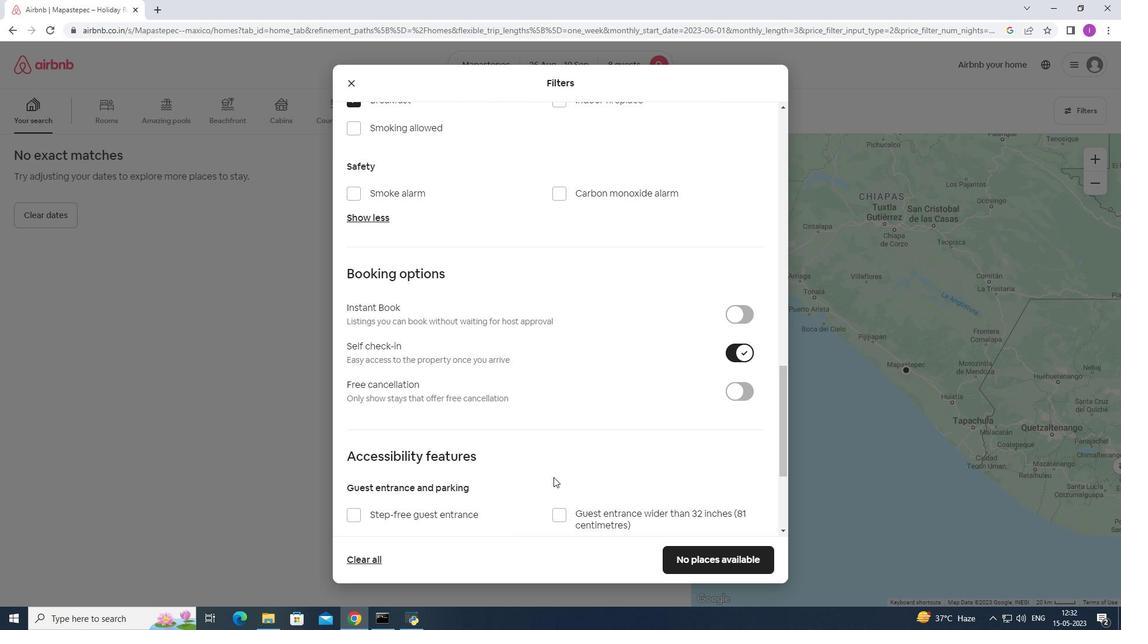 
Action: Mouse scrolled (553, 477) with delta (0, 0)
Screenshot: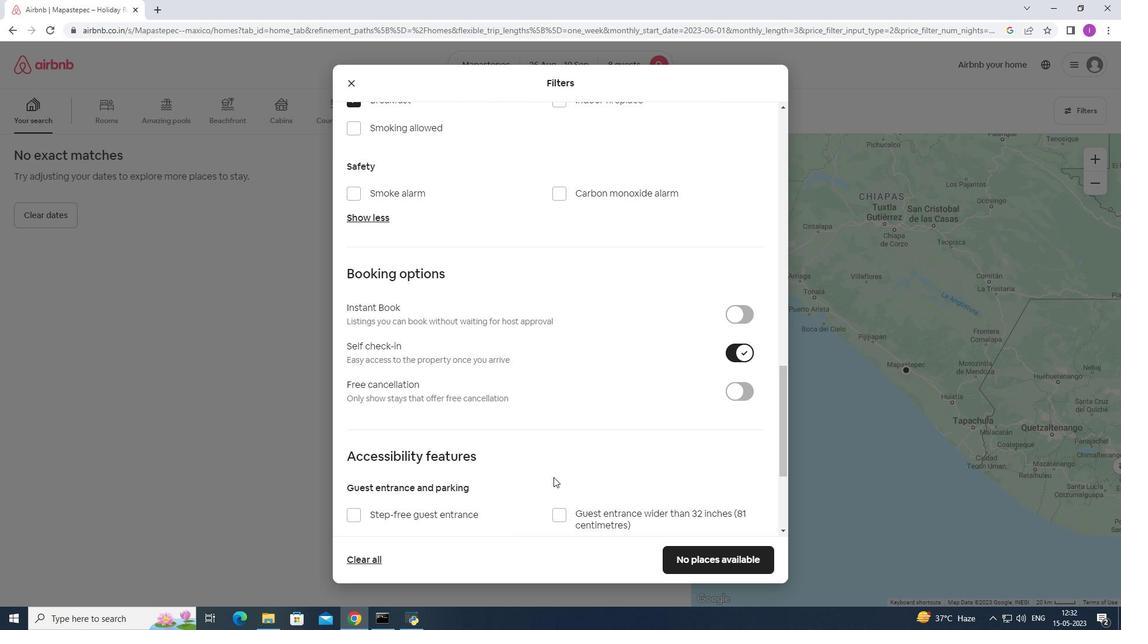 
Action: Mouse moved to (567, 463)
Screenshot: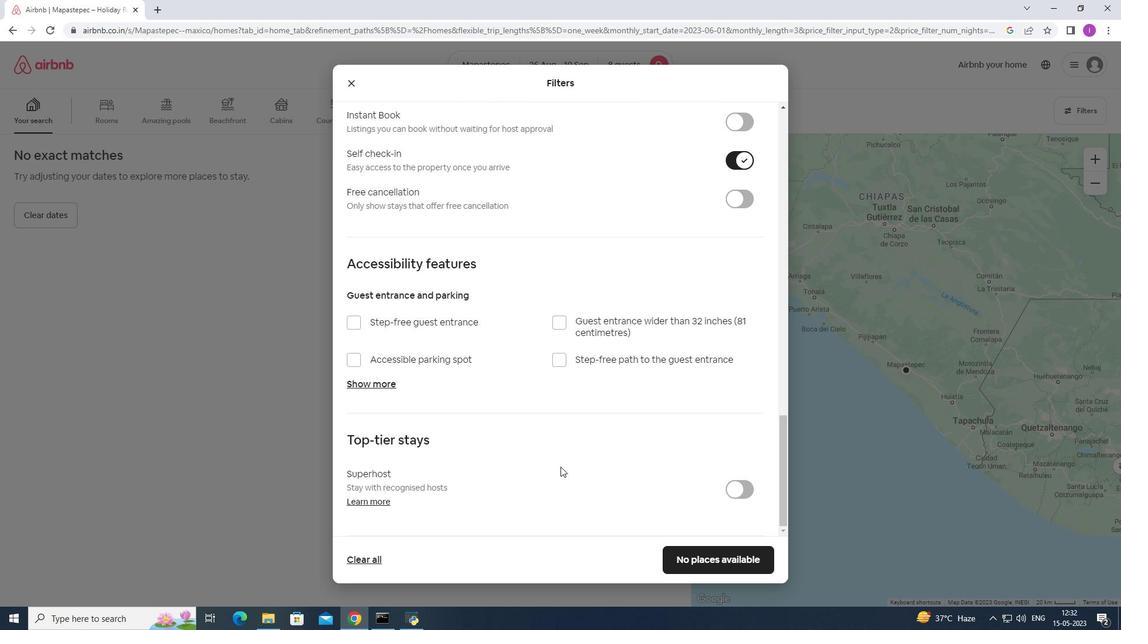 
Action: Mouse scrolled (567, 462) with delta (0, 0)
Screenshot: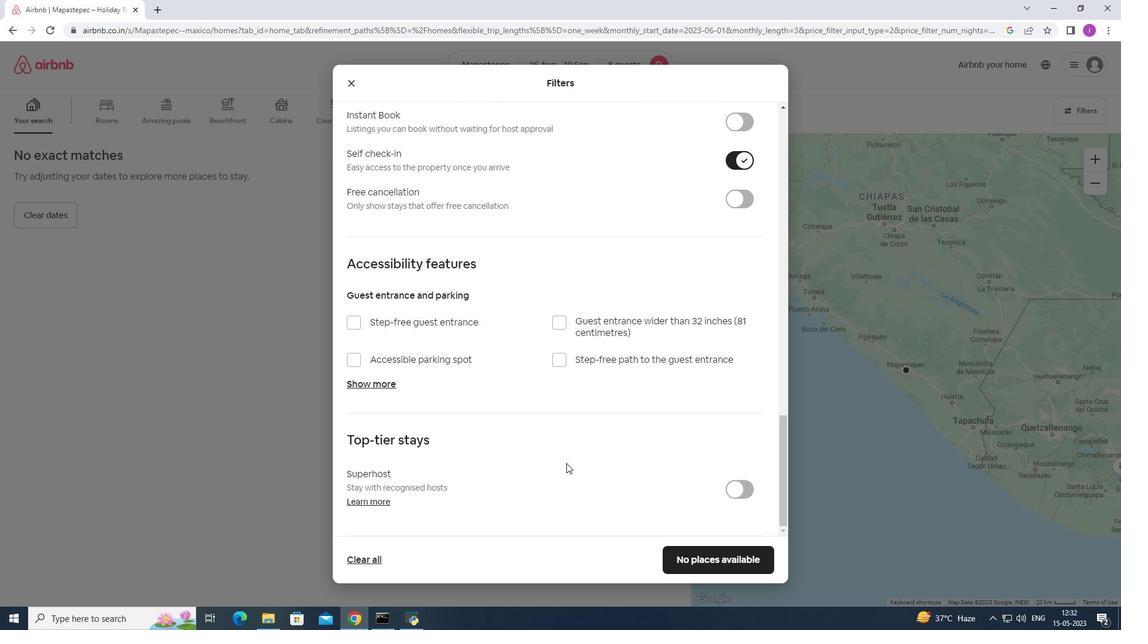 
Action: Mouse scrolled (567, 462) with delta (0, 0)
Screenshot: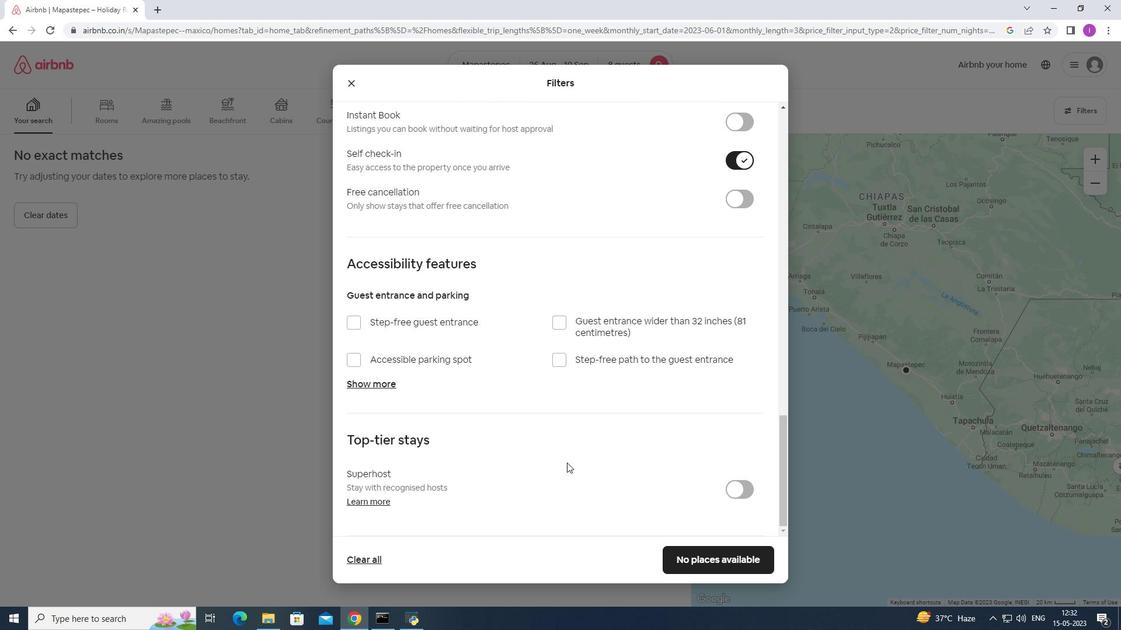 
Action: Mouse scrolled (567, 462) with delta (0, 0)
Screenshot: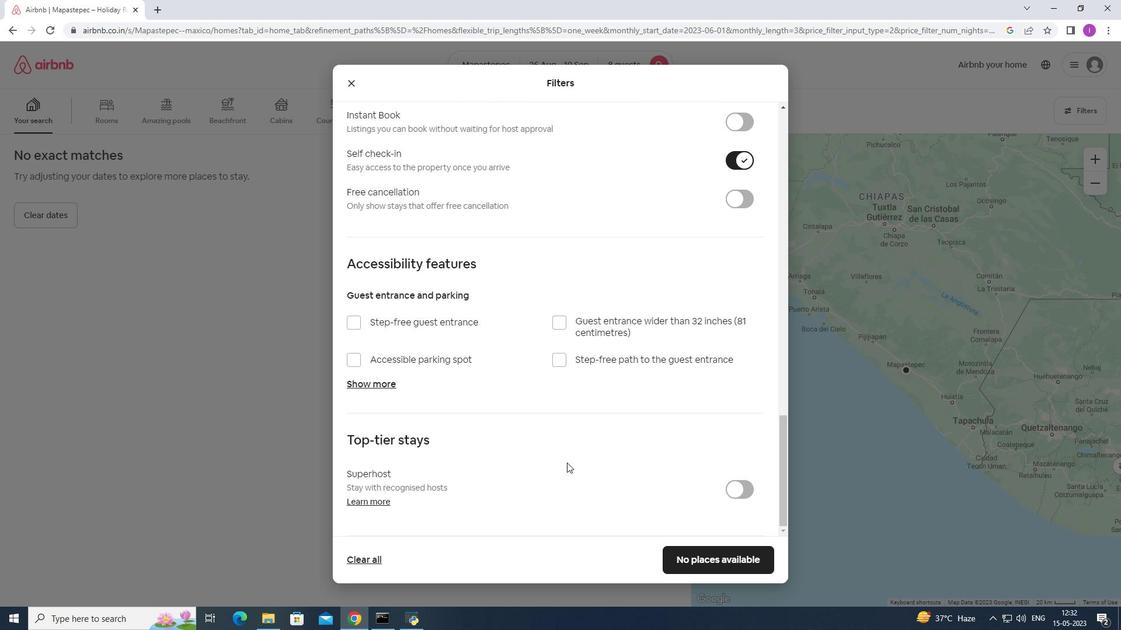 
Action: Mouse moved to (567, 462)
Screenshot: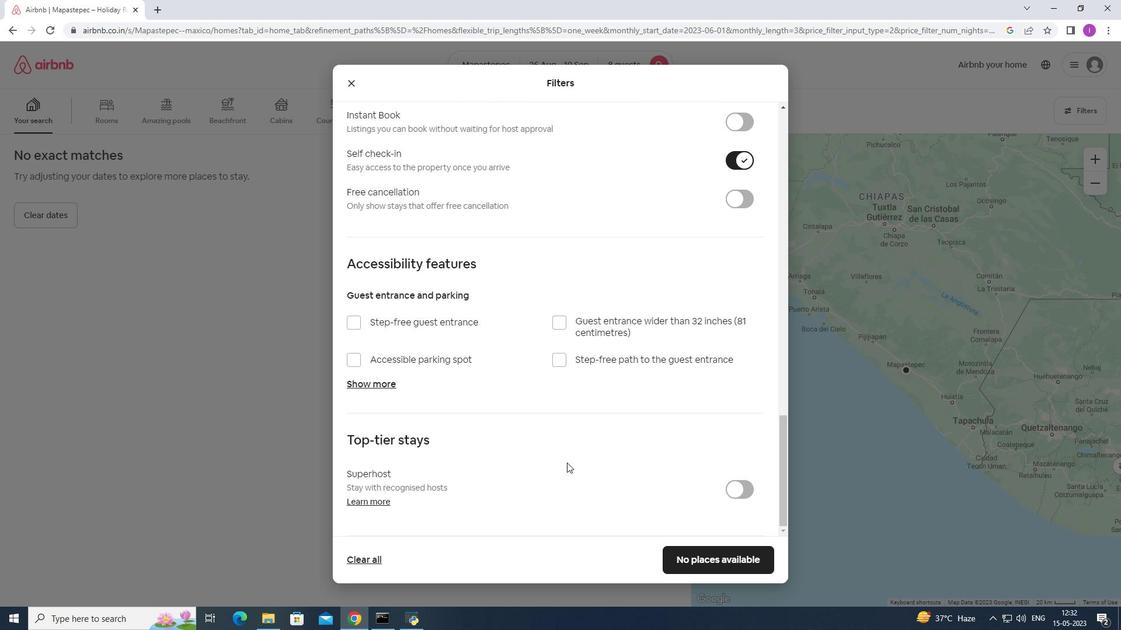
Action: Mouse scrolled (567, 462) with delta (0, 0)
Screenshot: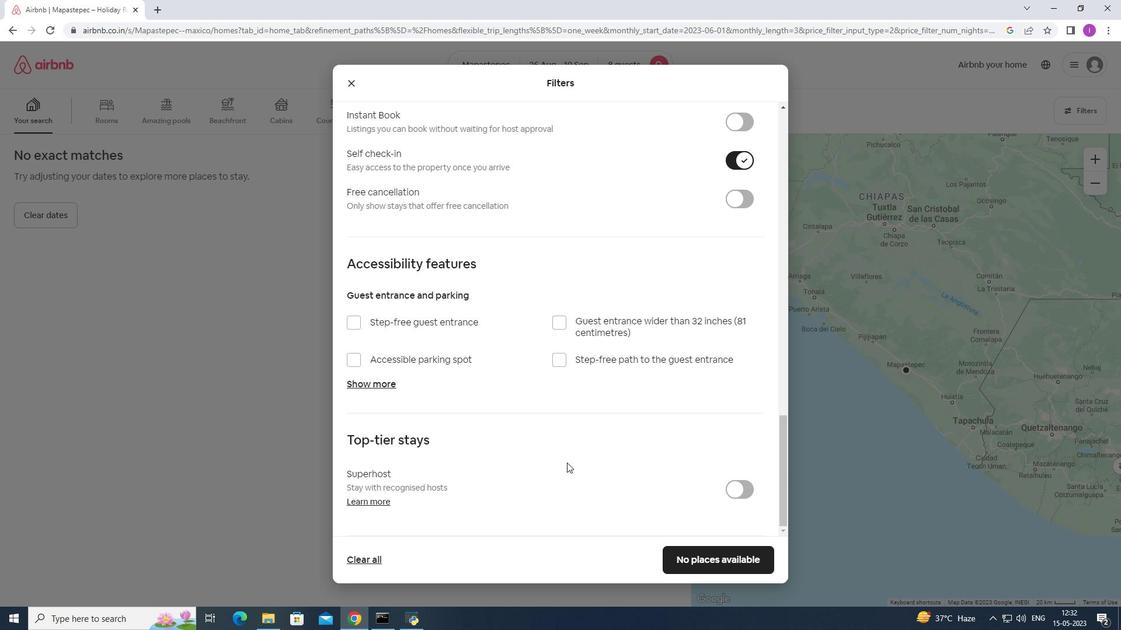 
Action: Mouse scrolled (567, 462) with delta (0, 0)
Screenshot: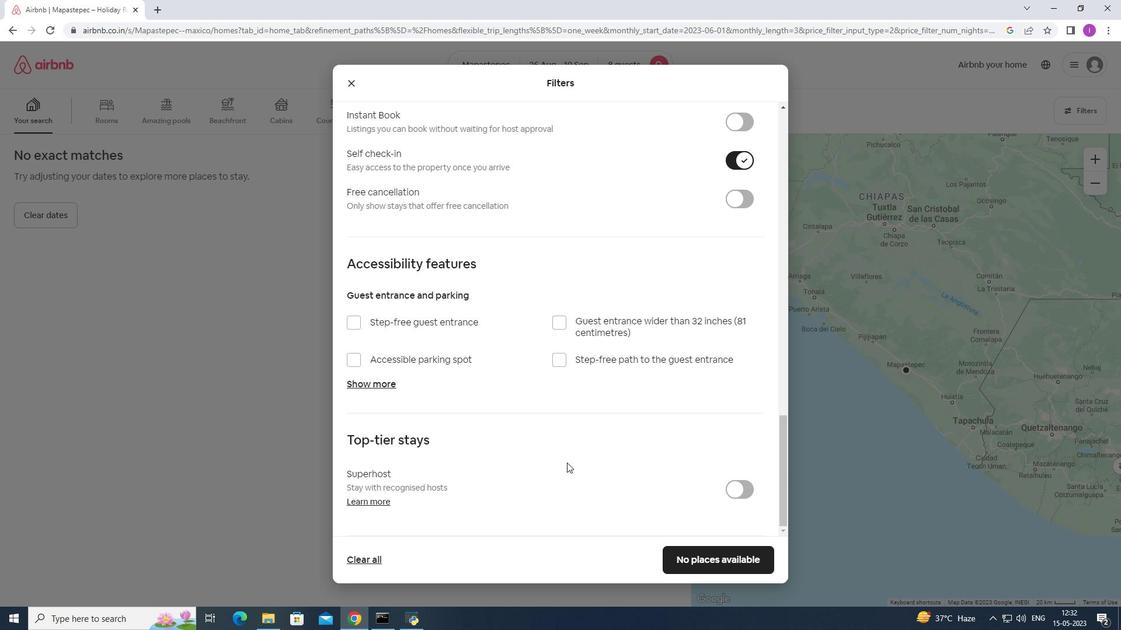 
Action: Mouse scrolled (567, 462) with delta (0, 0)
Screenshot: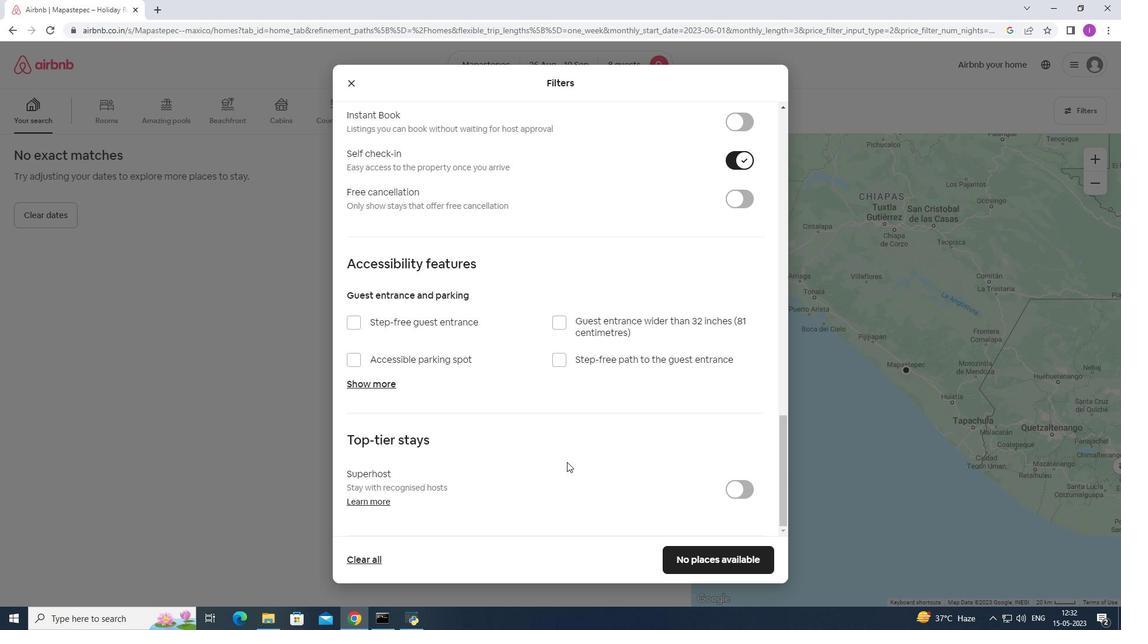 
Action: Mouse moved to (697, 557)
Screenshot: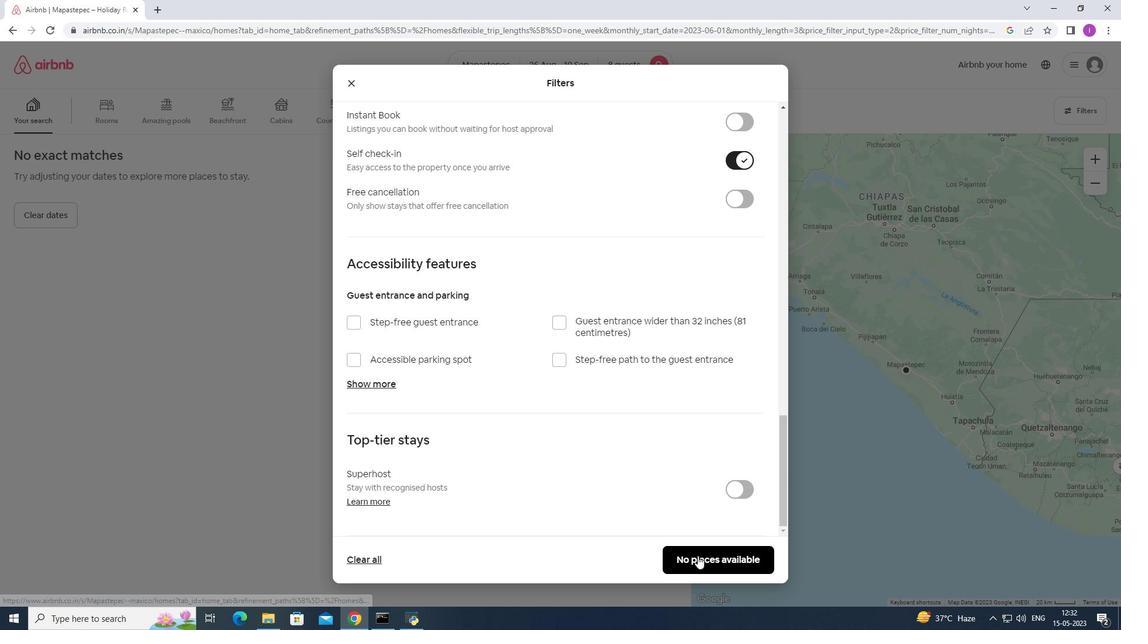 
Action: Mouse pressed left at (697, 557)
Screenshot: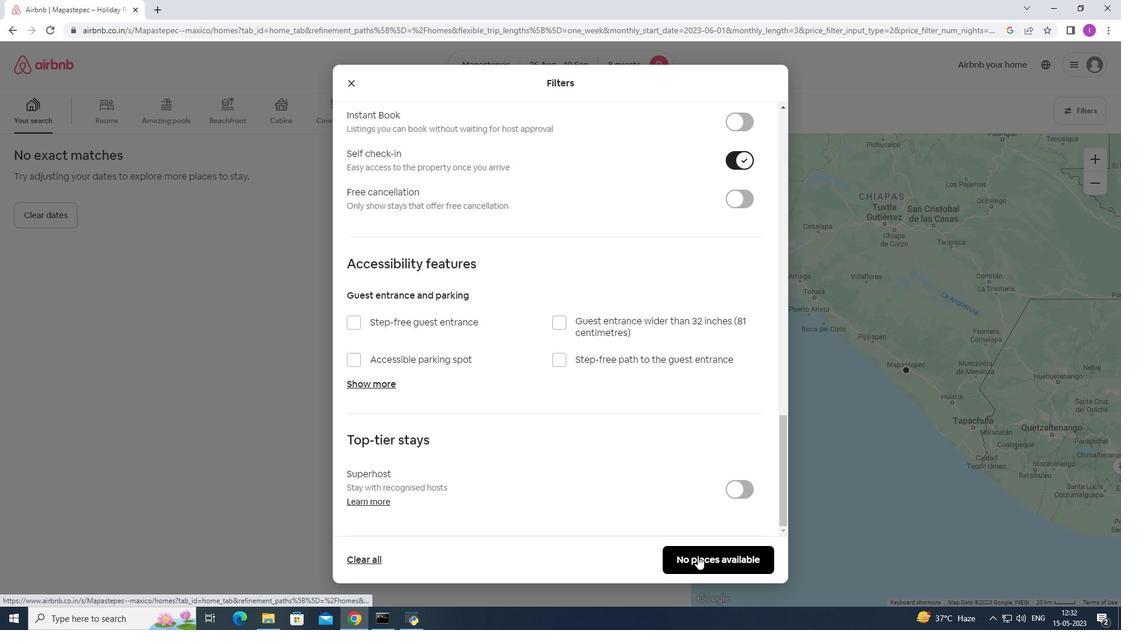 
Action: Mouse moved to (676, 550)
Screenshot: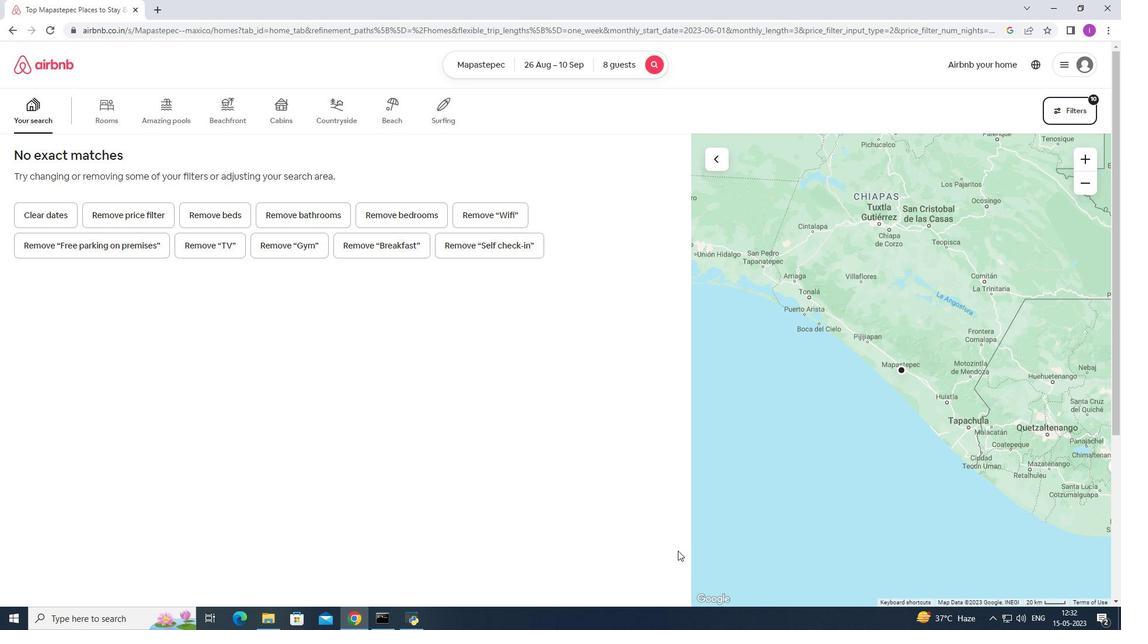 
